 Task: Explore Airbnb accommodation in Greensborough, Australia from 5th December, 2023 to 13th December, 2023 for 6 adults. Place can be entire room with 3 bedrooms having 3 beds and 3 bathrooms. Property type can be house. Amenities needed are: washing machine, kitchen.
Action: Mouse moved to (461, 57)
Screenshot: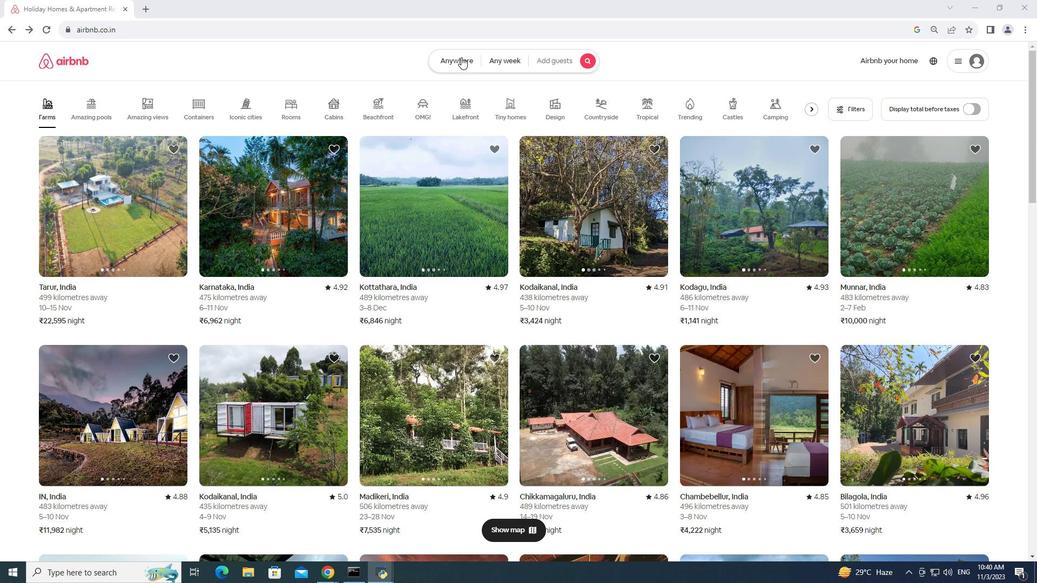 
Action: Mouse pressed left at (461, 57)
Screenshot: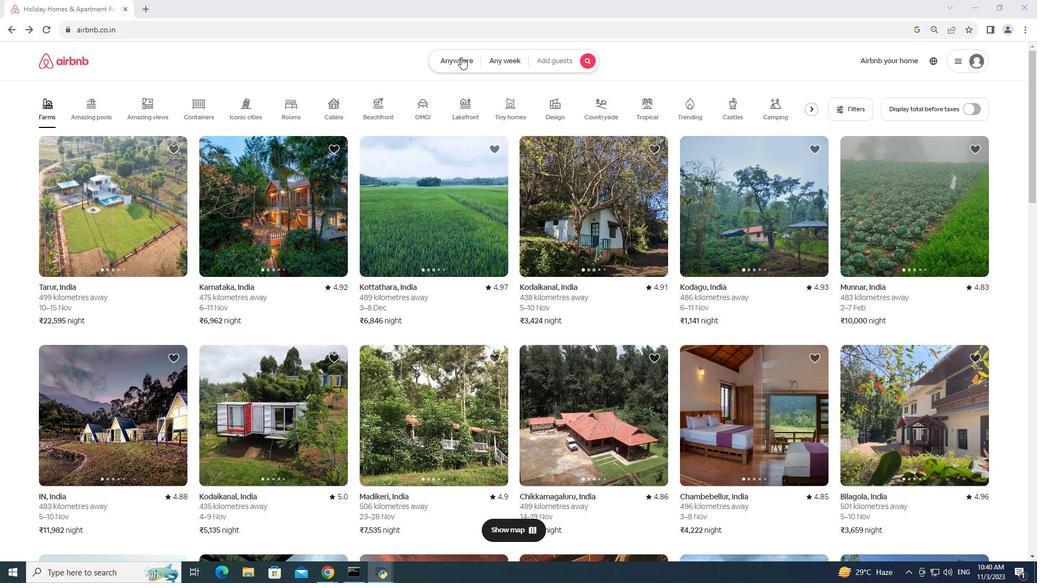 
Action: Mouse moved to (455, 61)
Screenshot: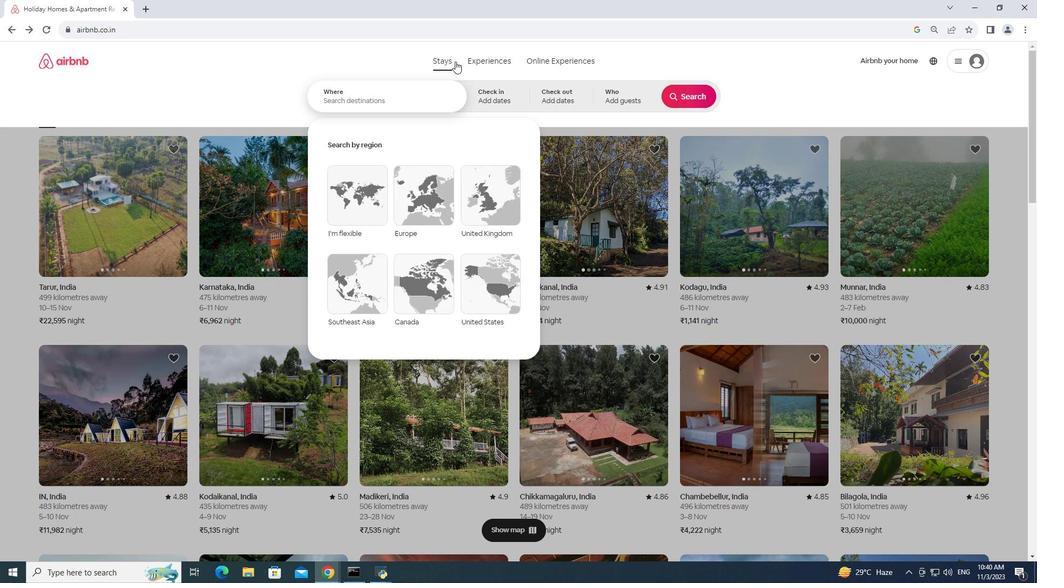 
Action: Key pressed ge<Key.backspace>reensh<Key.backspace>borough,austealia
Screenshot: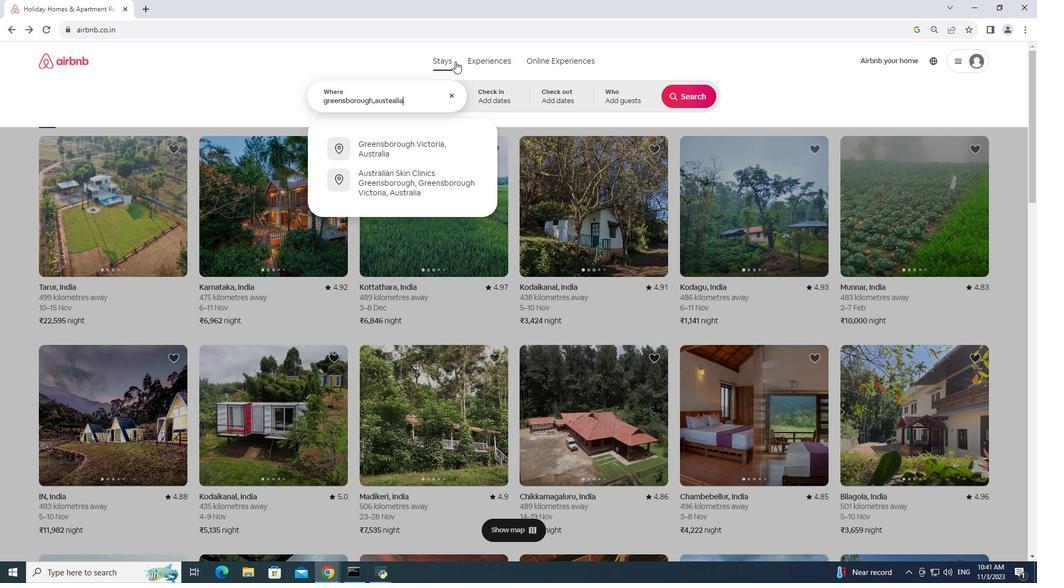 
Action: Mouse moved to (484, 107)
Screenshot: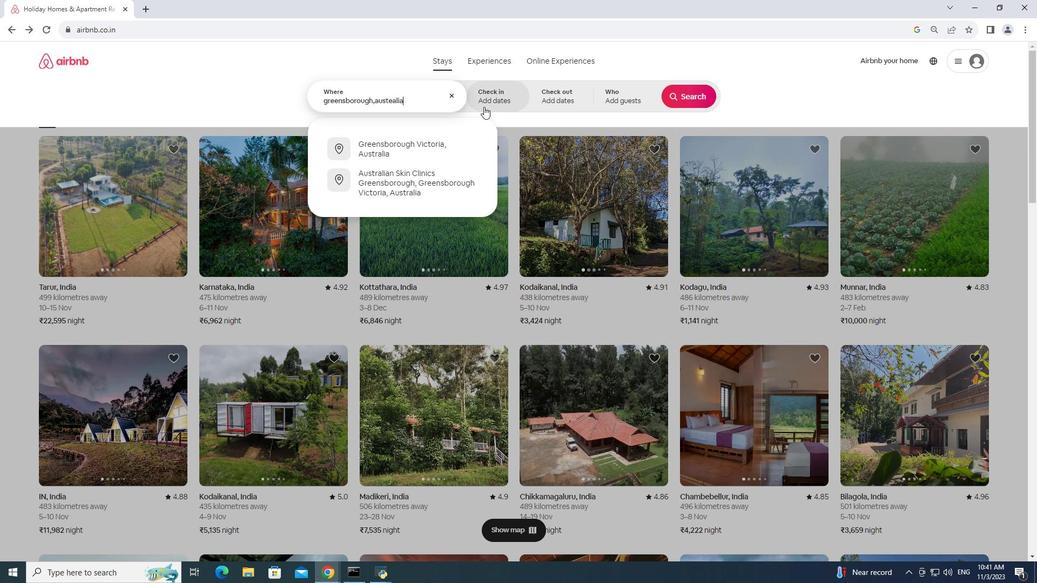 
Action: Mouse pressed left at (484, 107)
Screenshot: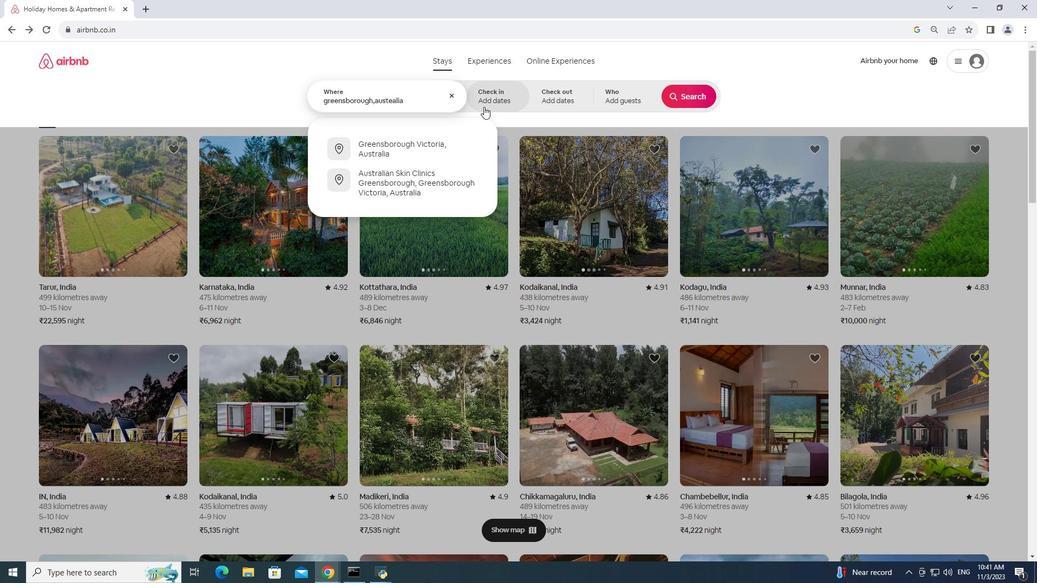 
Action: Mouse moved to (589, 243)
Screenshot: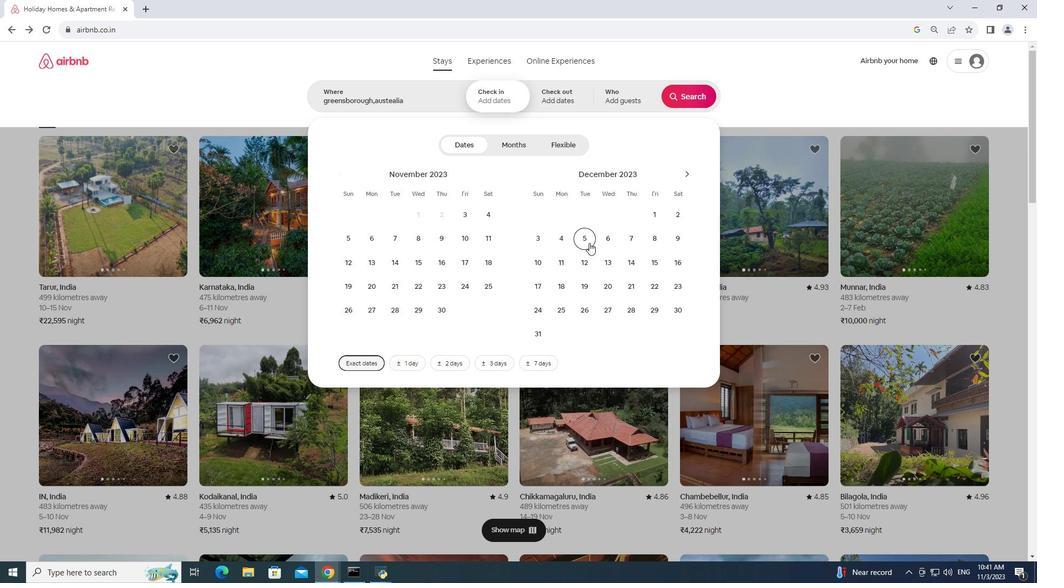 
Action: Mouse pressed left at (589, 243)
Screenshot: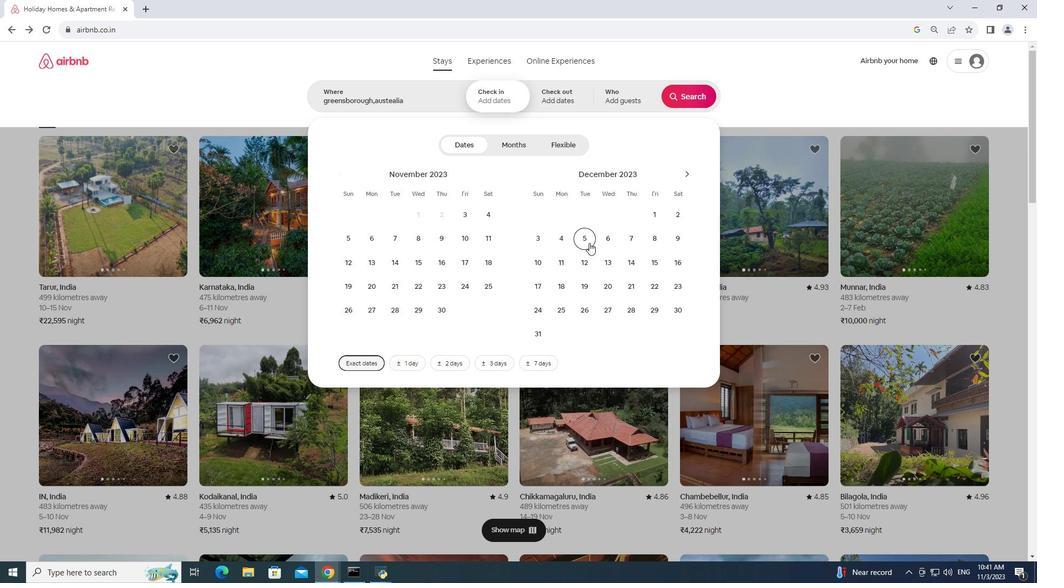 
Action: Mouse moved to (613, 263)
Screenshot: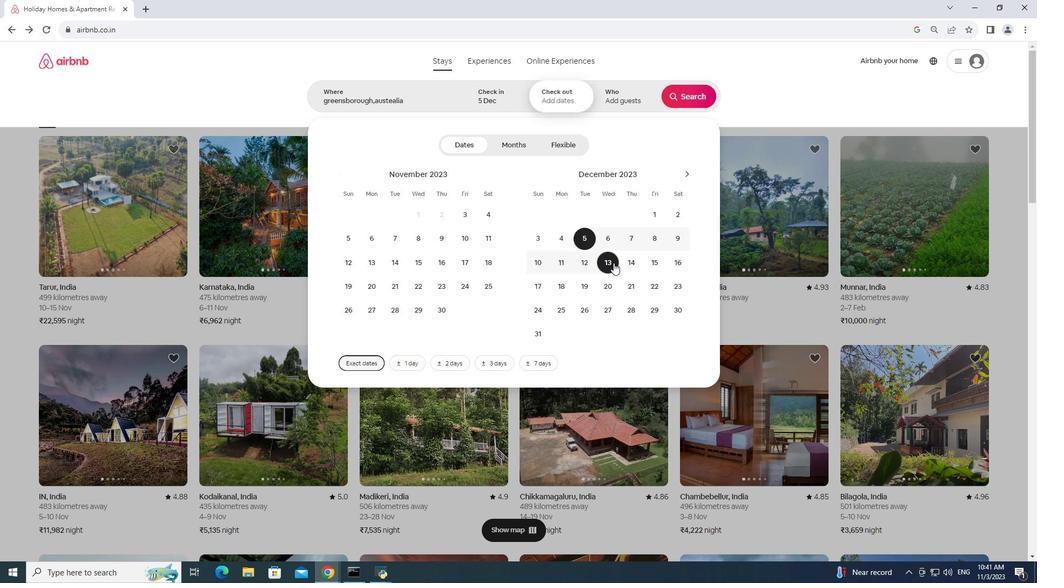 
Action: Mouse pressed left at (613, 263)
Screenshot: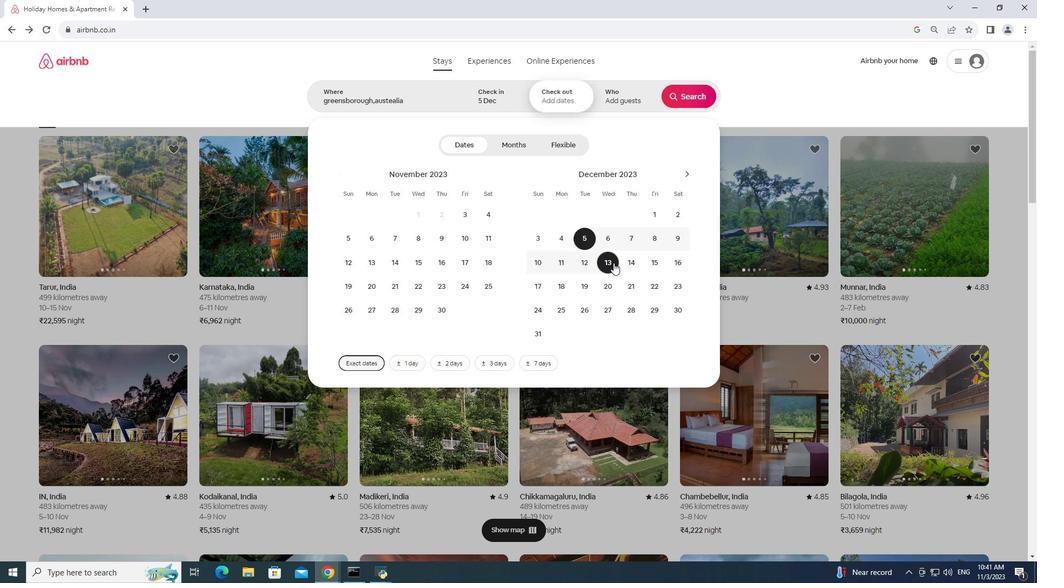 
Action: Mouse moved to (610, 101)
Screenshot: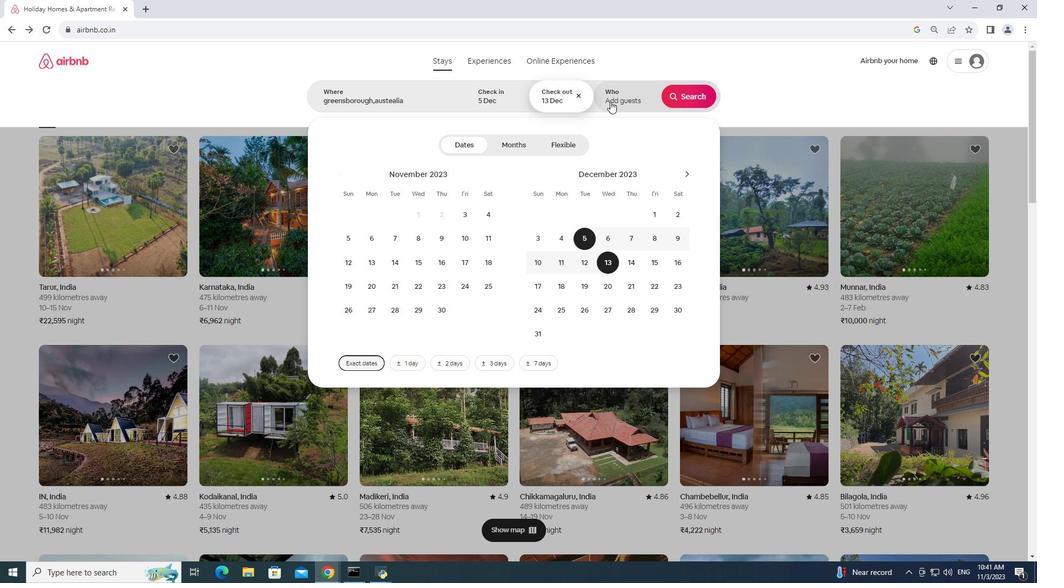 
Action: Mouse pressed left at (610, 101)
Screenshot: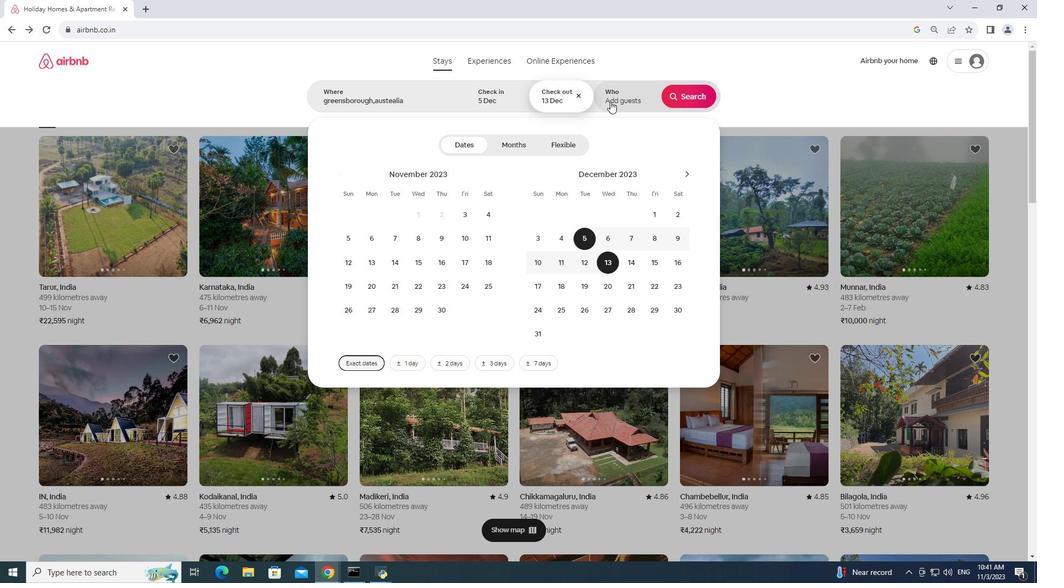 
Action: Mouse moved to (691, 146)
Screenshot: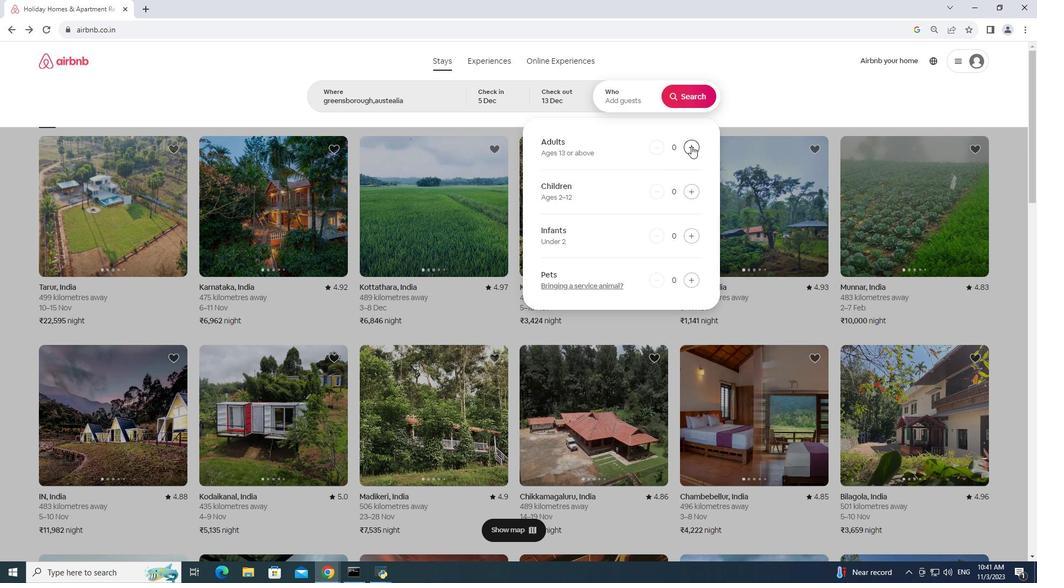 
Action: Mouse pressed left at (691, 146)
Screenshot: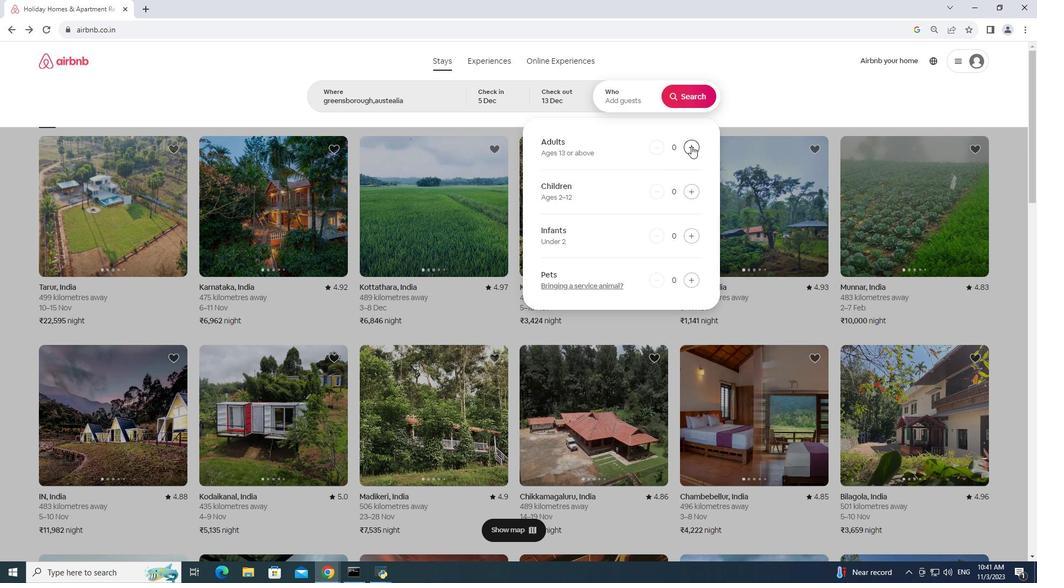 
Action: Mouse pressed left at (691, 146)
Screenshot: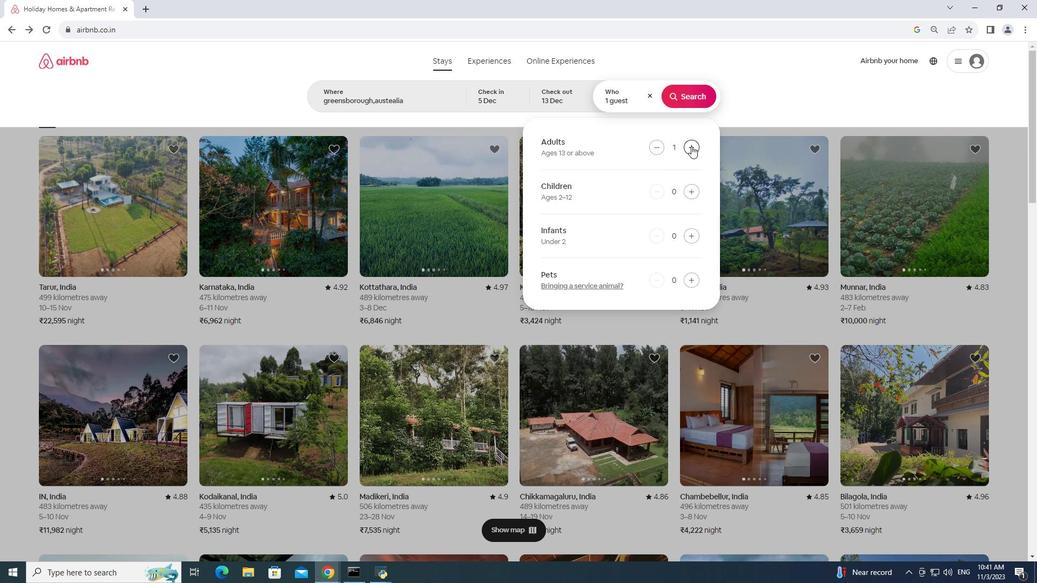 
Action: Mouse pressed left at (691, 146)
Screenshot: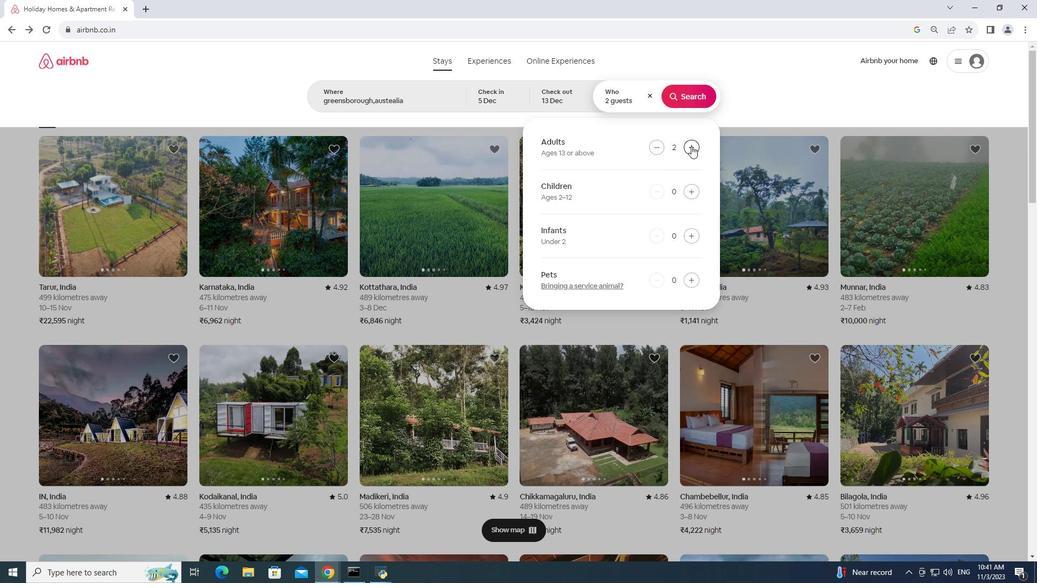 
Action: Mouse pressed left at (691, 146)
Screenshot: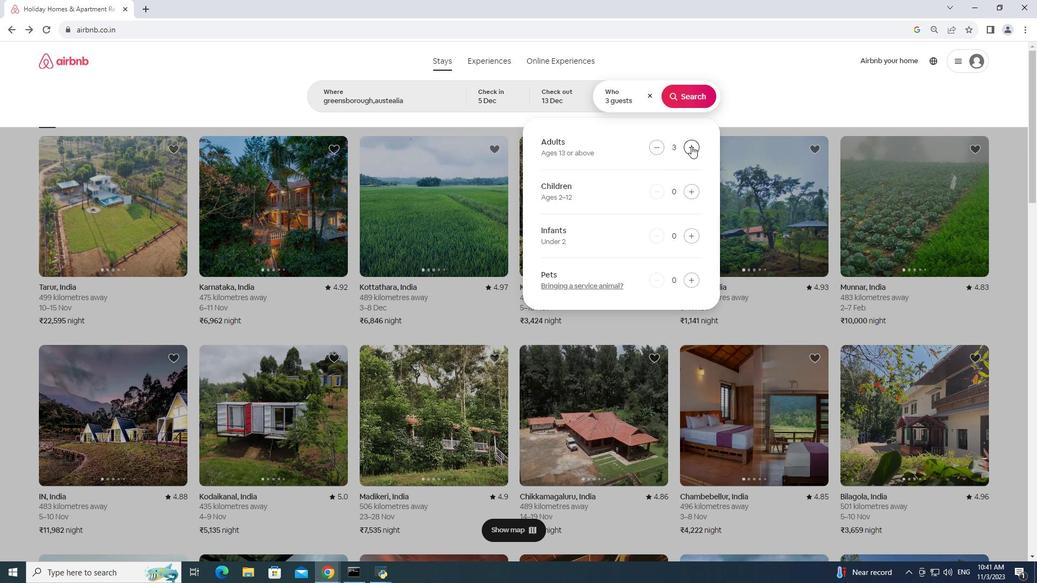 
Action: Mouse pressed left at (691, 146)
Screenshot: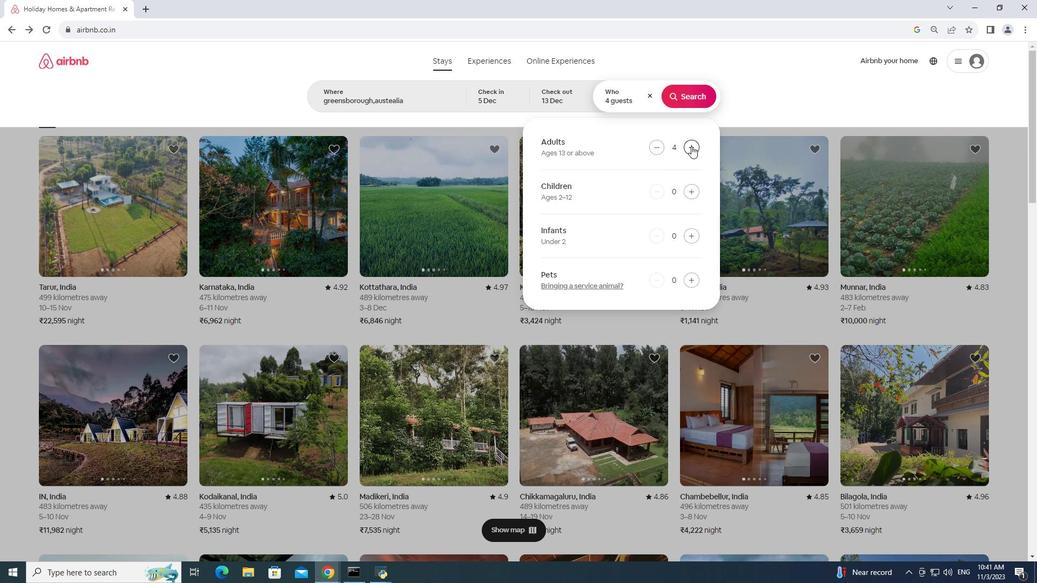 
Action: Mouse pressed left at (691, 146)
Screenshot: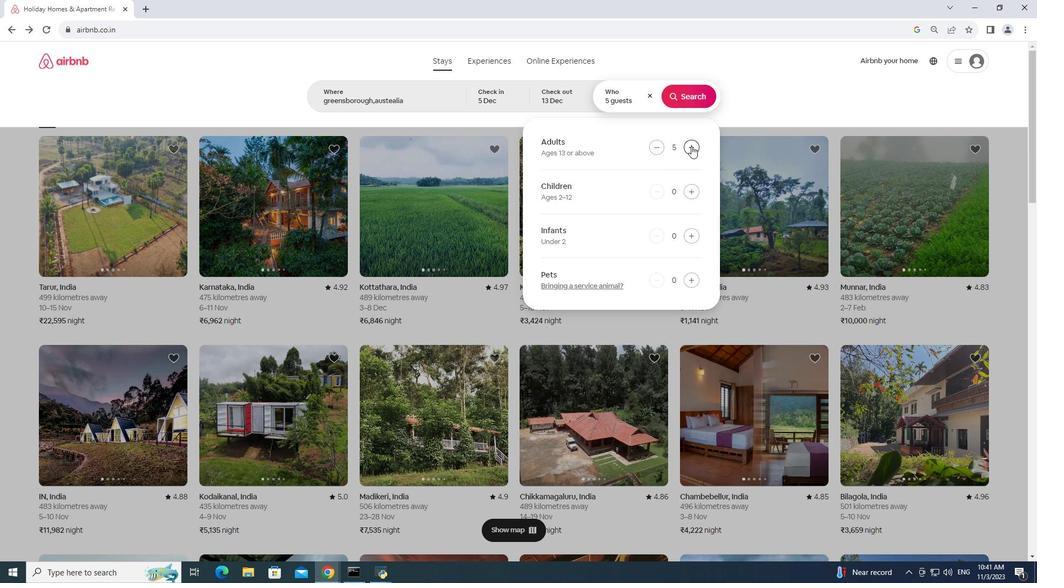 
Action: Mouse moved to (680, 94)
Screenshot: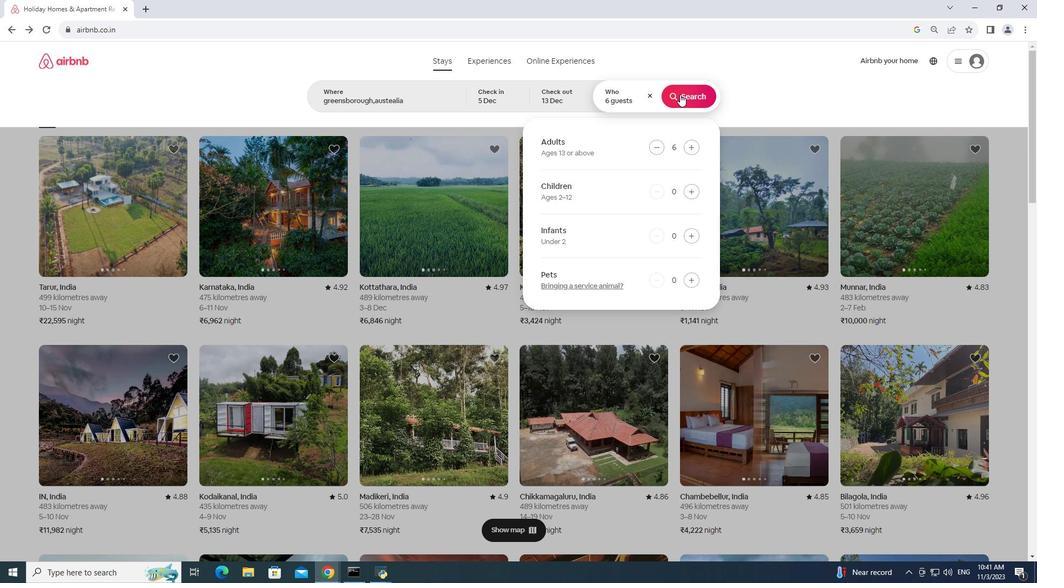 
Action: Mouse pressed left at (680, 94)
Screenshot: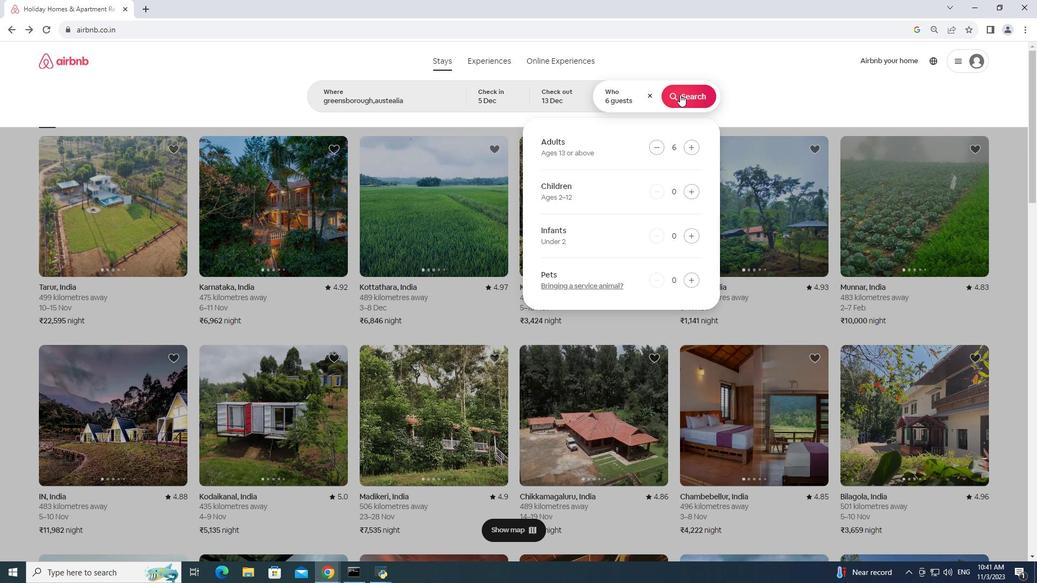 
Action: Mouse moved to (884, 102)
Screenshot: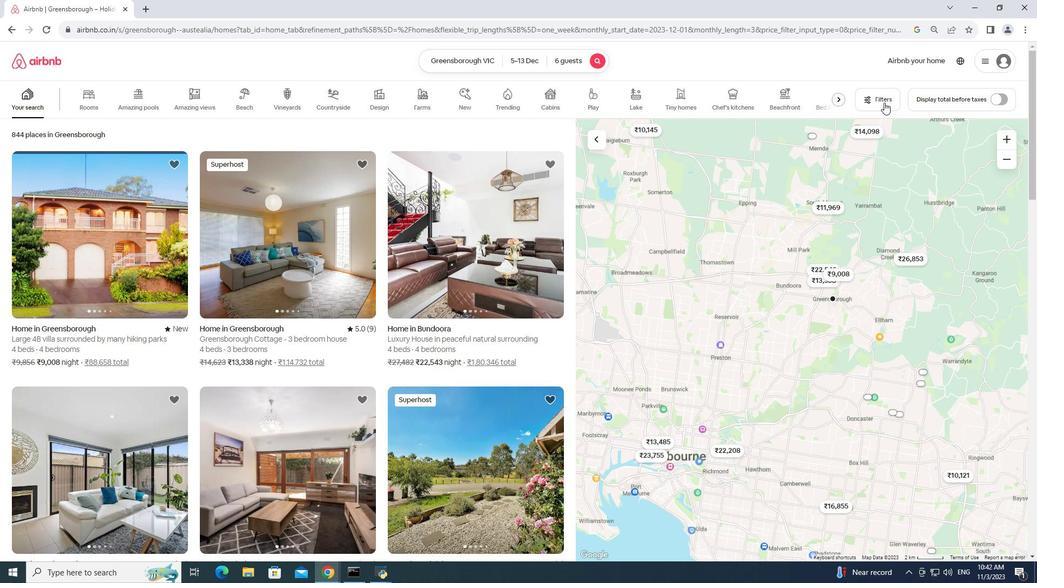 
Action: Mouse pressed left at (884, 102)
Screenshot: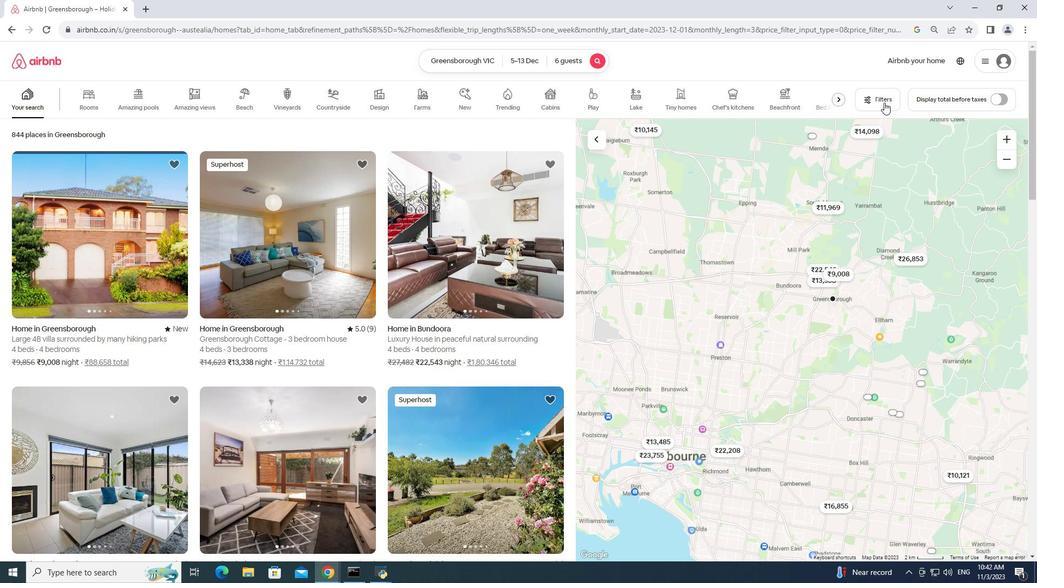 
Action: Mouse moved to (459, 413)
Screenshot: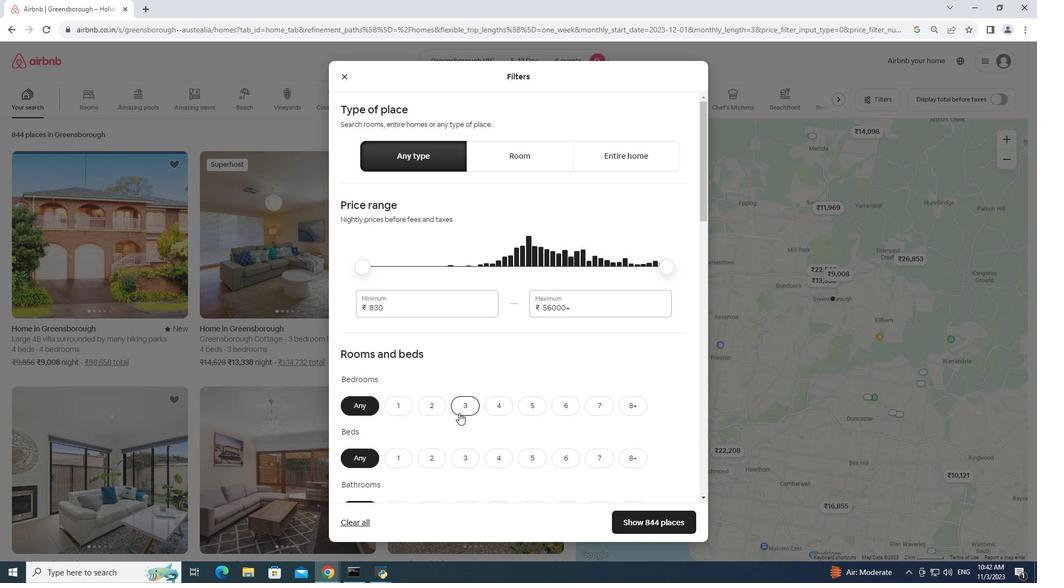
Action: Mouse pressed left at (459, 413)
Screenshot: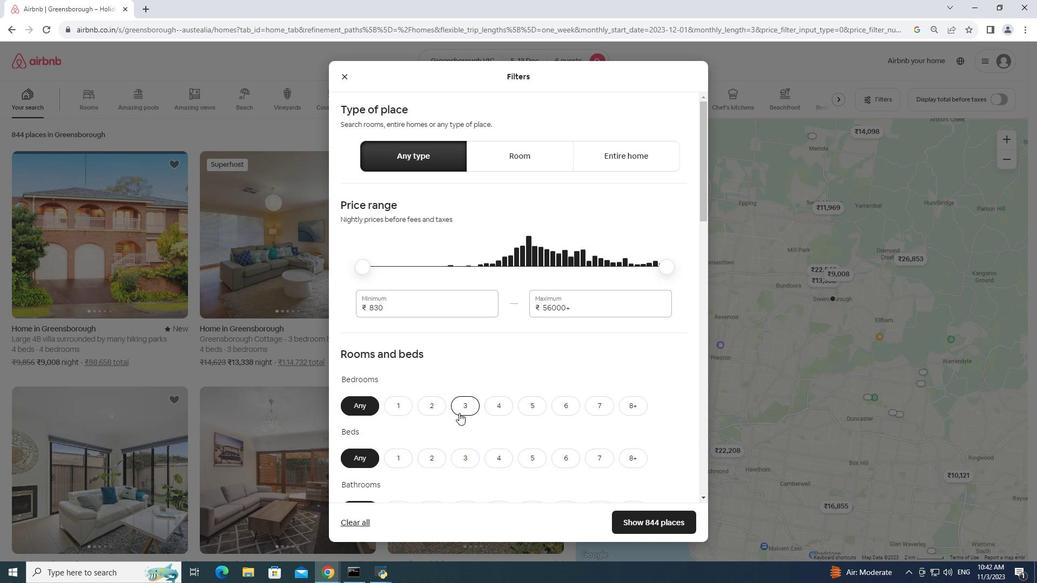 
Action: Mouse moved to (466, 458)
Screenshot: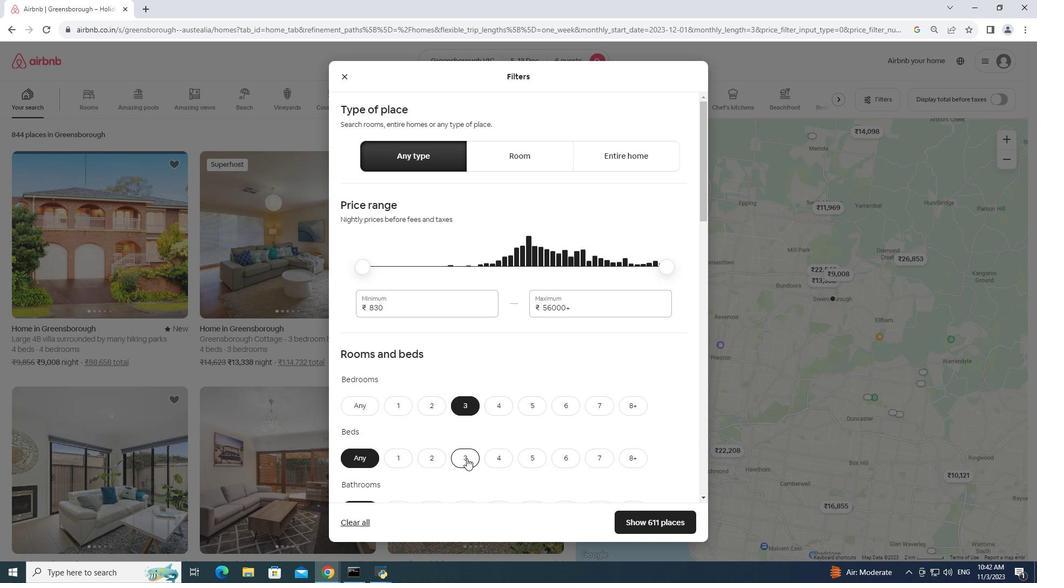 
Action: Mouse pressed left at (466, 458)
Screenshot: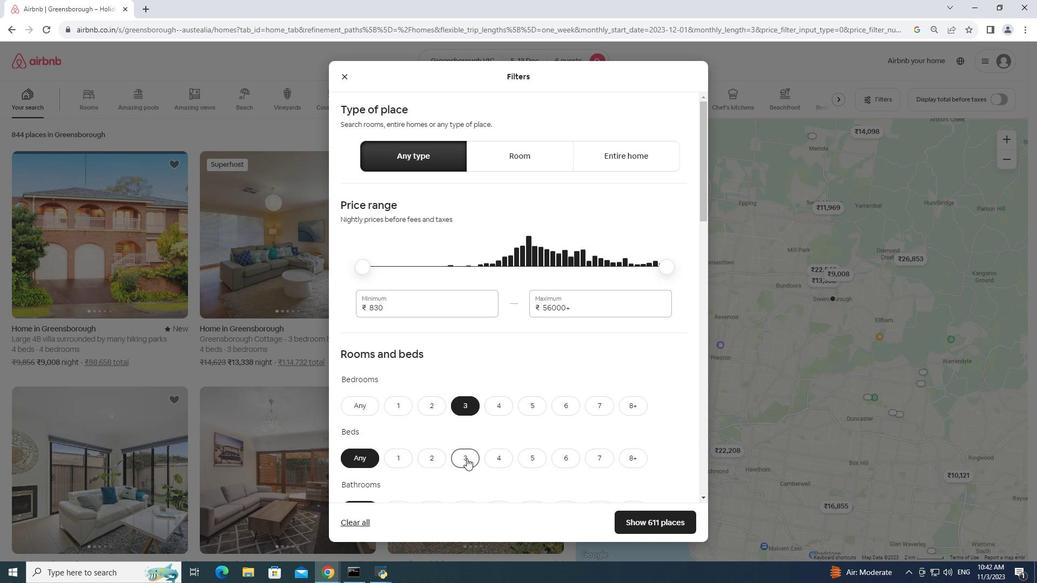 
Action: Mouse moved to (468, 455)
Screenshot: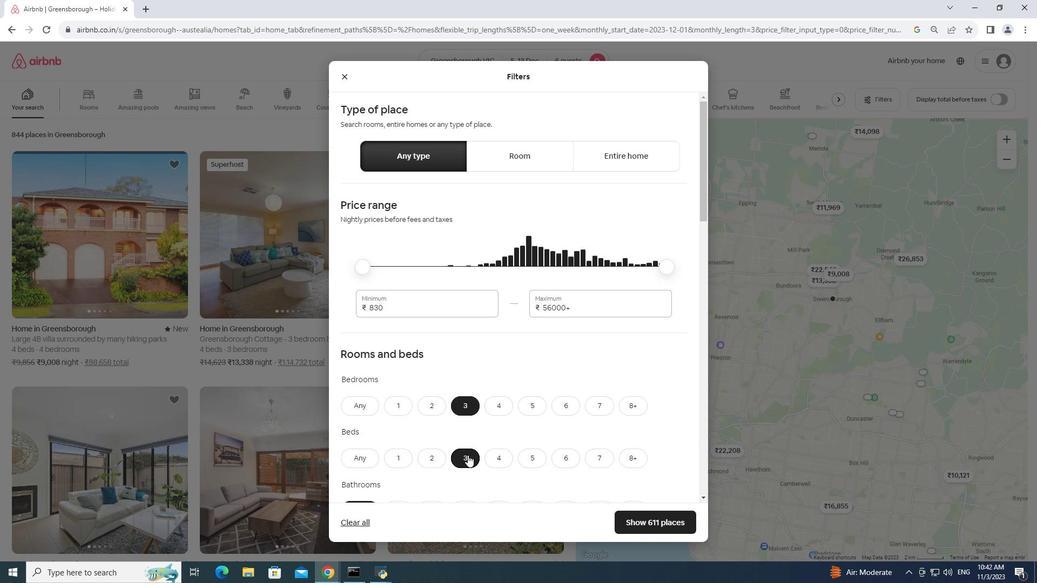 
Action: Mouse scrolled (468, 455) with delta (0, 0)
Screenshot: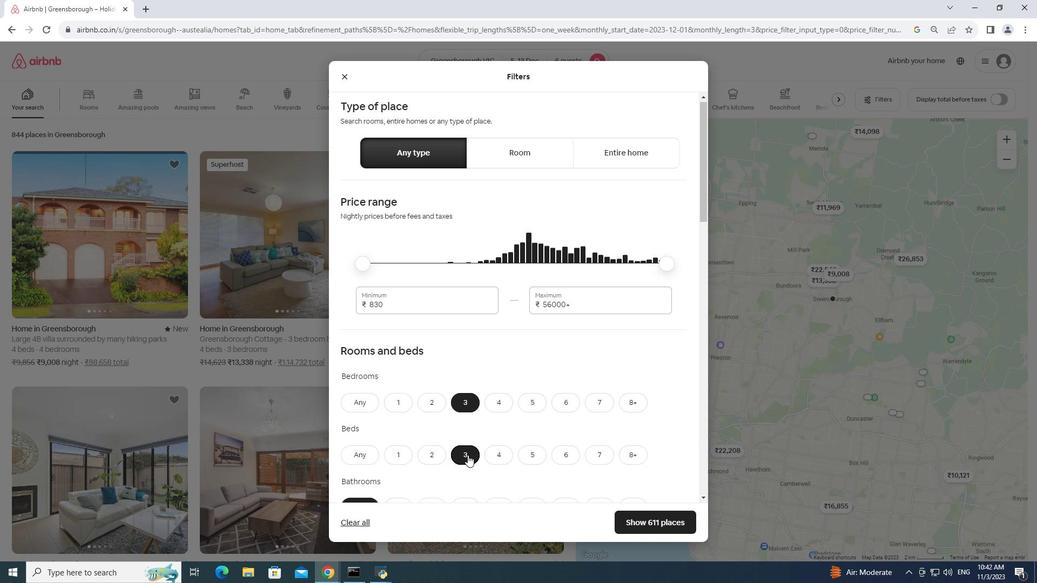 
Action: Mouse scrolled (468, 455) with delta (0, 0)
Screenshot: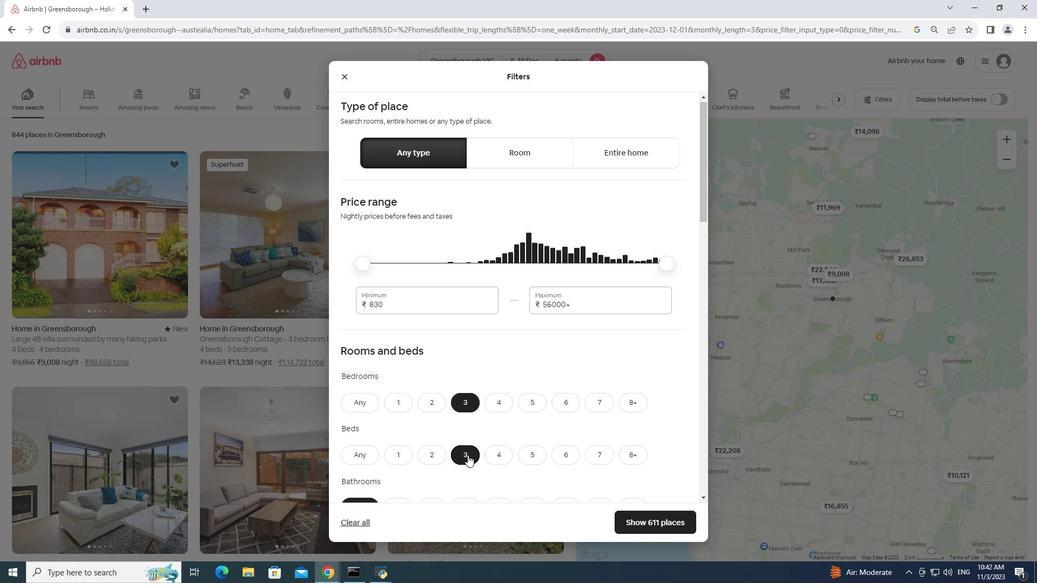 
Action: Mouse scrolled (468, 455) with delta (0, 0)
Screenshot: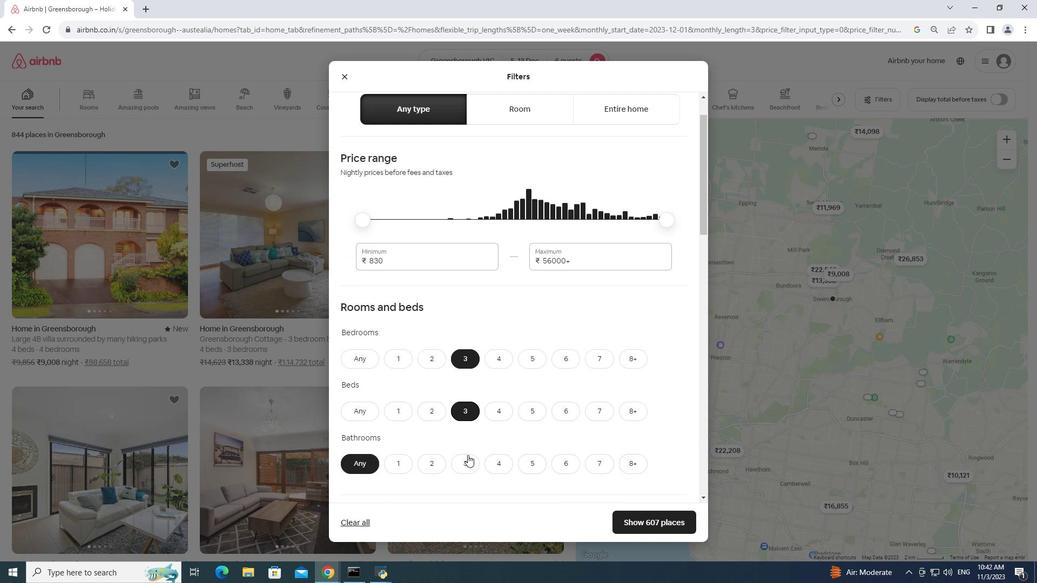 
Action: Mouse moved to (463, 354)
Screenshot: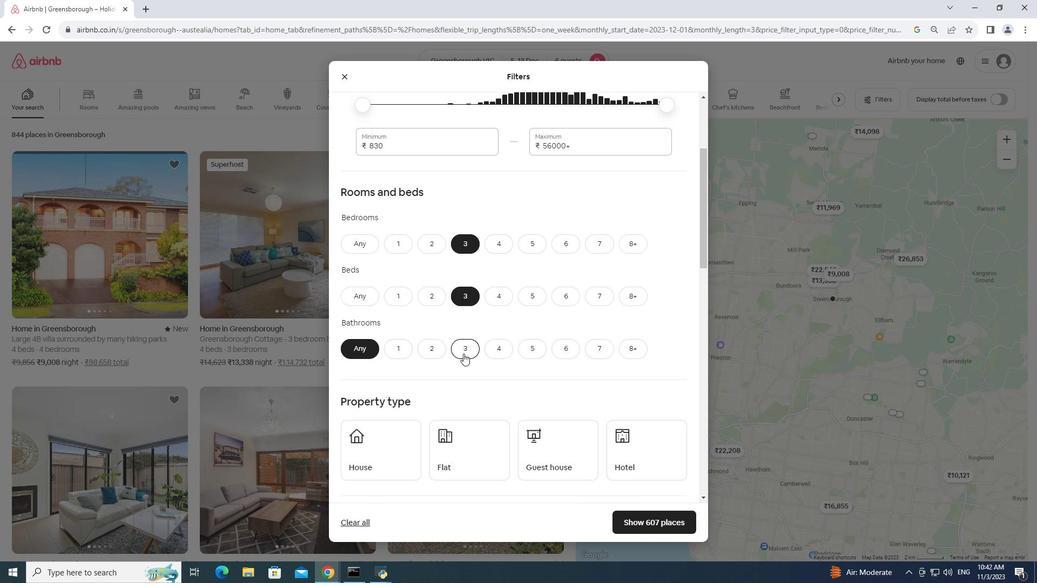 
Action: Mouse pressed left at (463, 354)
Screenshot: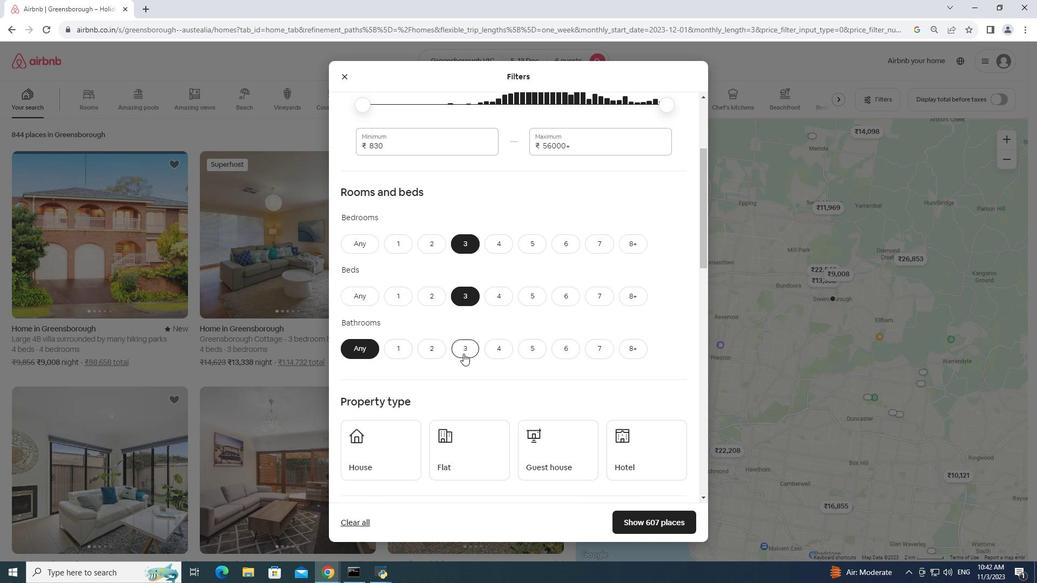 
Action: Mouse moved to (362, 473)
Screenshot: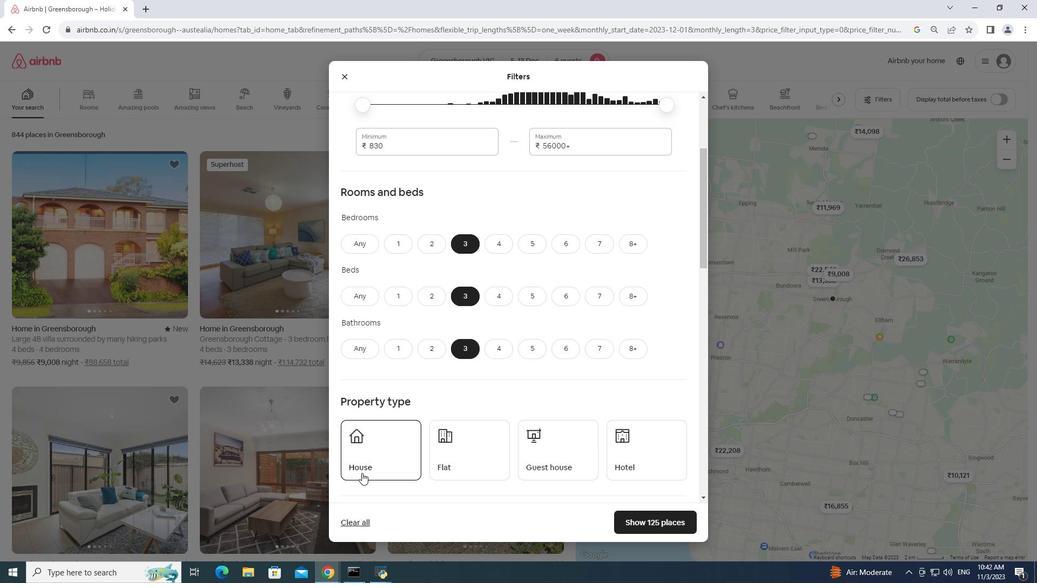 
Action: Mouse pressed left at (362, 473)
Screenshot: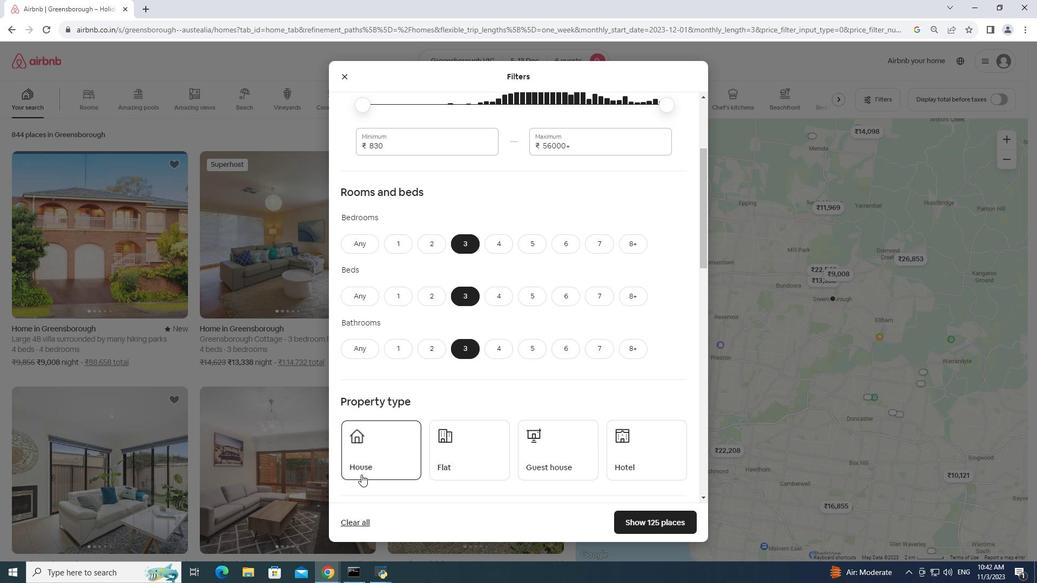
Action: Mouse moved to (377, 472)
Screenshot: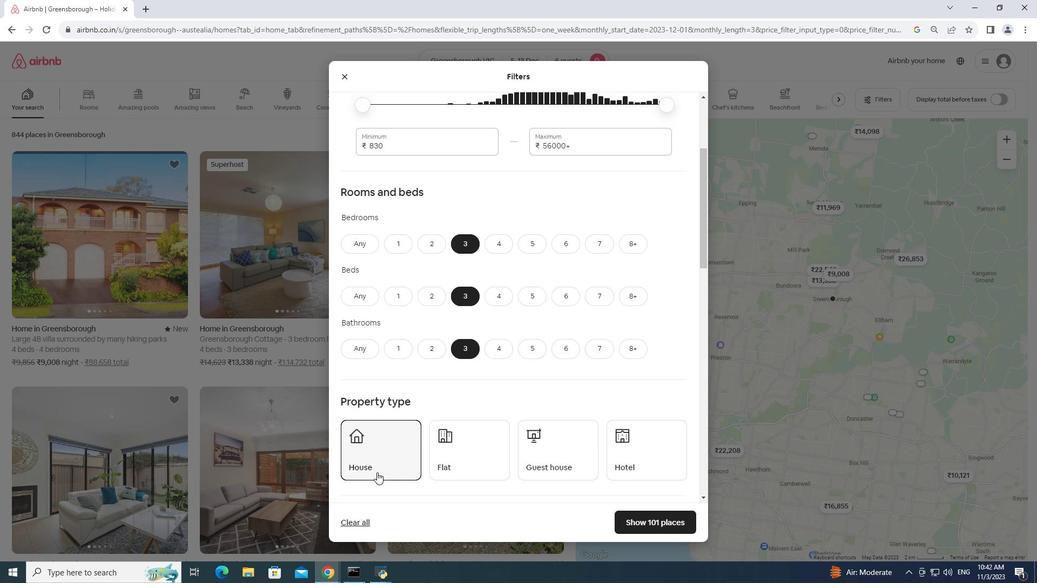 
Action: Mouse scrolled (377, 472) with delta (0, 0)
Screenshot: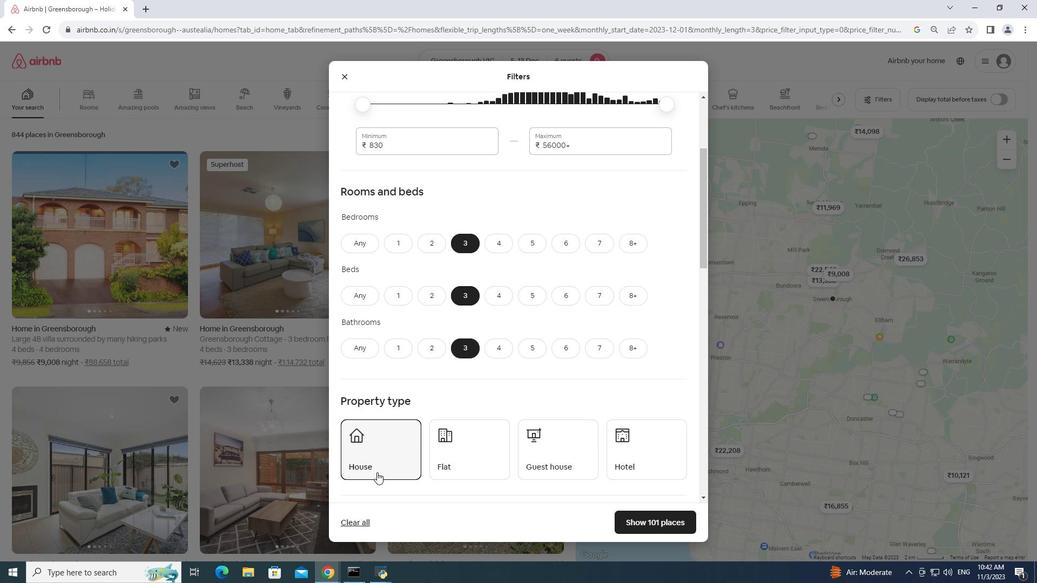 
Action: Mouse scrolled (377, 472) with delta (0, 0)
Screenshot: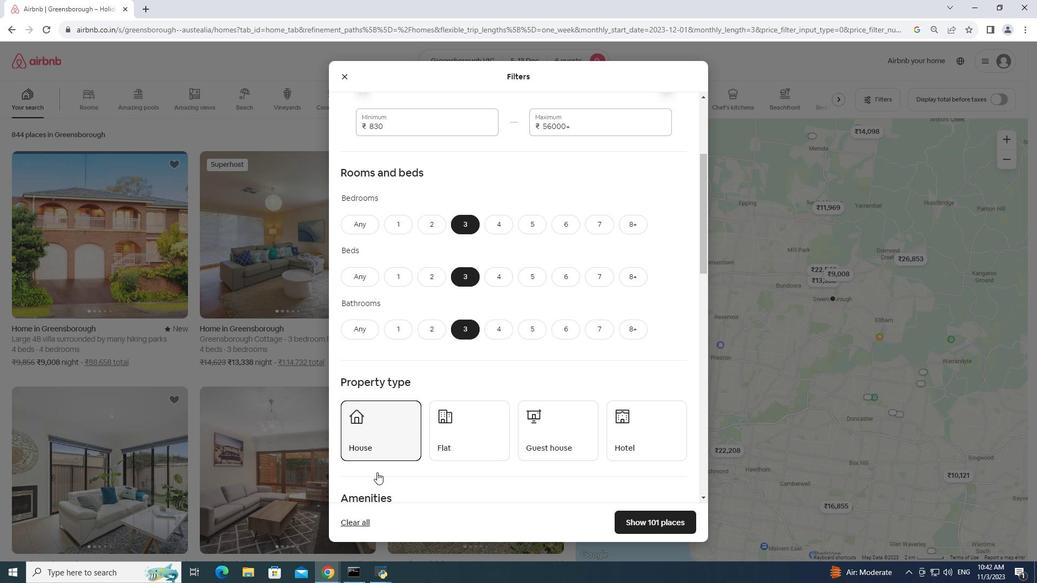 
Action: Mouse moved to (510, 470)
Screenshot: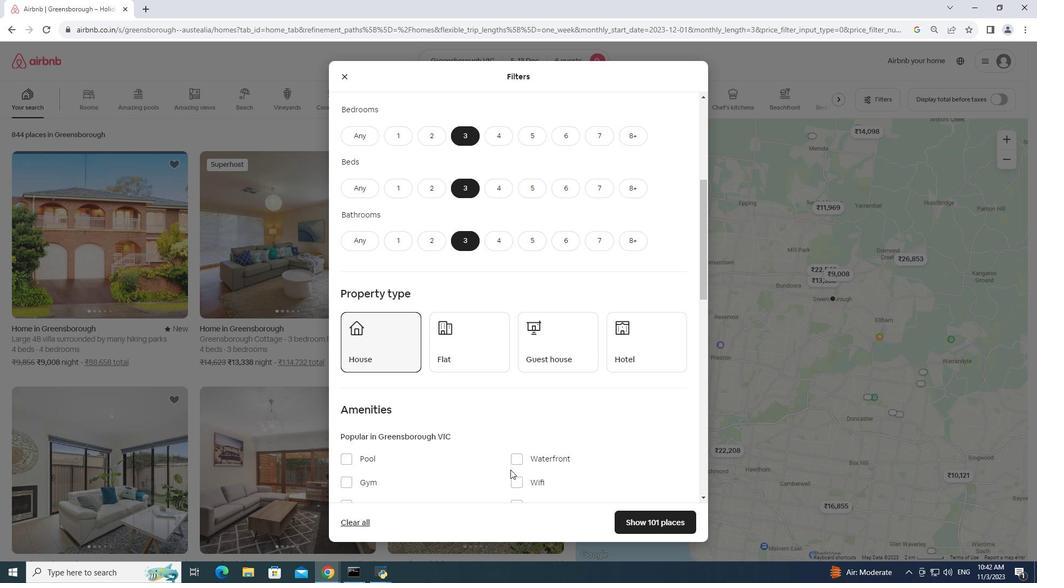 
Action: Mouse scrolled (510, 469) with delta (0, 0)
Screenshot: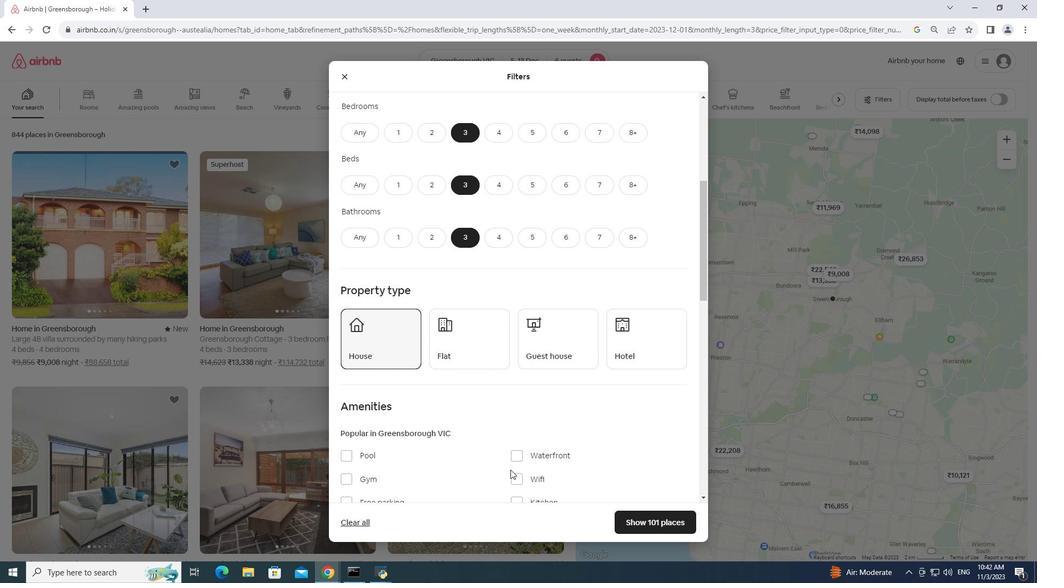 
Action: Mouse moved to (508, 378)
Screenshot: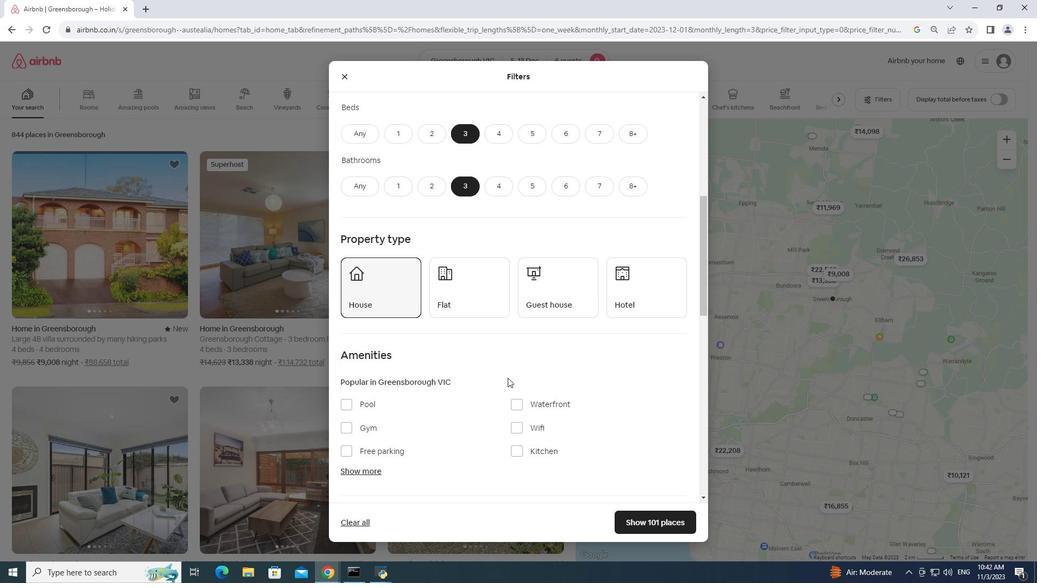 
Action: Mouse scrolled (508, 377) with delta (0, 0)
Screenshot: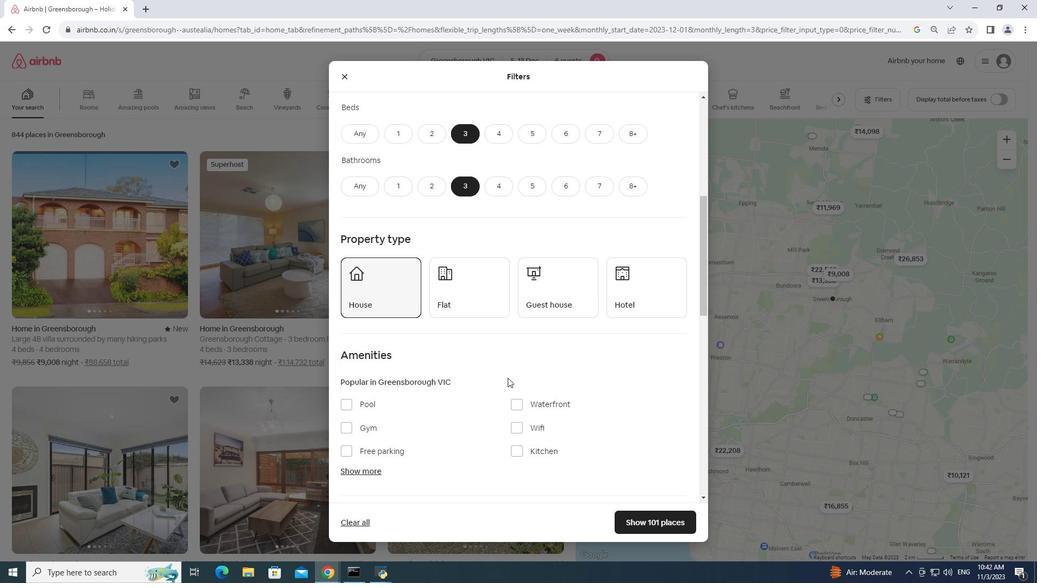 
Action: Mouse moved to (508, 378)
Screenshot: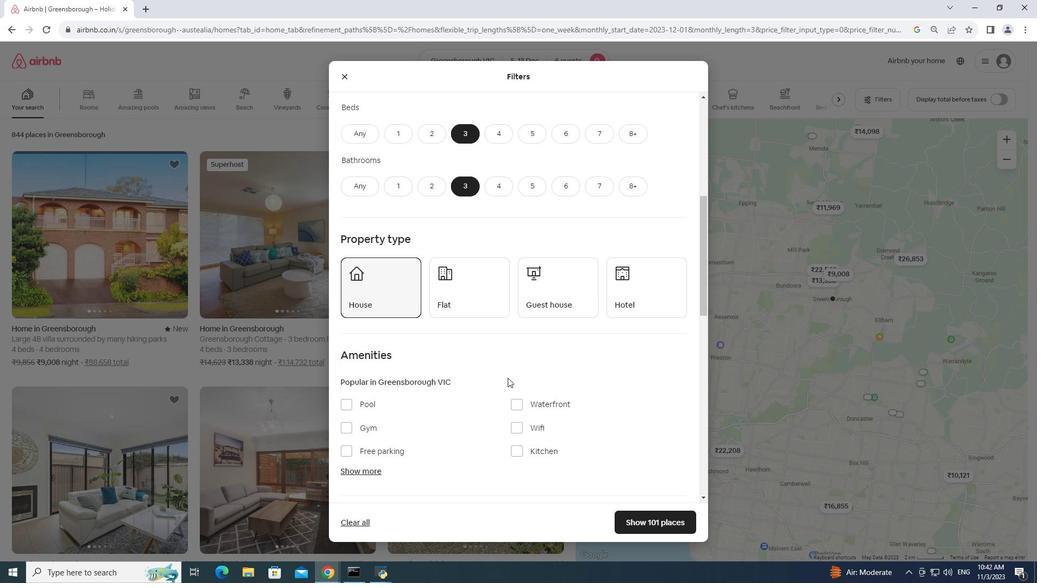 
Action: Mouse scrolled (508, 377) with delta (0, 0)
Screenshot: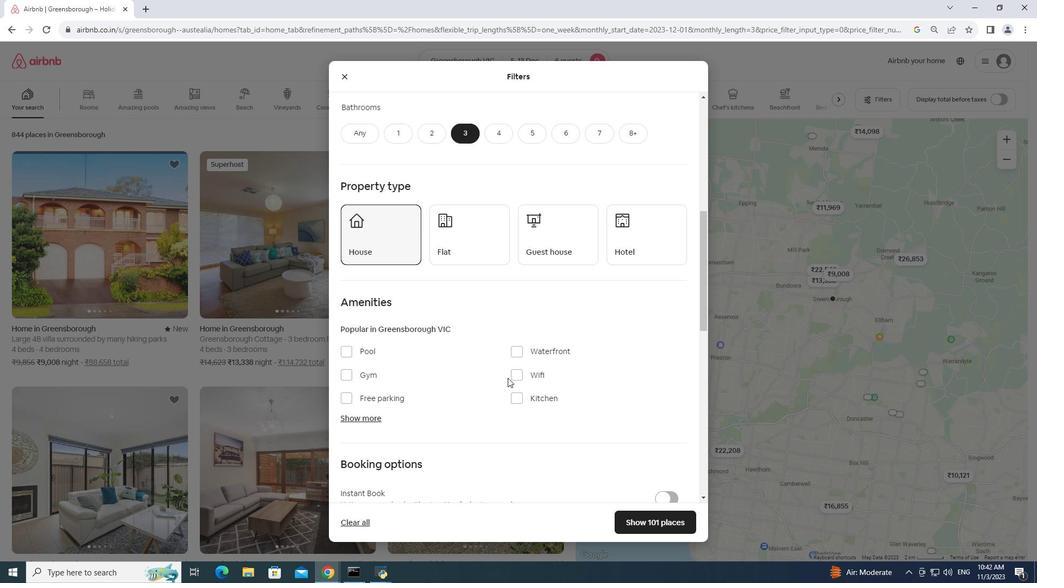 
Action: Mouse moved to (372, 365)
Screenshot: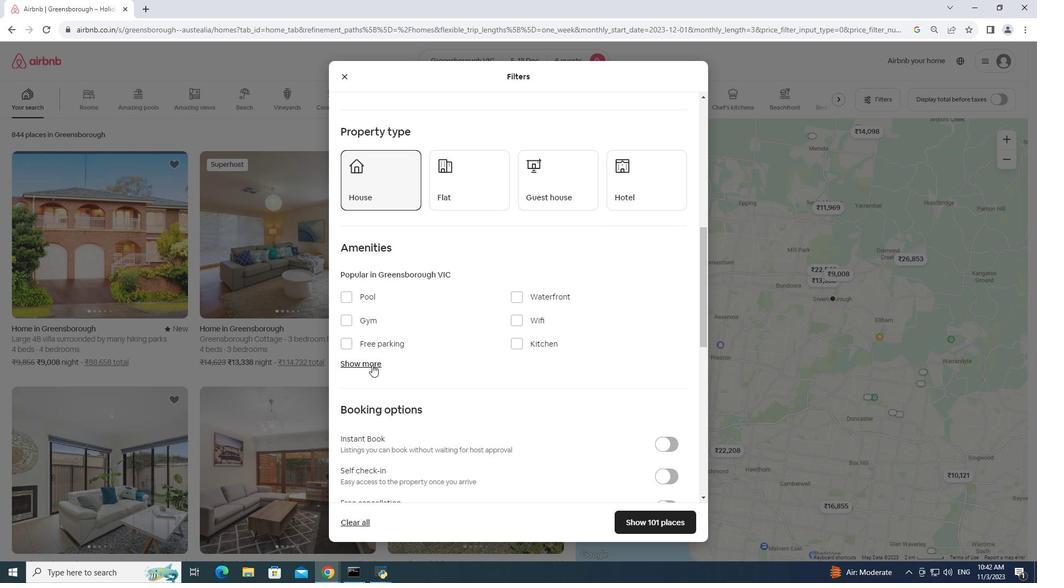 
Action: Mouse pressed left at (372, 365)
Screenshot: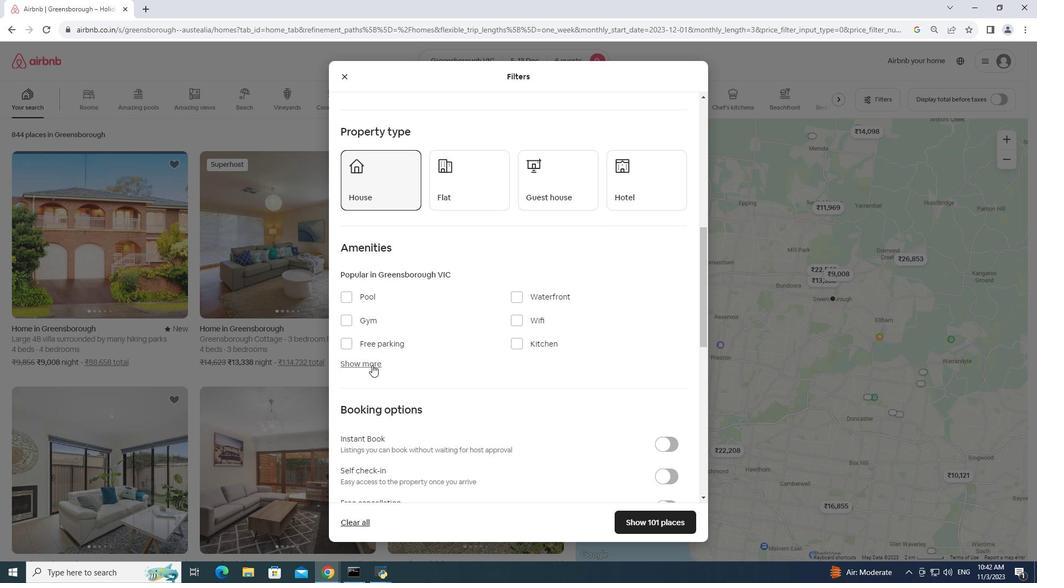 
Action: Mouse moved to (346, 395)
Screenshot: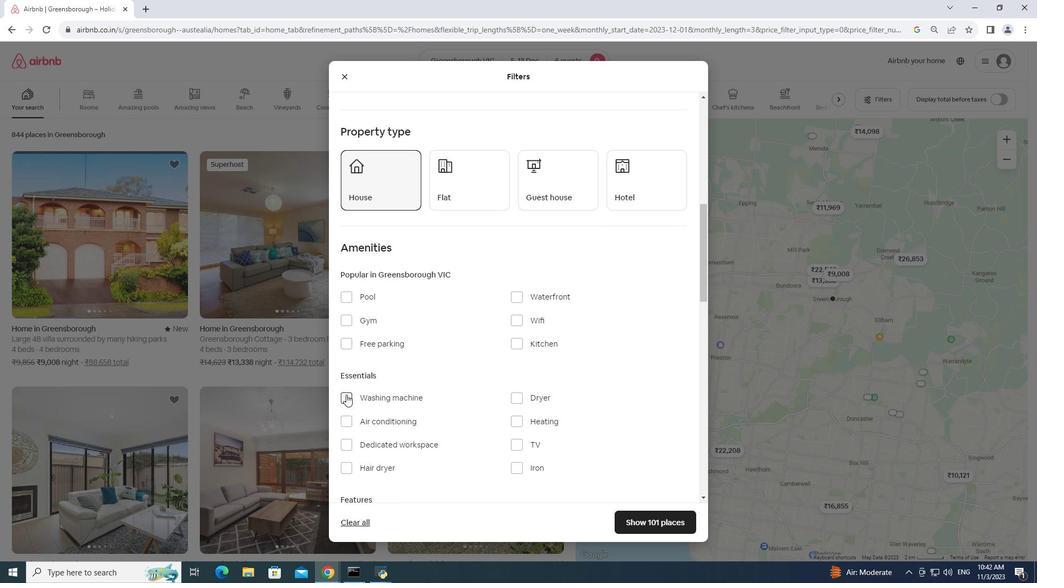 
Action: Mouse pressed left at (346, 395)
Screenshot: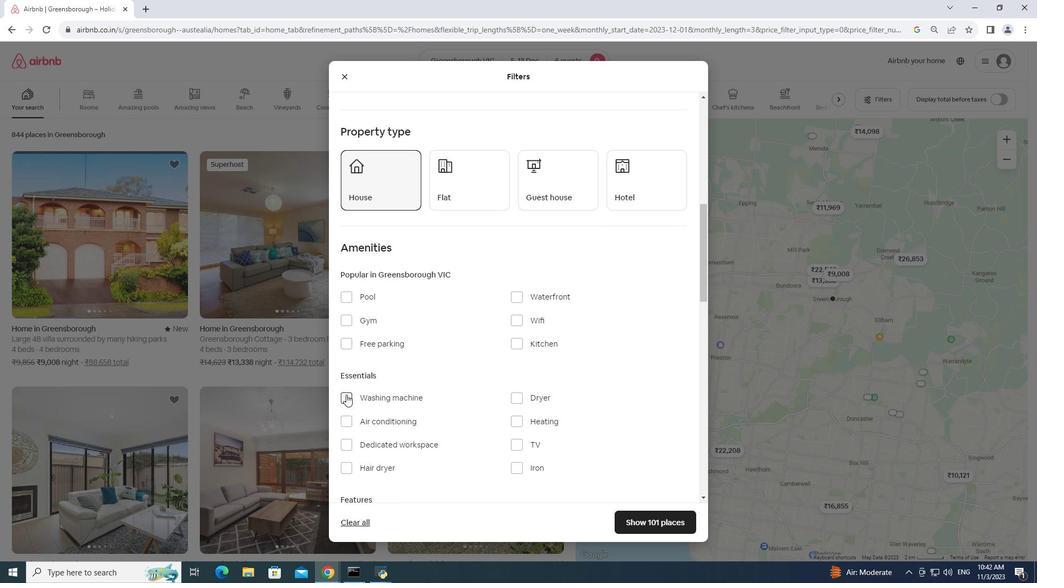 
Action: Mouse moved to (518, 342)
Screenshot: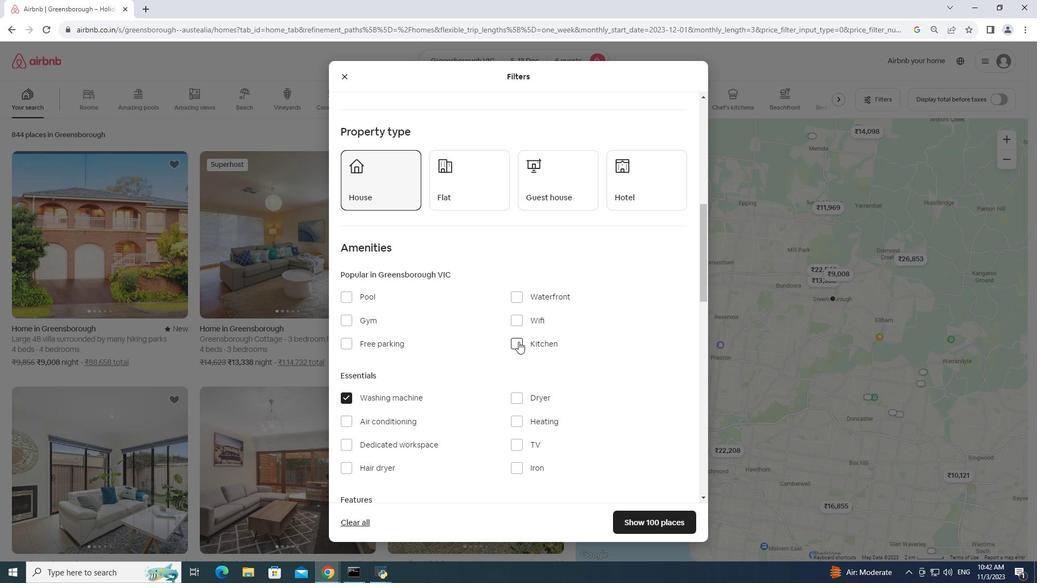 
Action: Mouse pressed left at (518, 342)
Screenshot: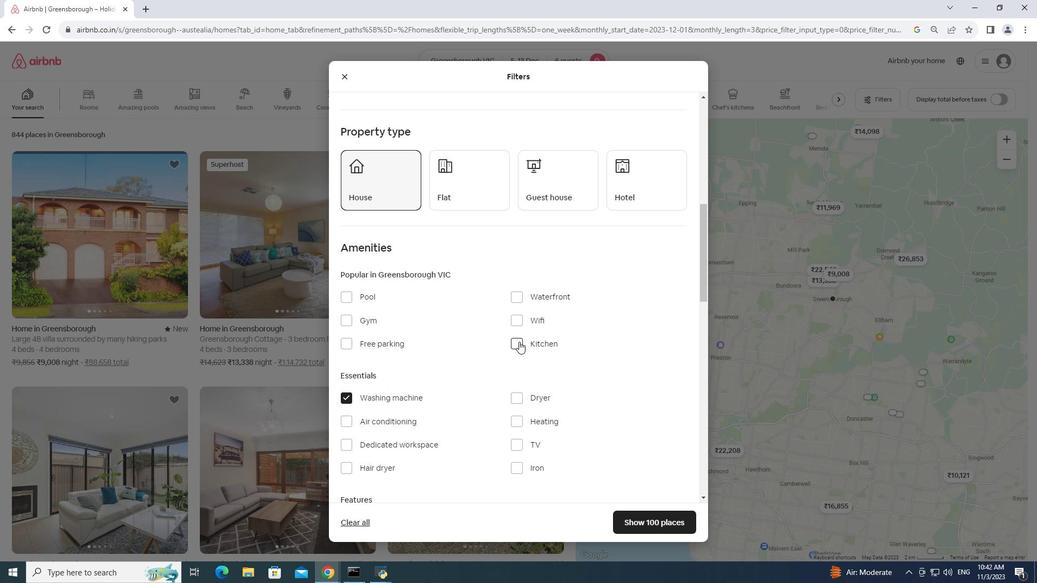 
Action: Mouse moved to (641, 522)
Screenshot: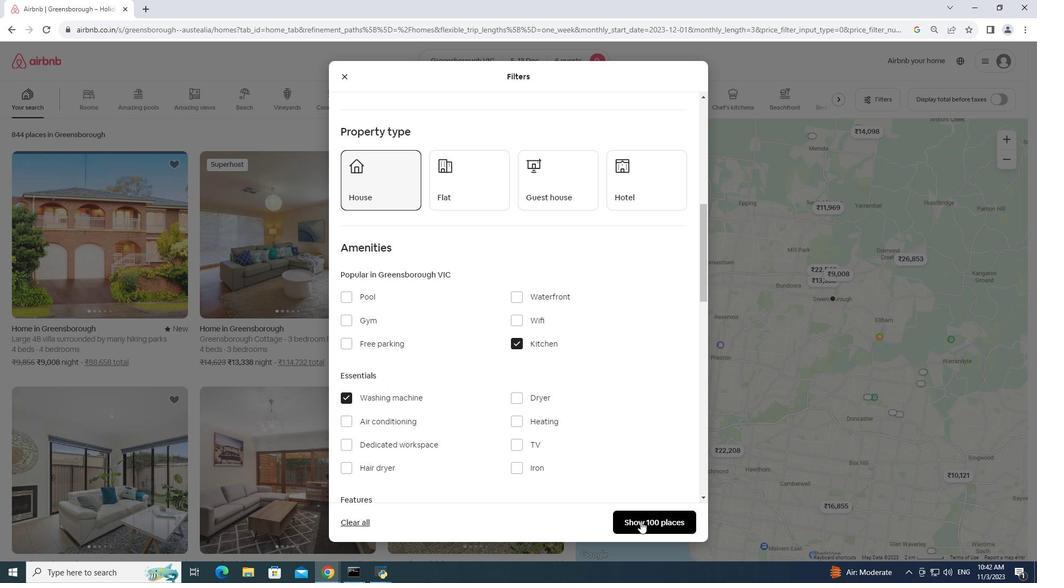 
Action: Mouse pressed left at (641, 522)
Screenshot: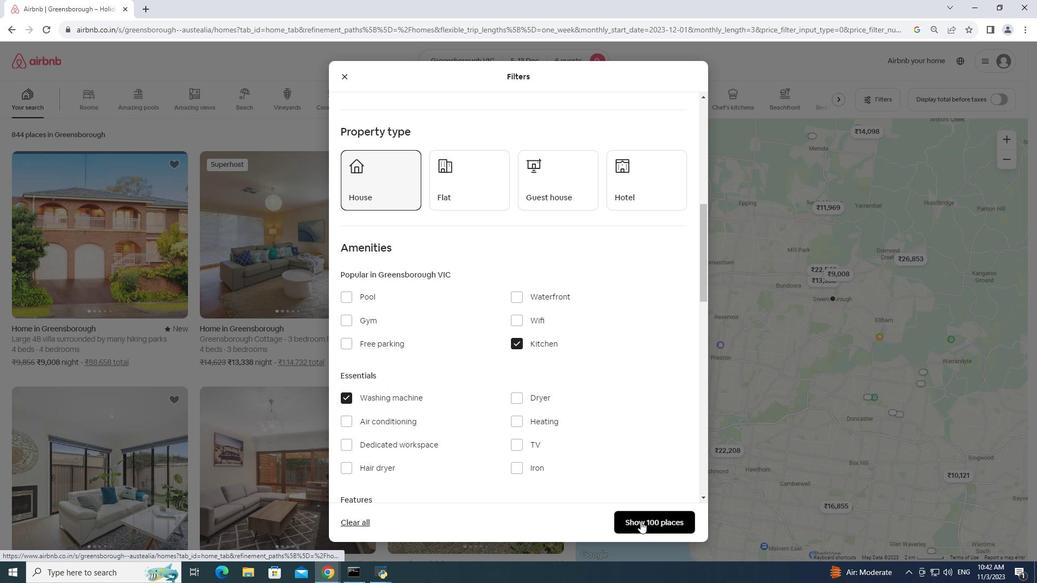 
Action: Mouse moved to (108, 285)
Screenshot: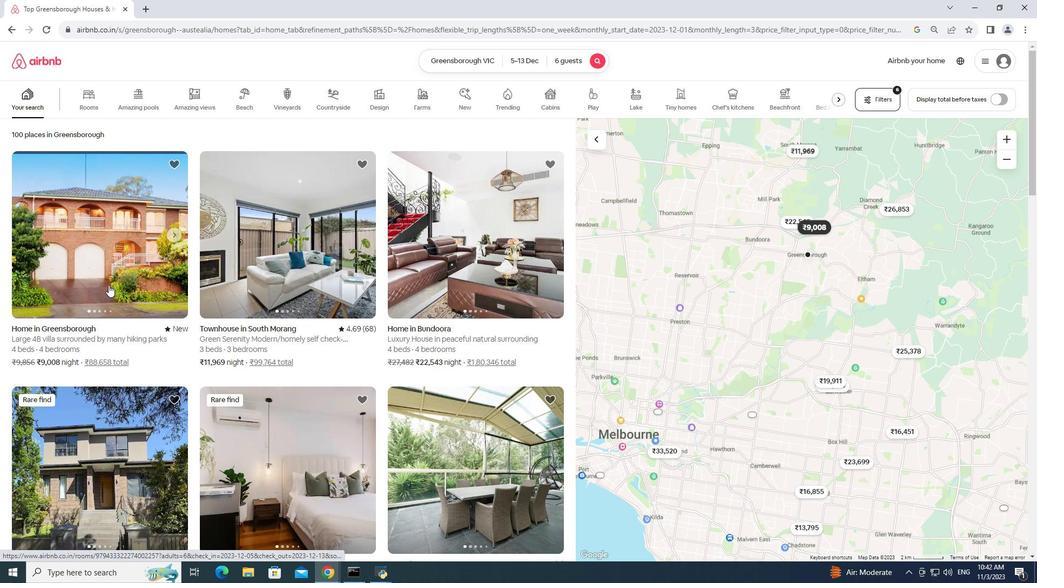 
Action: Mouse pressed left at (108, 285)
Screenshot: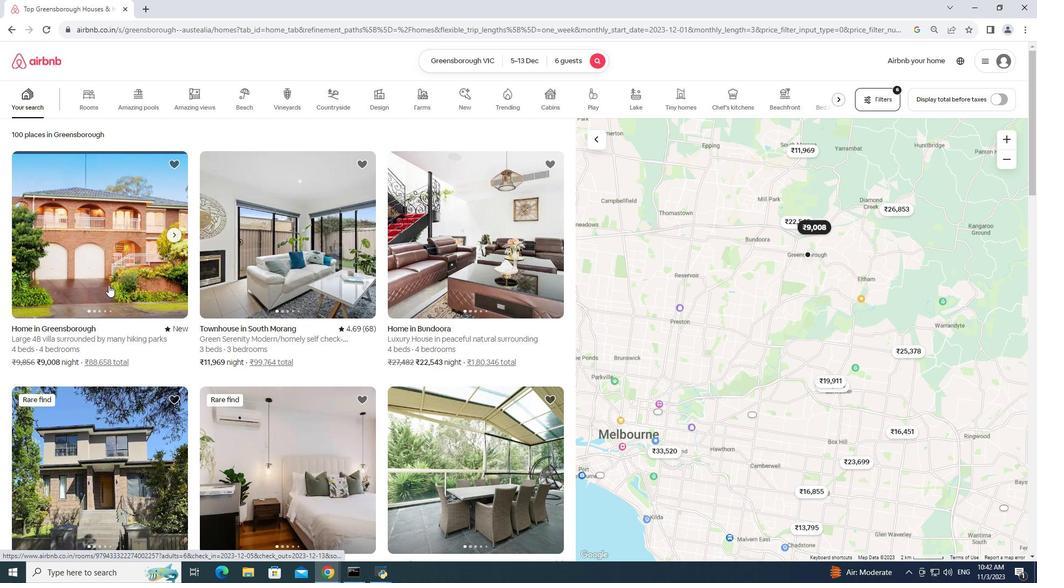 
Action: Mouse pressed left at (108, 285)
Screenshot: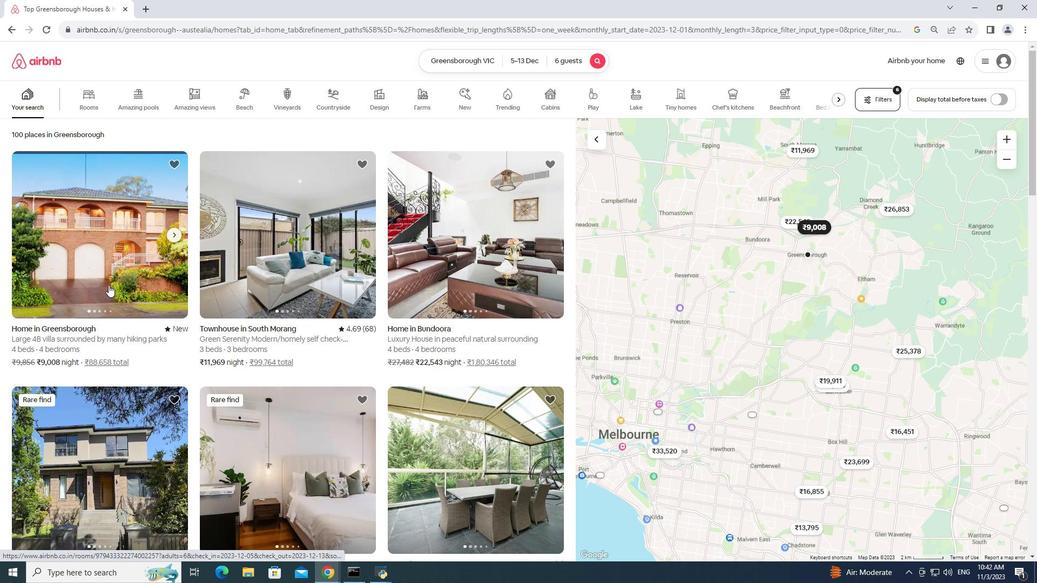 
Action: Mouse moved to (255, 9)
Screenshot: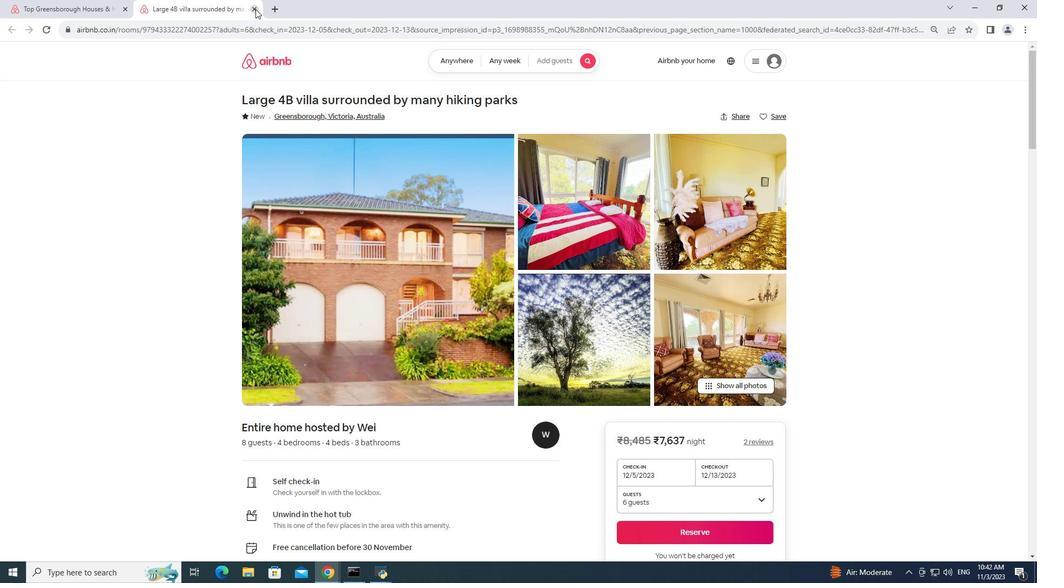 
Action: Mouse pressed left at (255, 9)
Screenshot: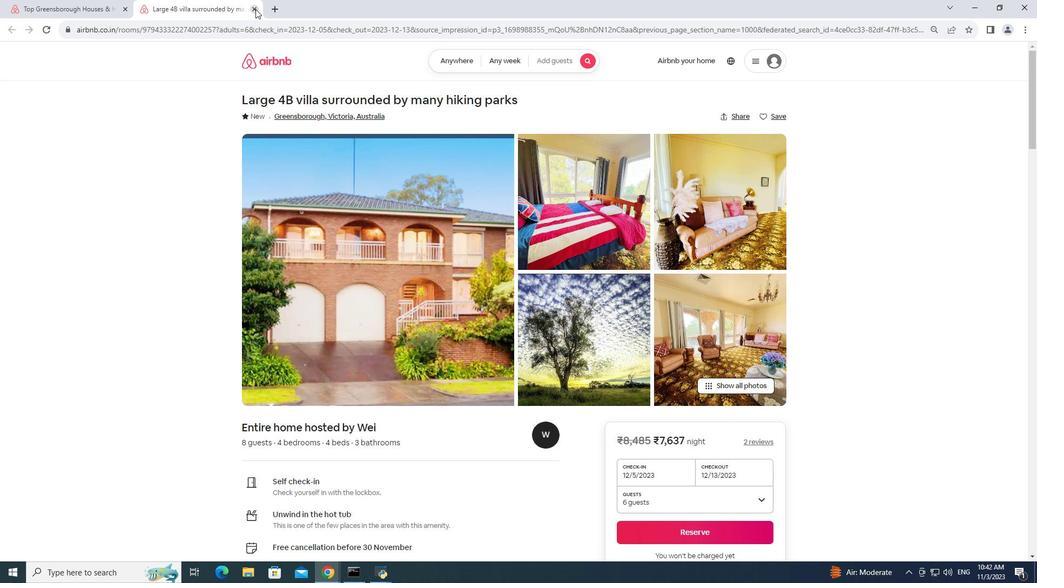 
Action: Mouse moved to (292, 252)
Screenshot: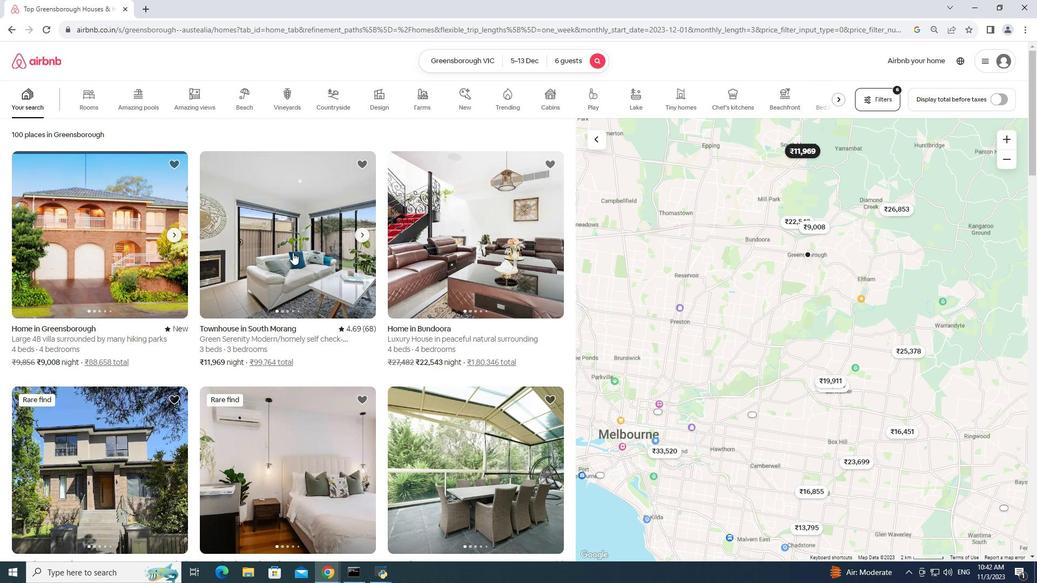 
Action: Mouse pressed left at (292, 252)
Screenshot: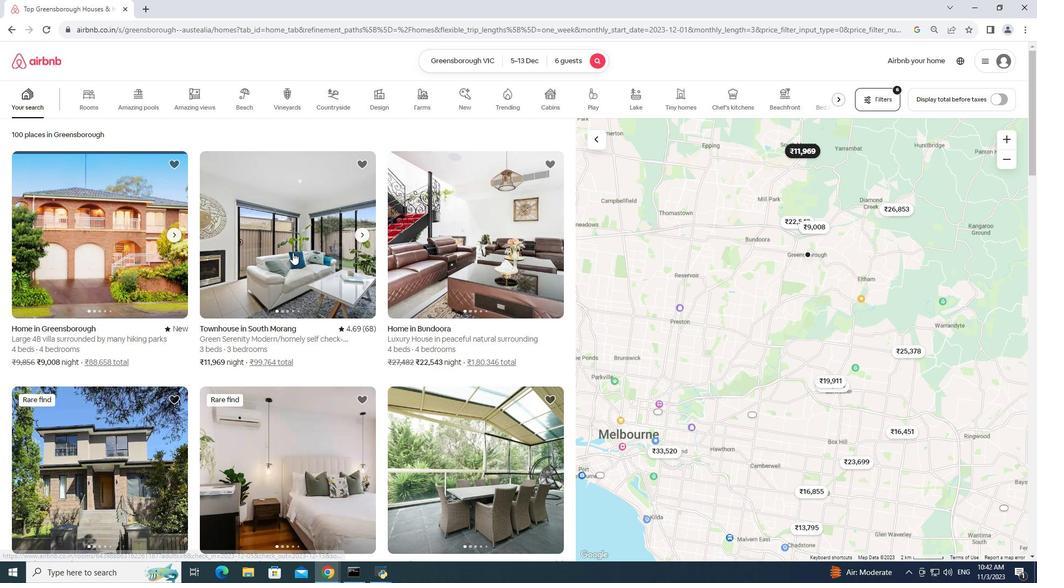 
Action: Mouse pressed left at (292, 252)
Screenshot: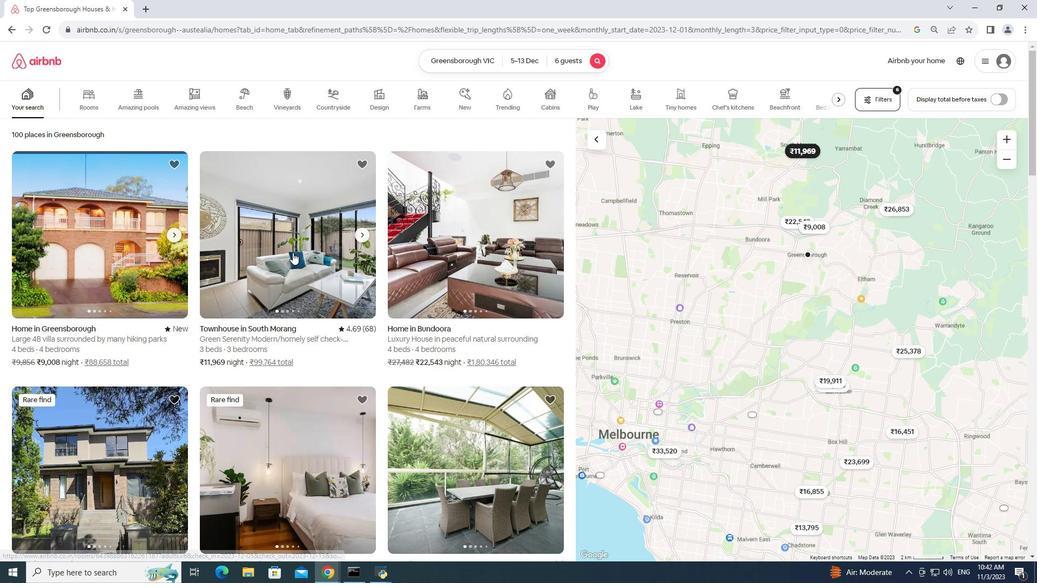 
Action: Mouse moved to (500, 461)
Screenshot: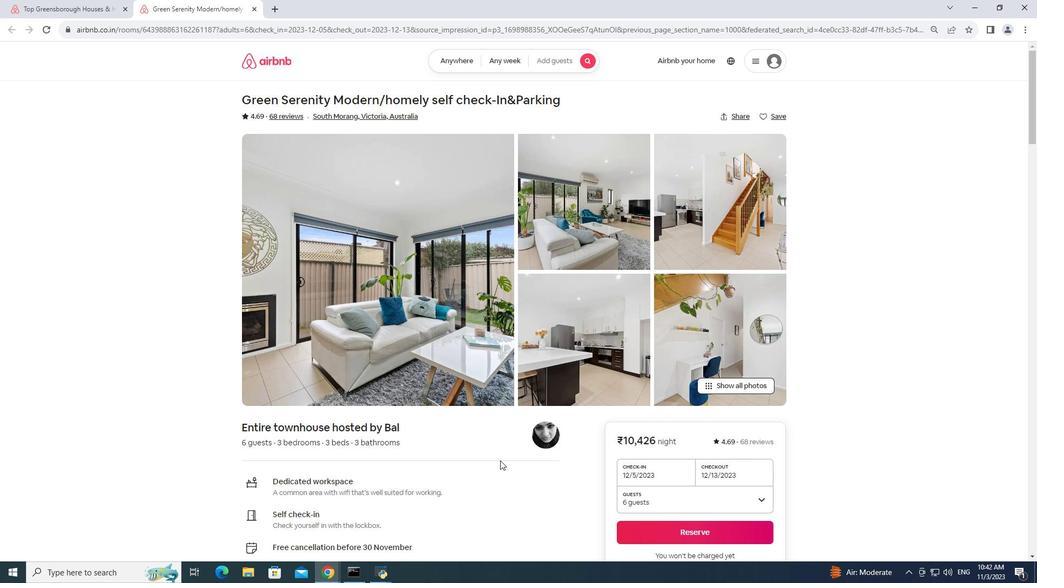 
Action: Mouse scrolled (500, 460) with delta (0, 0)
Screenshot: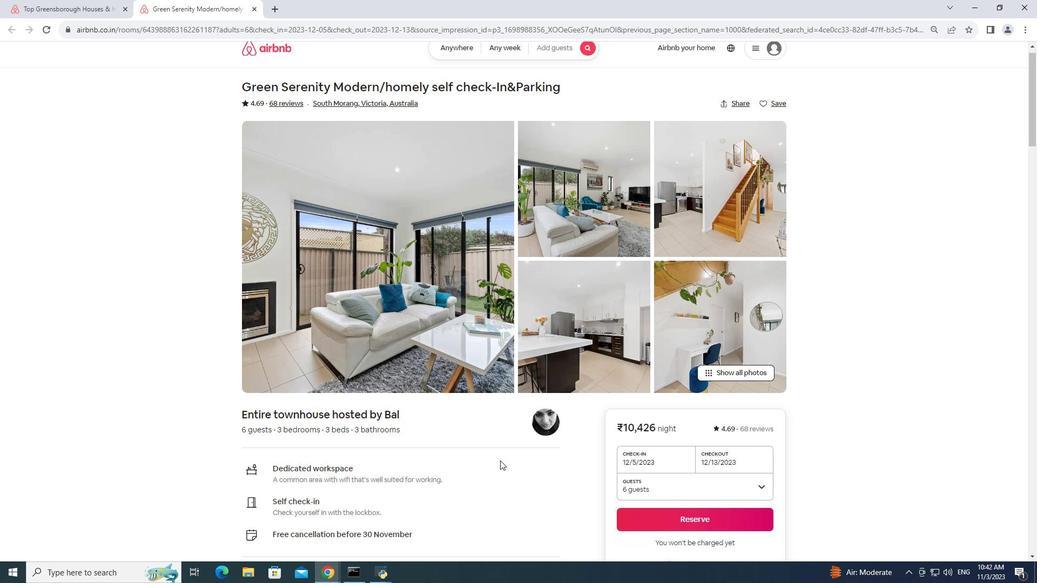 
Action: Mouse scrolled (500, 460) with delta (0, 0)
Screenshot: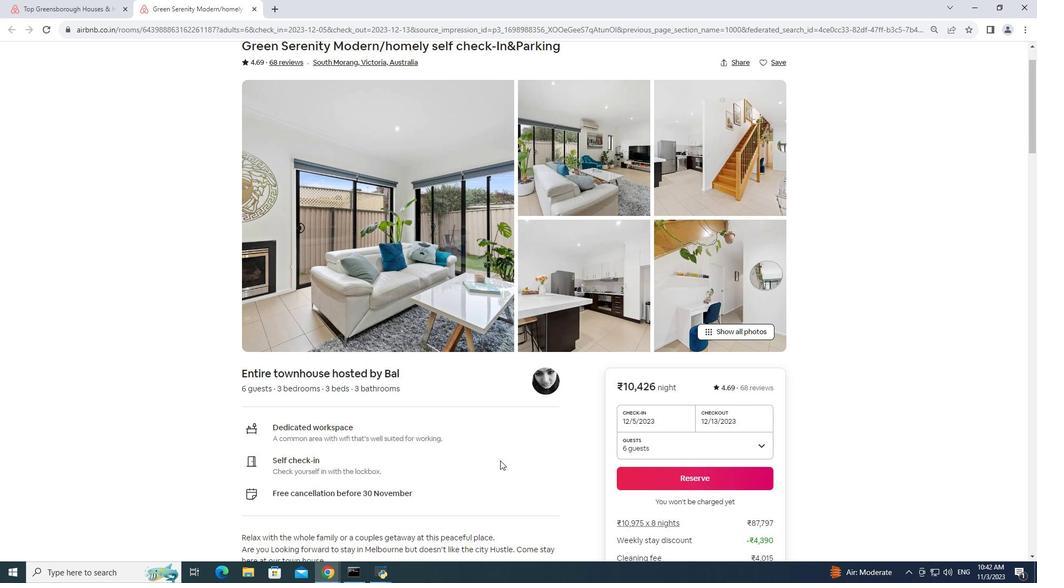 
Action: Mouse scrolled (500, 460) with delta (0, 0)
Screenshot: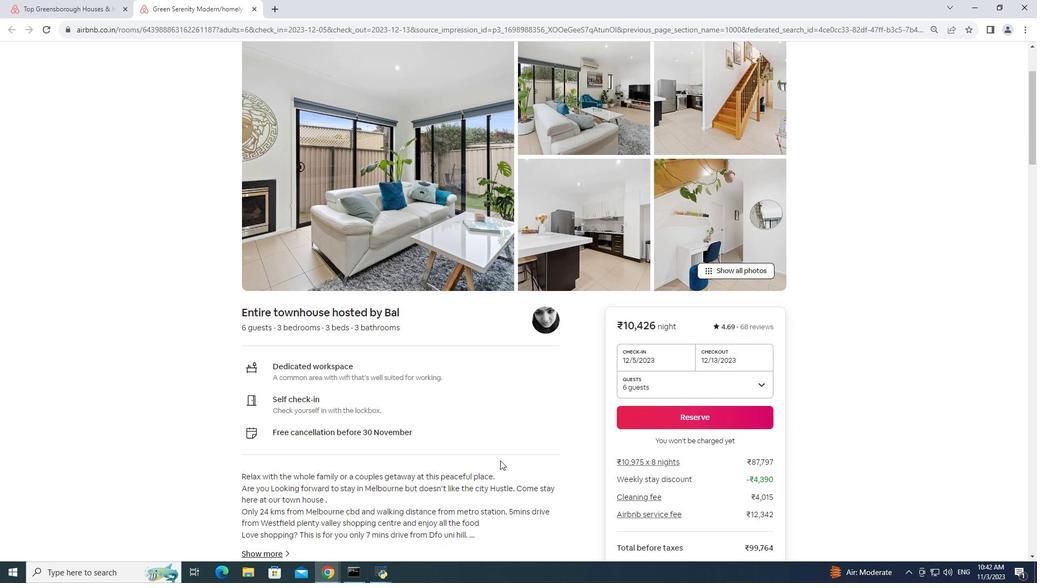 
Action: Mouse scrolled (500, 460) with delta (0, 0)
Screenshot: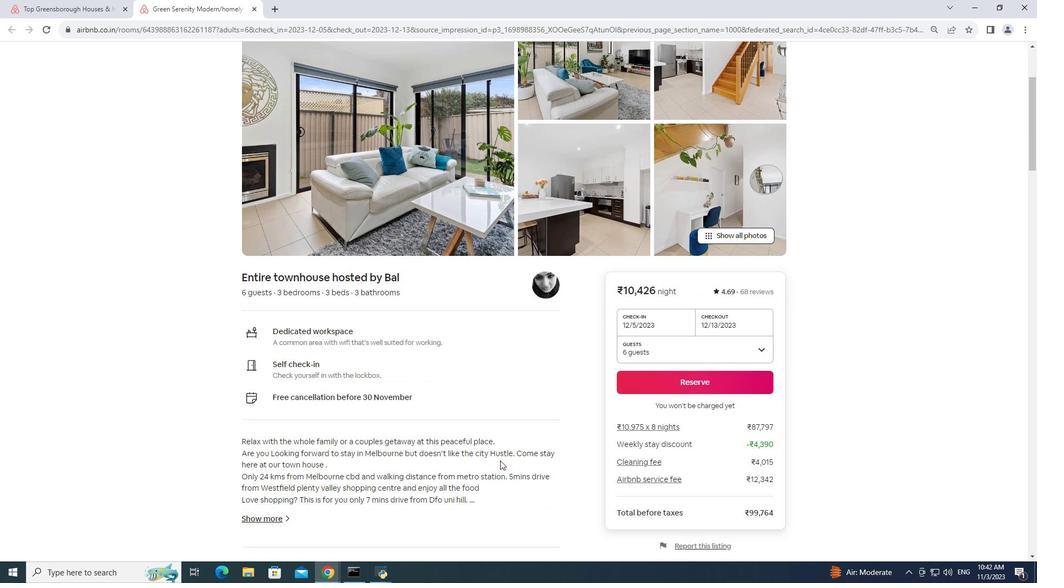 
Action: Mouse scrolled (500, 460) with delta (0, 0)
Screenshot: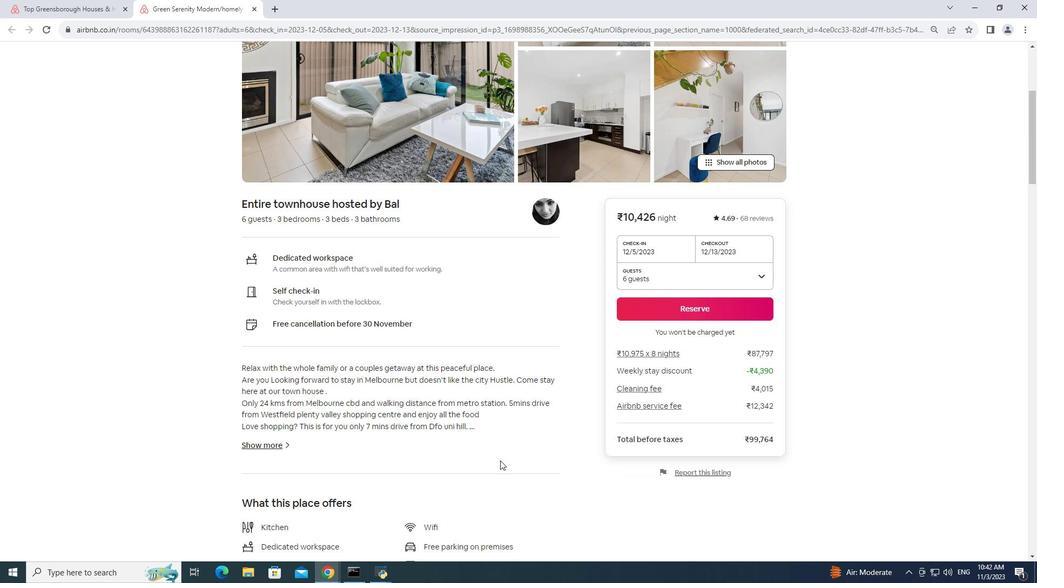 
Action: Mouse scrolled (500, 460) with delta (0, 0)
Screenshot: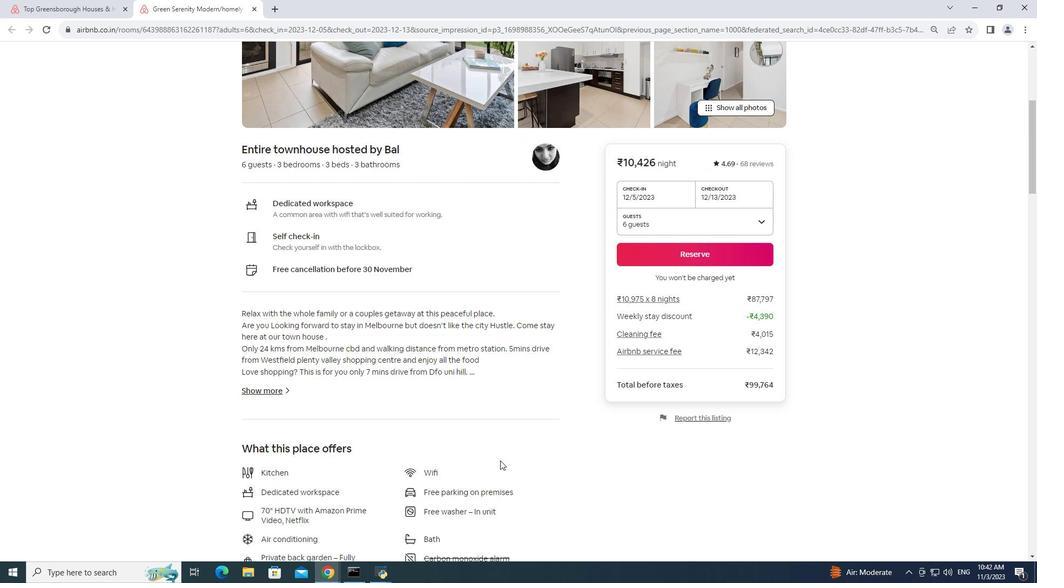 
Action: Mouse scrolled (500, 460) with delta (0, 0)
Screenshot: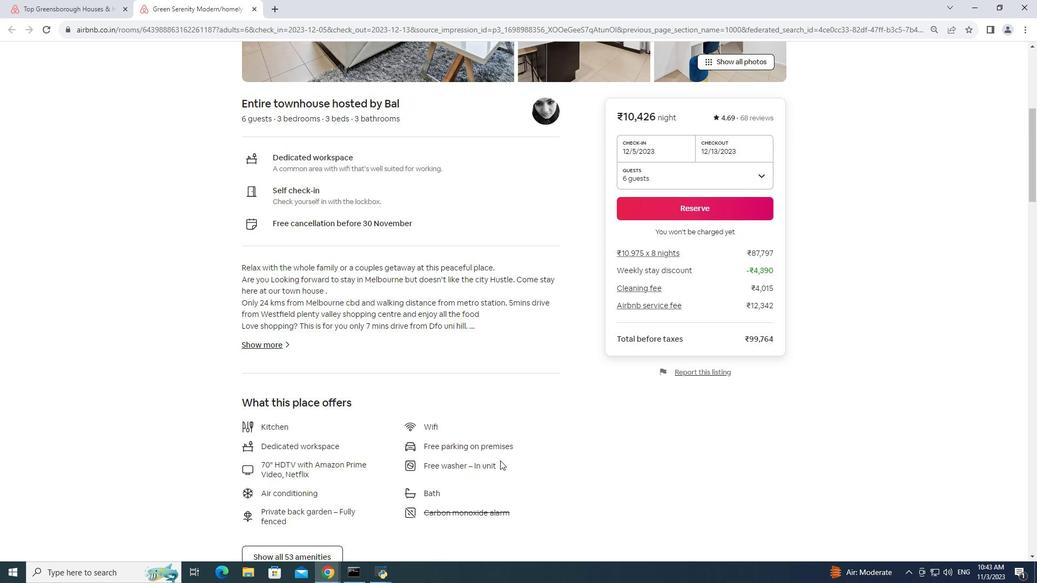 
Action: Mouse scrolled (500, 460) with delta (0, 0)
Screenshot: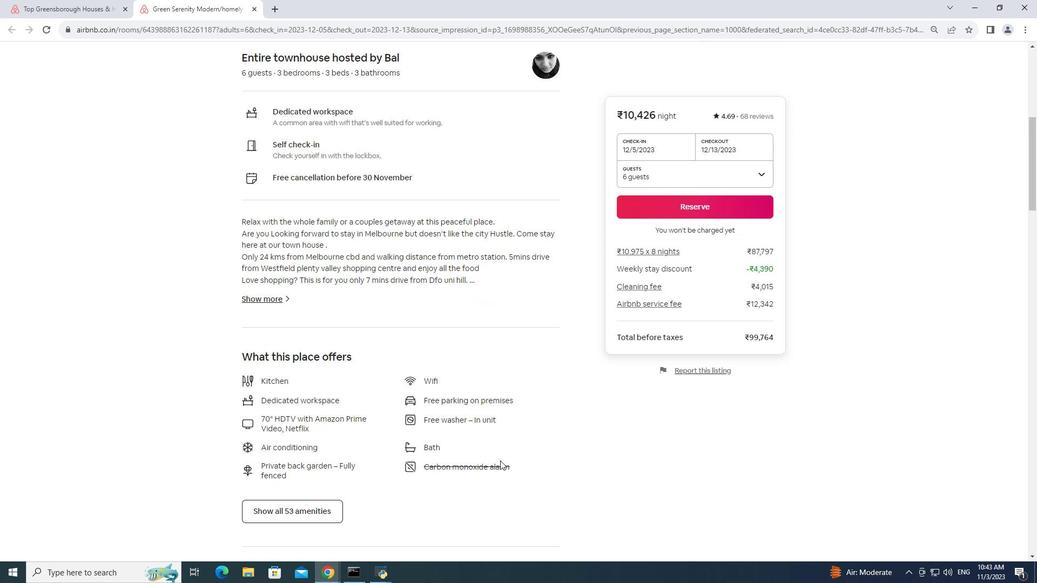 
Action: Mouse moved to (306, 443)
Screenshot: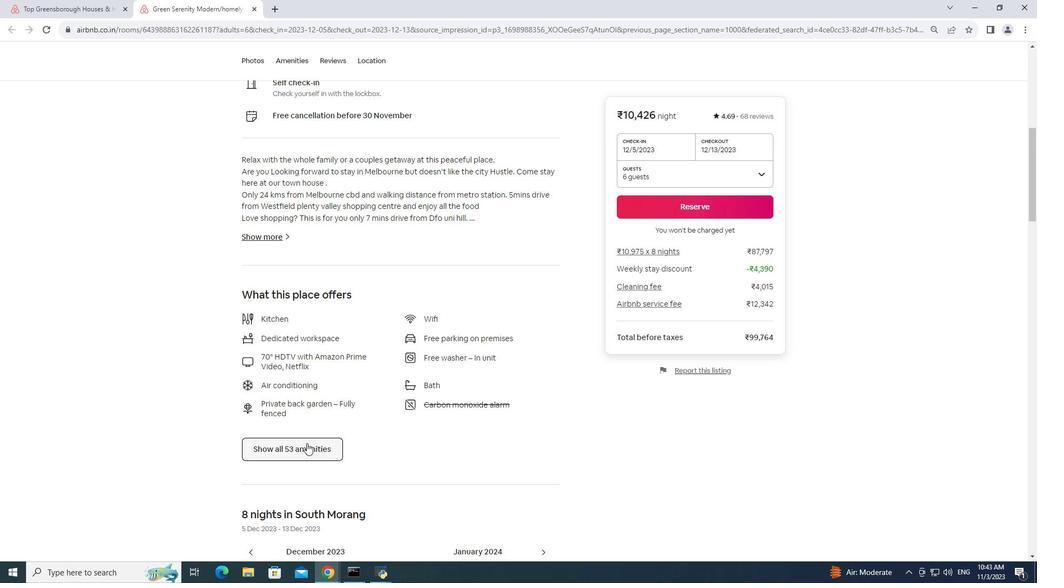 
Action: Mouse pressed left at (306, 443)
Screenshot: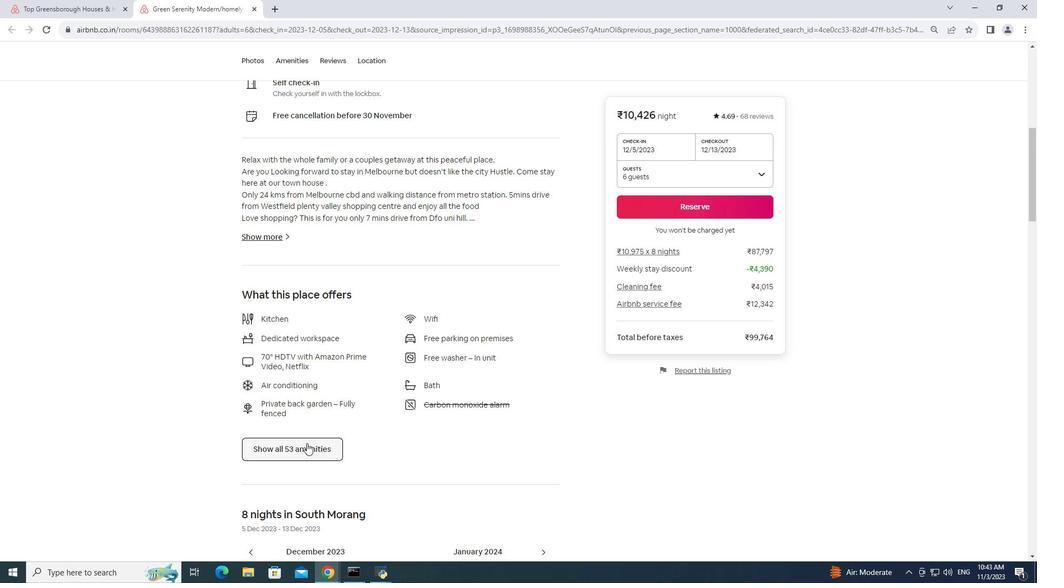 
Action: Mouse moved to (383, 423)
Screenshot: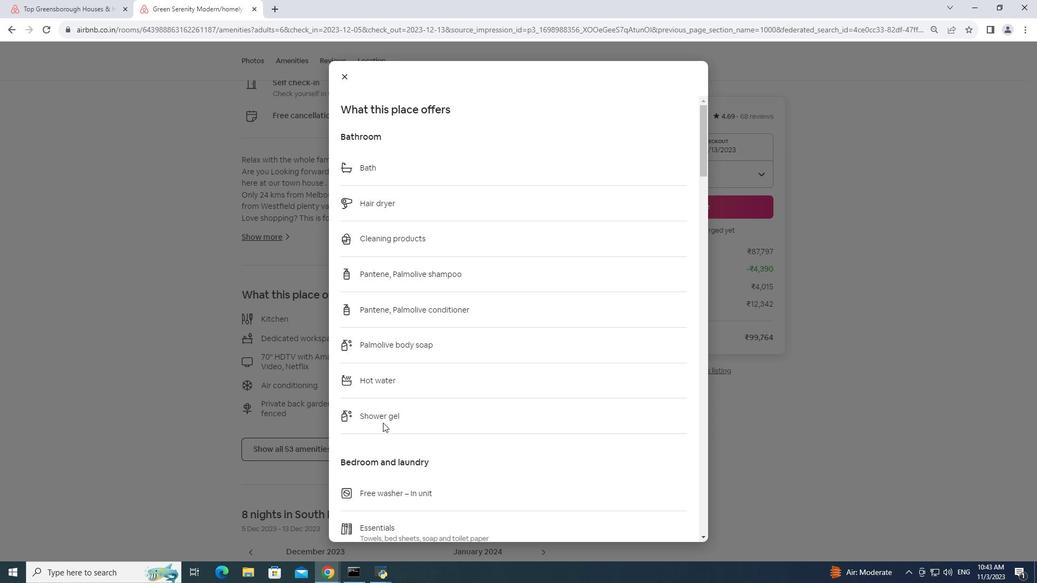 
Action: Mouse scrolled (383, 422) with delta (0, 0)
Screenshot: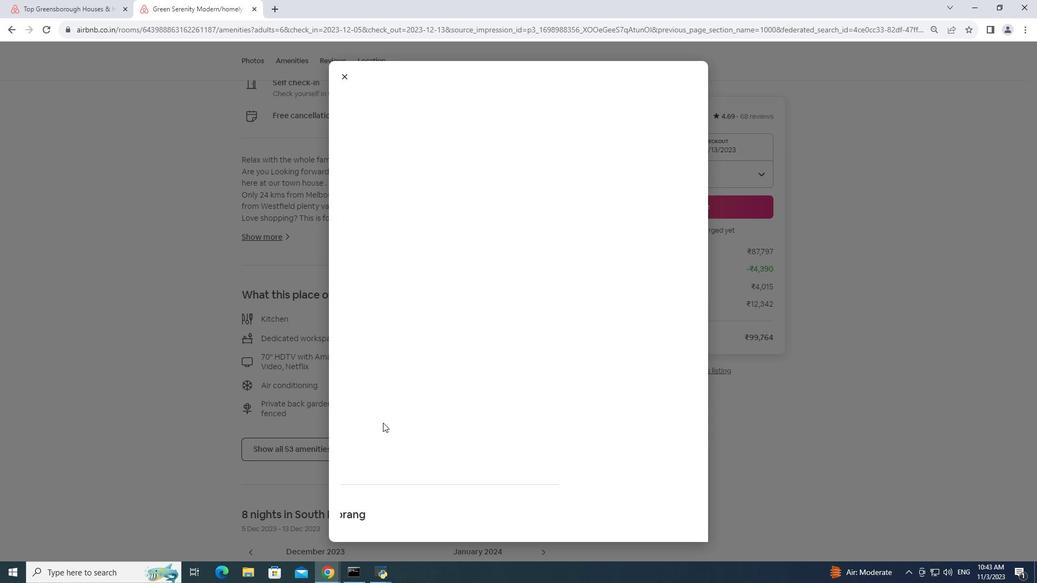 
Action: Mouse scrolled (383, 422) with delta (0, 0)
Screenshot: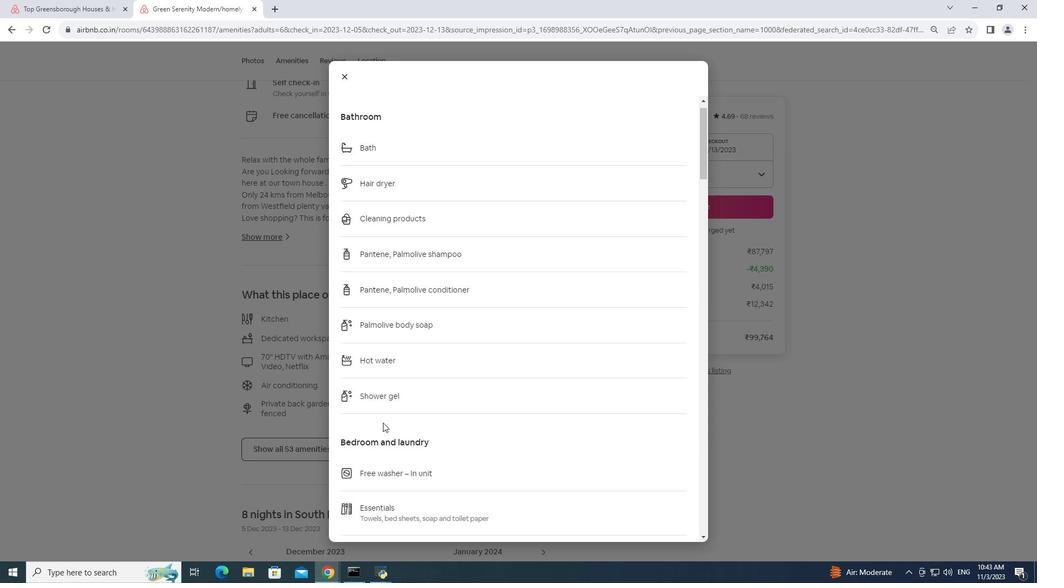 
Action: Mouse scrolled (383, 422) with delta (0, 0)
Screenshot: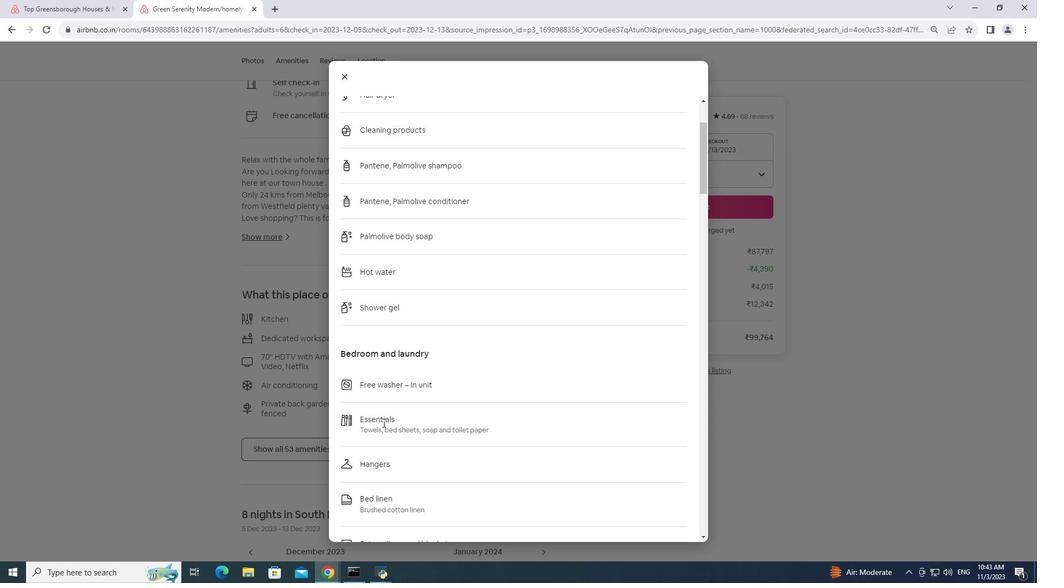 
Action: Mouse scrolled (383, 422) with delta (0, 0)
Screenshot: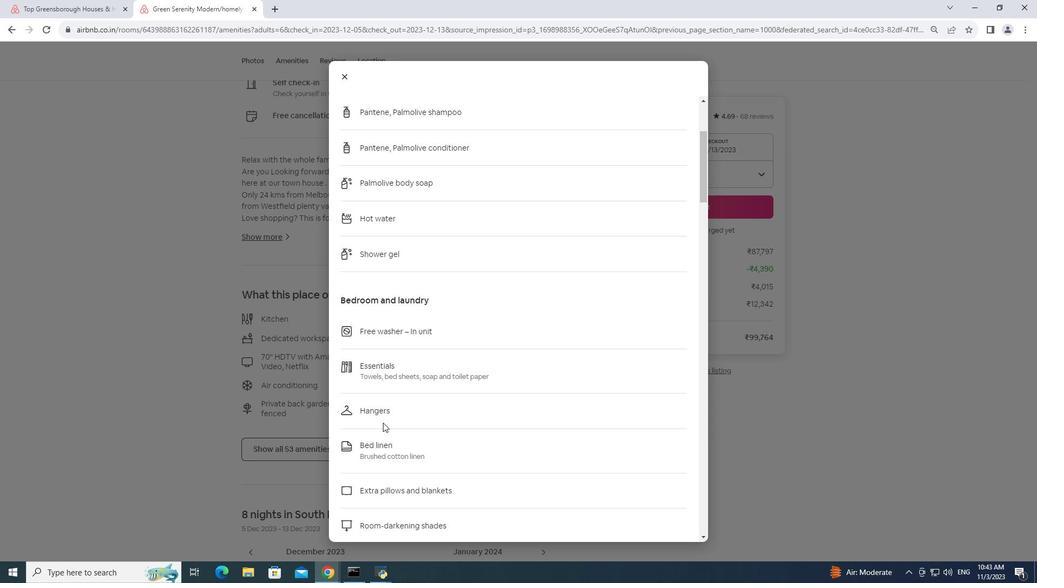 
Action: Mouse scrolled (383, 422) with delta (0, 0)
Screenshot: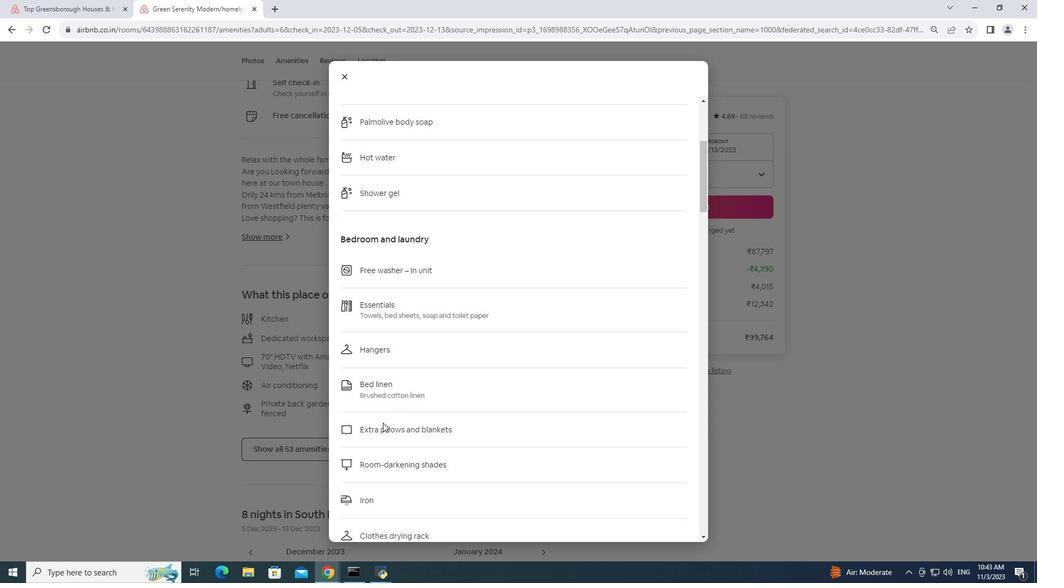 
Action: Mouse scrolled (383, 422) with delta (0, 0)
Screenshot: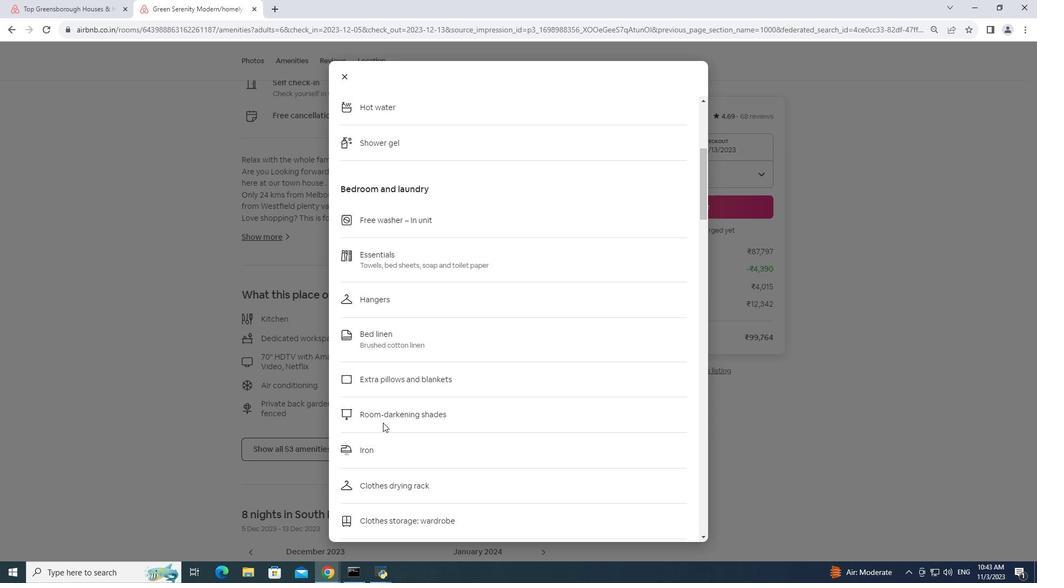 
Action: Mouse scrolled (383, 422) with delta (0, 0)
Screenshot: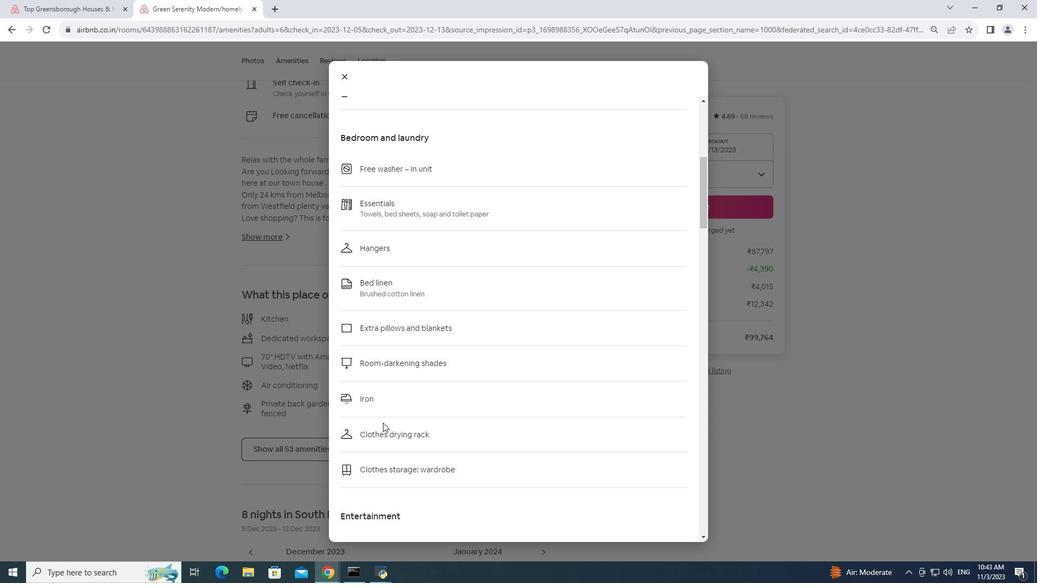 
Action: Mouse scrolled (383, 422) with delta (0, 0)
Screenshot: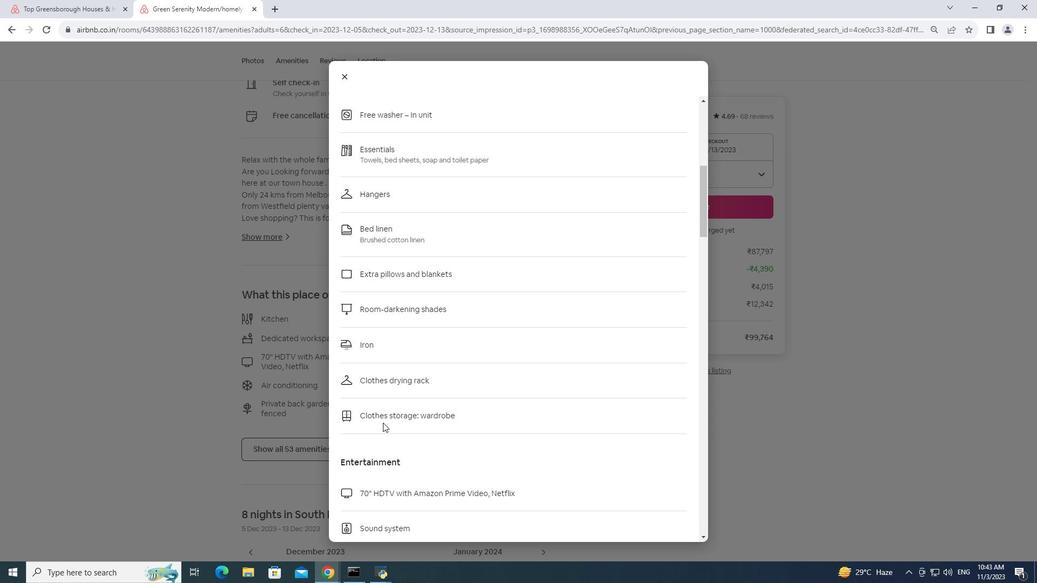 
Action: Mouse scrolled (383, 422) with delta (0, 0)
Screenshot: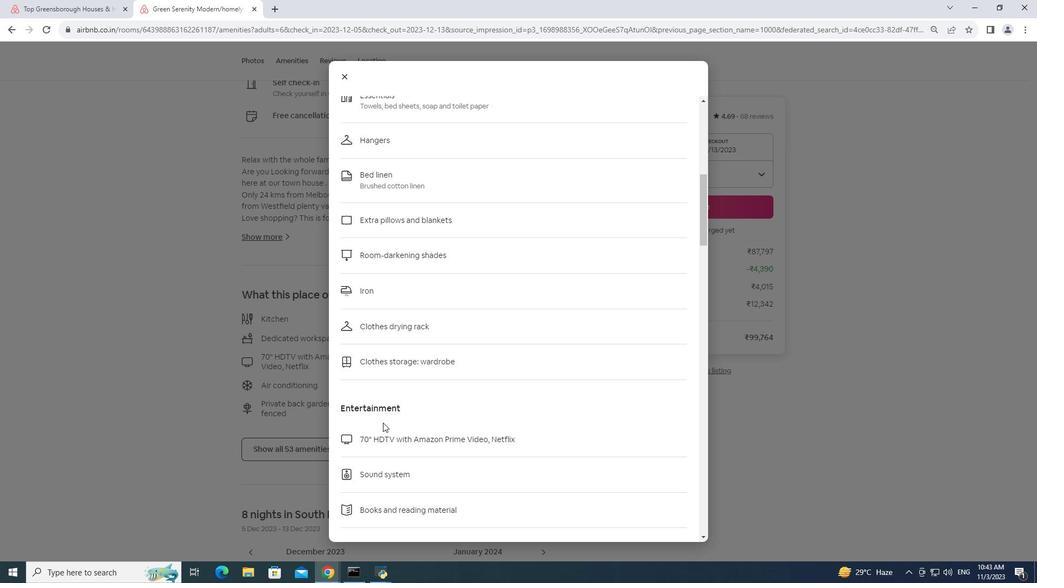 
Action: Mouse scrolled (383, 422) with delta (0, 0)
Screenshot: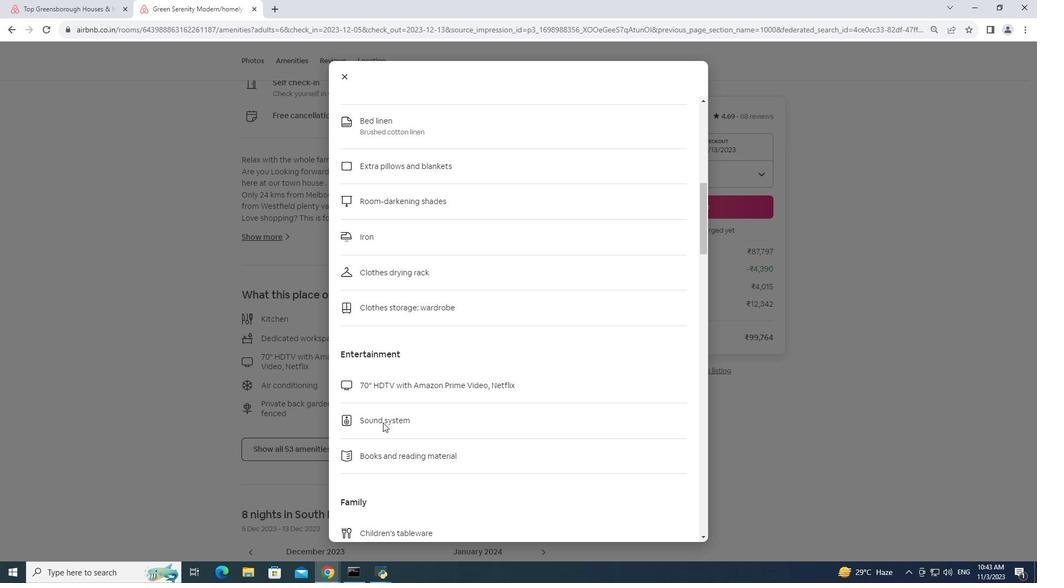 
Action: Mouse scrolled (383, 422) with delta (0, 0)
Screenshot: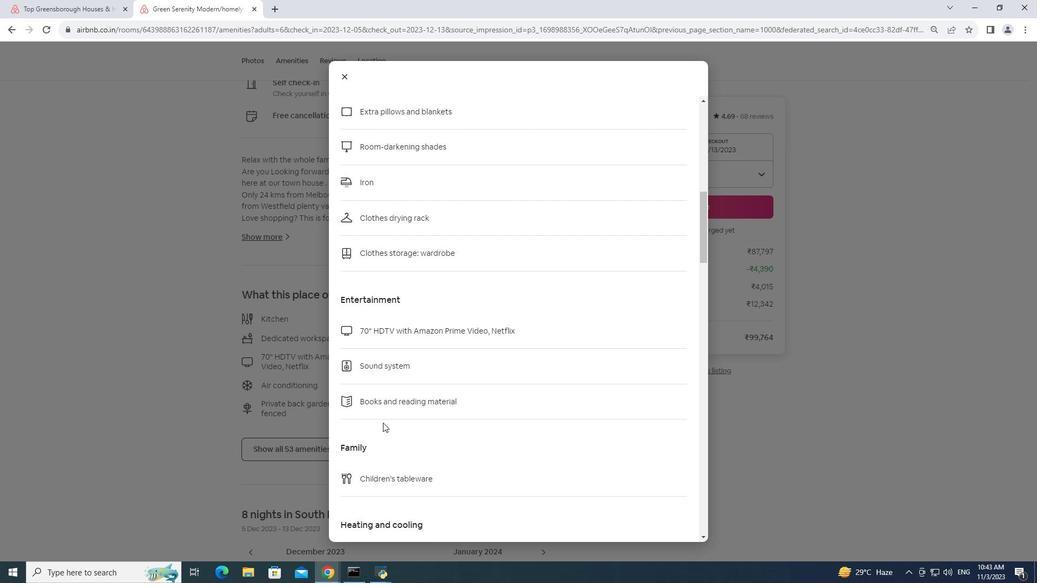 
Action: Mouse scrolled (383, 422) with delta (0, 0)
Screenshot: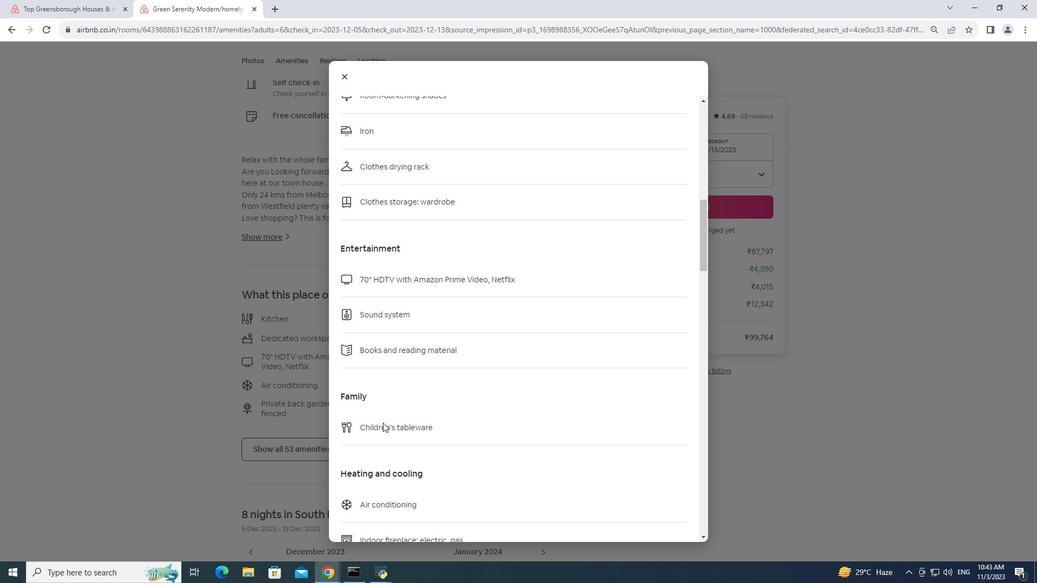 
Action: Mouse scrolled (383, 422) with delta (0, 0)
Screenshot: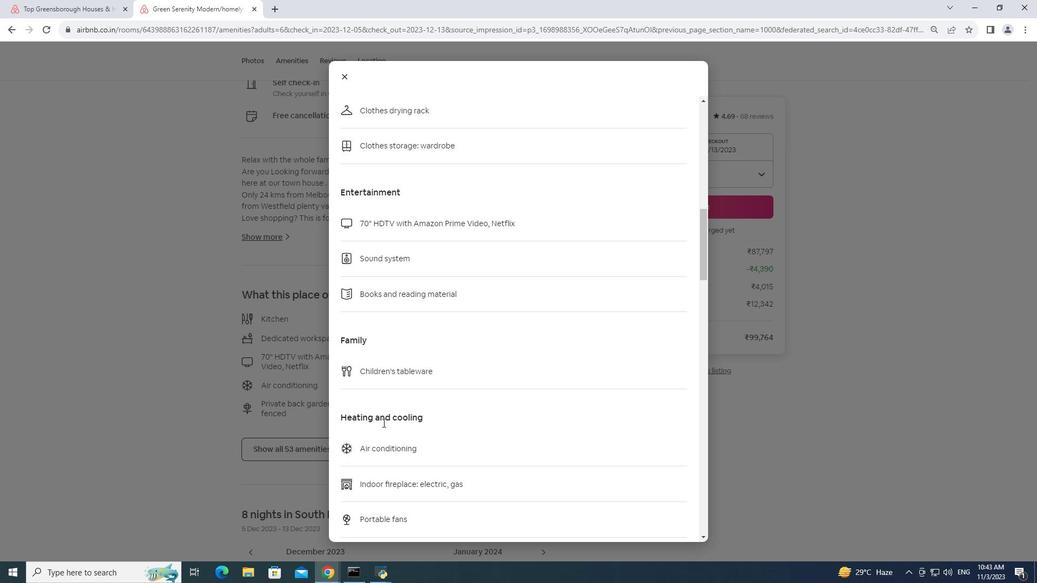 
Action: Mouse scrolled (383, 422) with delta (0, 0)
Screenshot: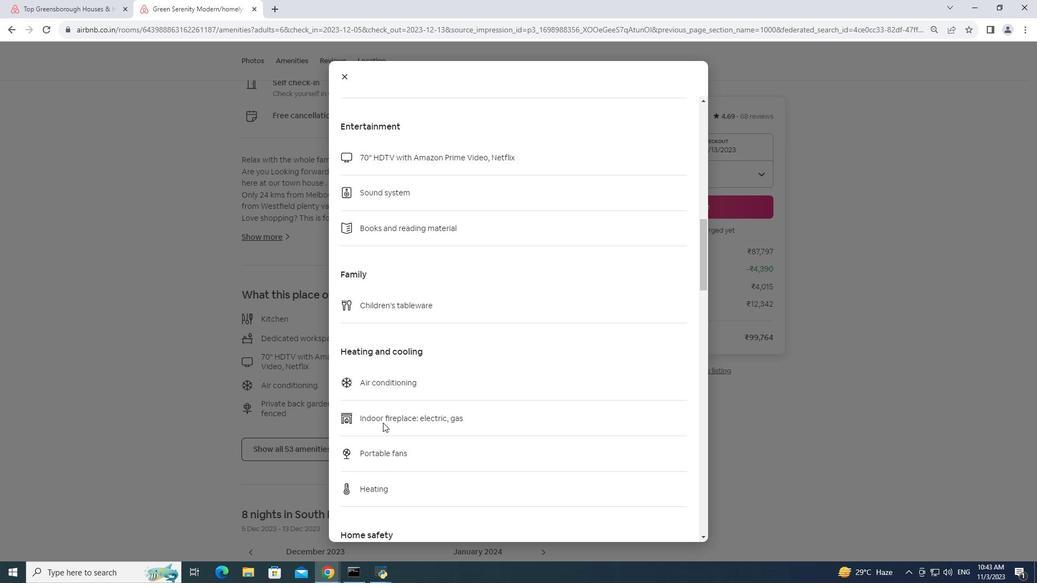 
Action: Mouse scrolled (383, 422) with delta (0, 0)
Screenshot: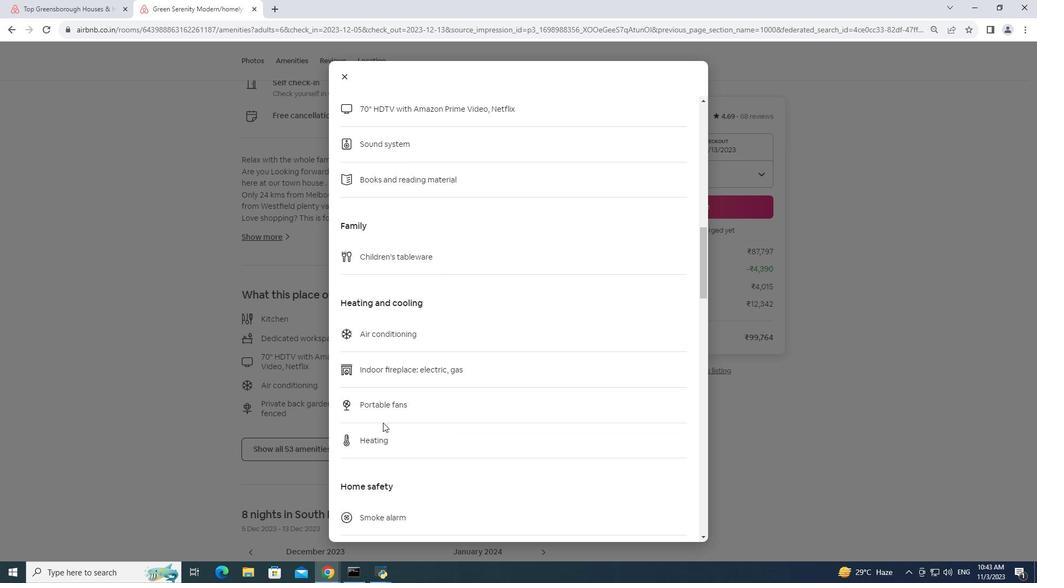 
Action: Mouse scrolled (383, 422) with delta (0, 0)
Screenshot: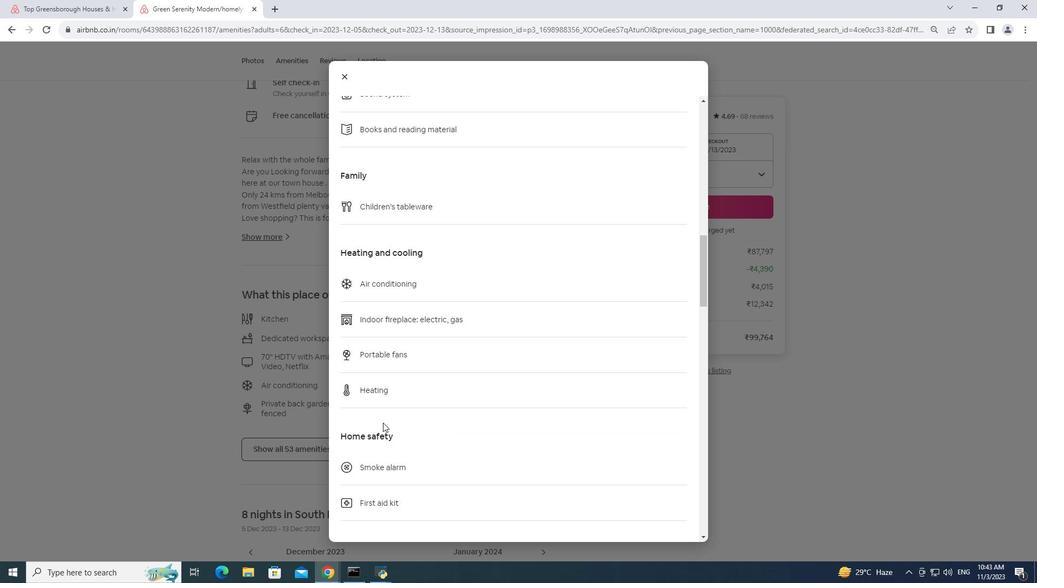 
Action: Mouse scrolled (383, 422) with delta (0, 0)
Screenshot: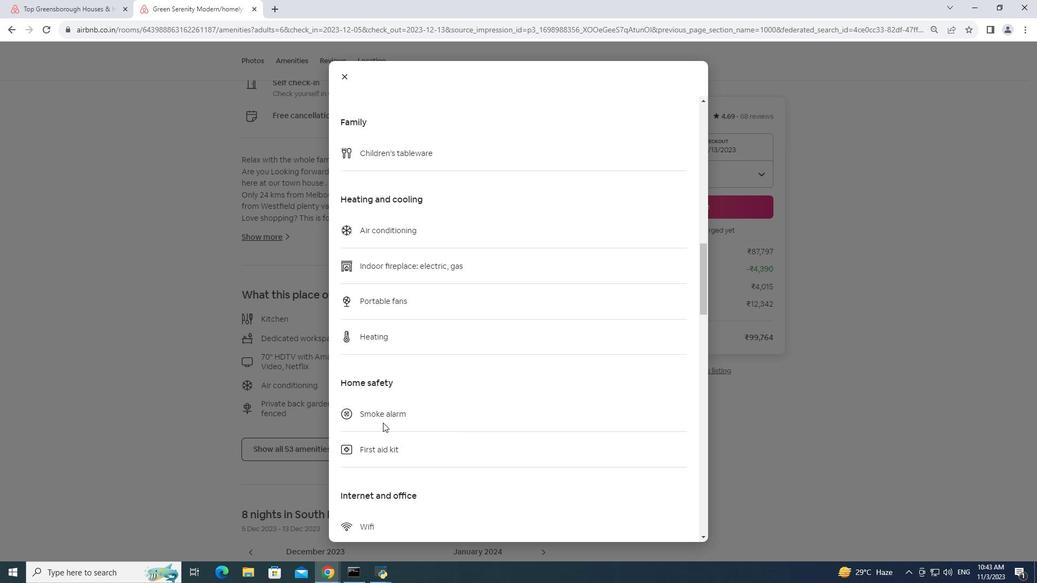 
Action: Mouse scrolled (383, 422) with delta (0, 0)
Screenshot: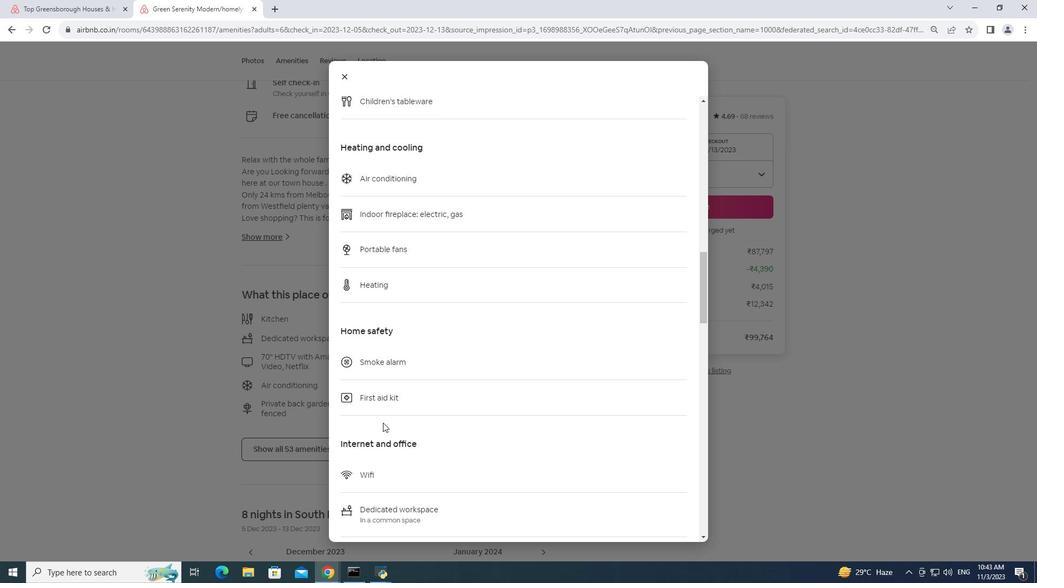 
Action: Mouse scrolled (383, 422) with delta (0, 0)
Screenshot: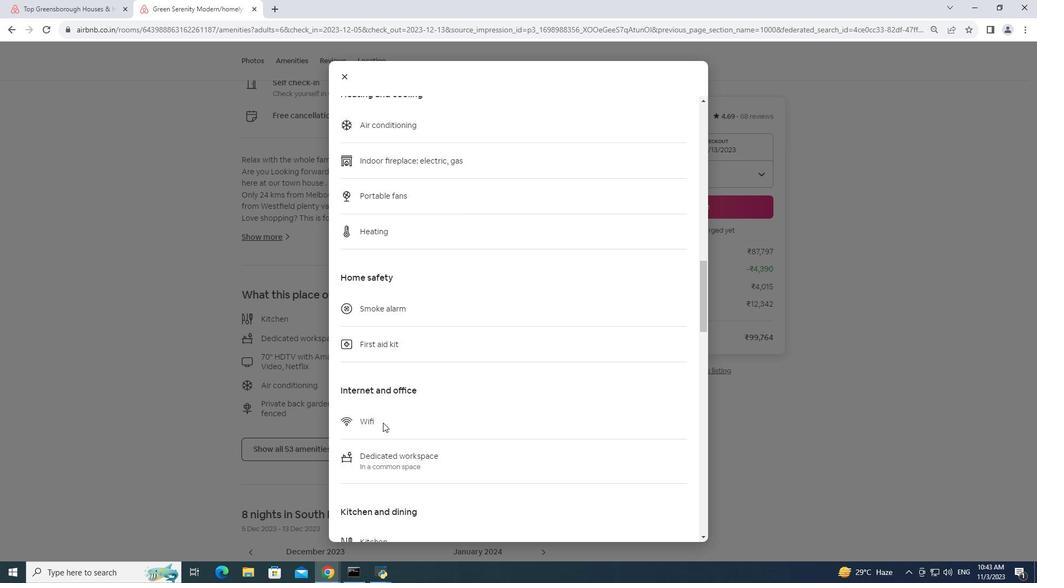 
Action: Mouse scrolled (383, 422) with delta (0, 0)
Screenshot: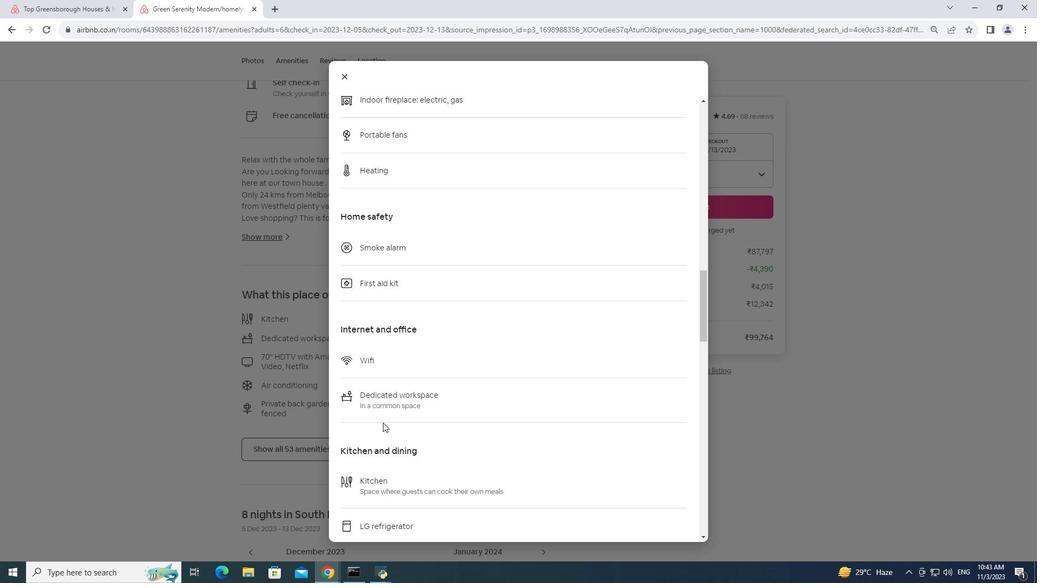 
Action: Mouse scrolled (383, 422) with delta (0, 0)
Screenshot: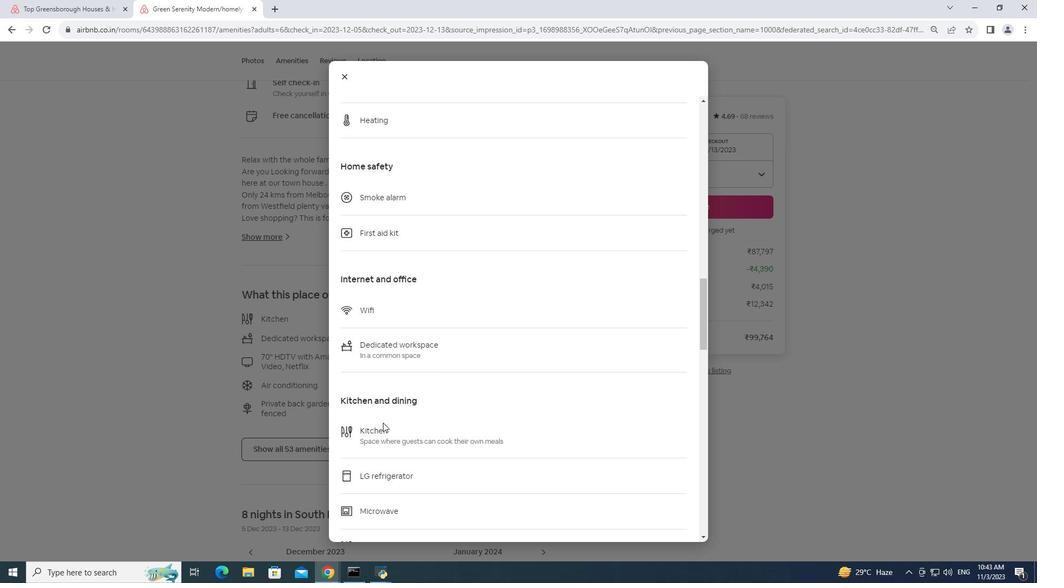 
Action: Mouse moved to (394, 404)
Screenshot: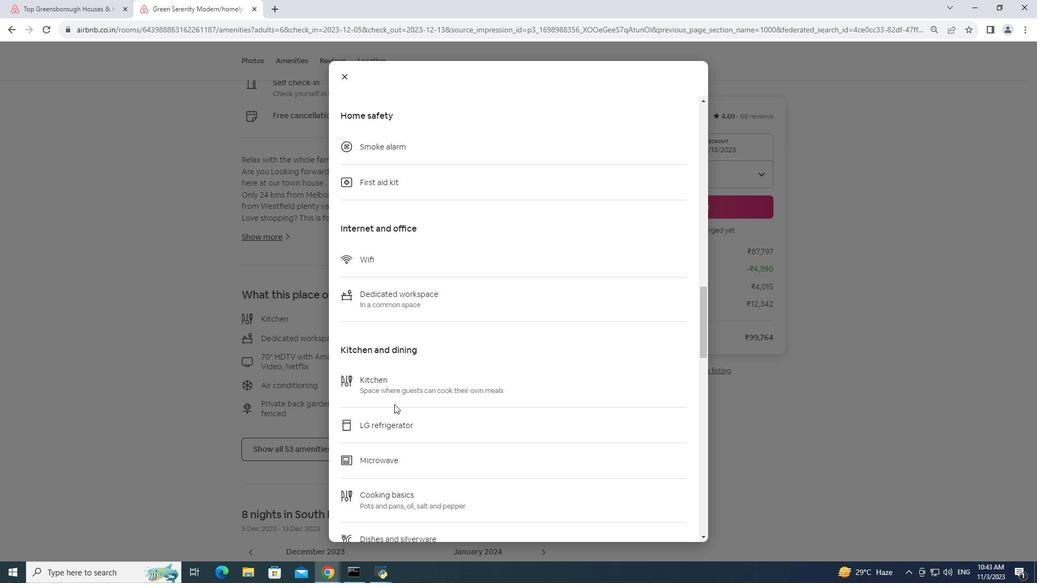 
Action: Mouse scrolled (394, 404) with delta (0, 0)
Screenshot: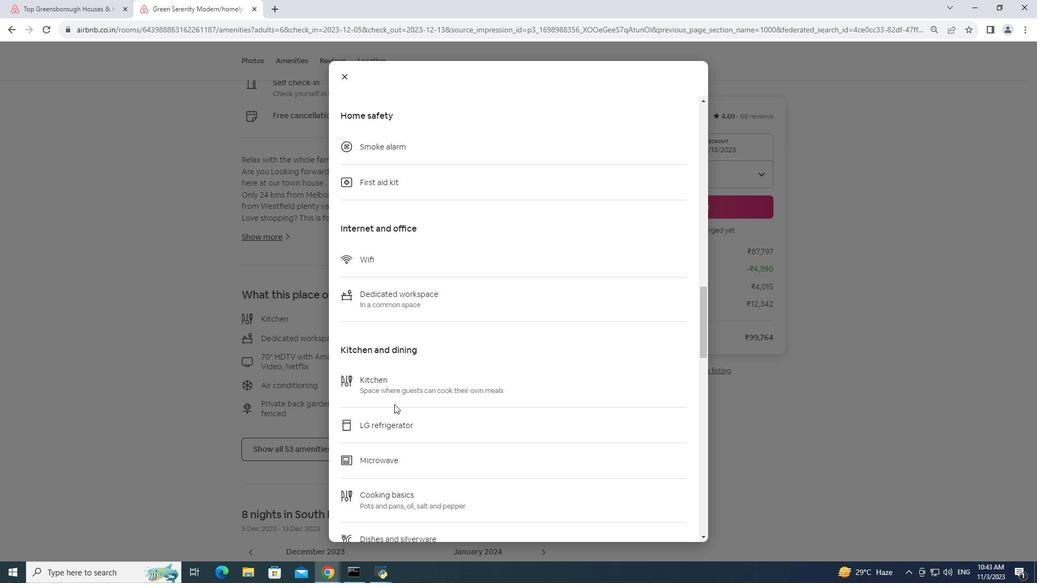
Action: Mouse scrolled (394, 404) with delta (0, 0)
Screenshot: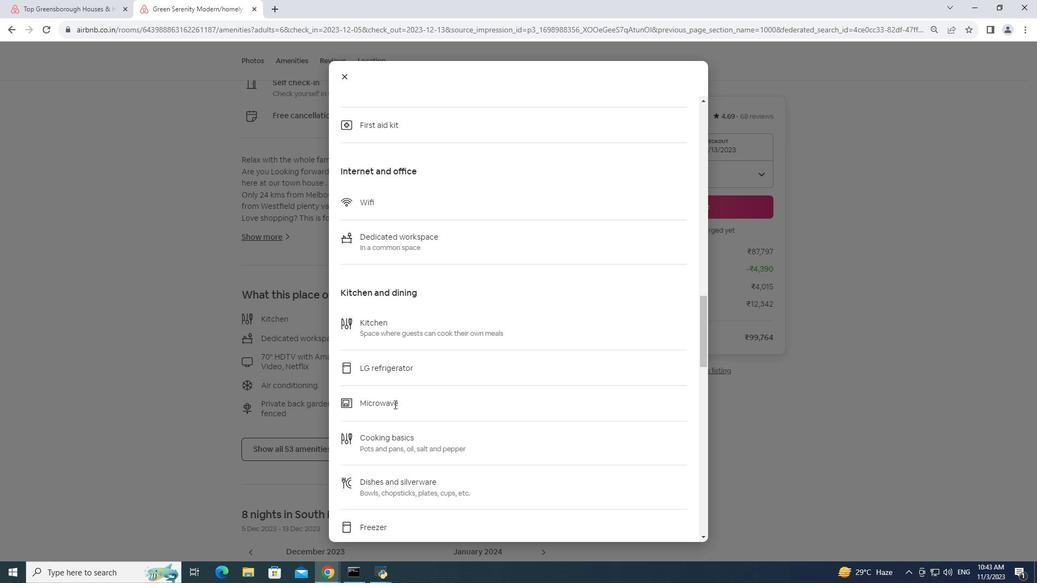
Action: Mouse scrolled (394, 404) with delta (0, 0)
Screenshot: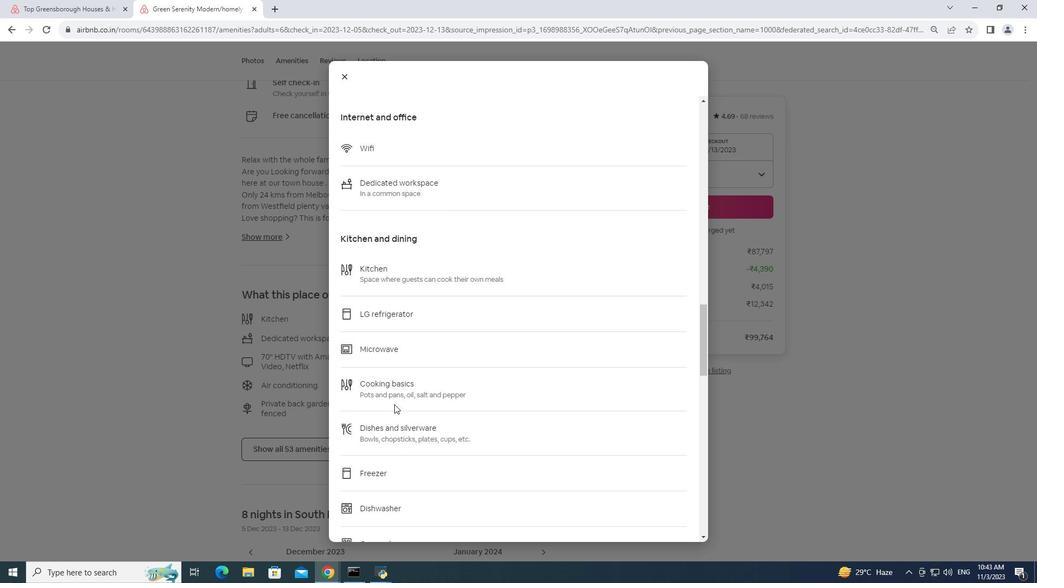 
Action: Mouse moved to (394, 404)
Screenshot: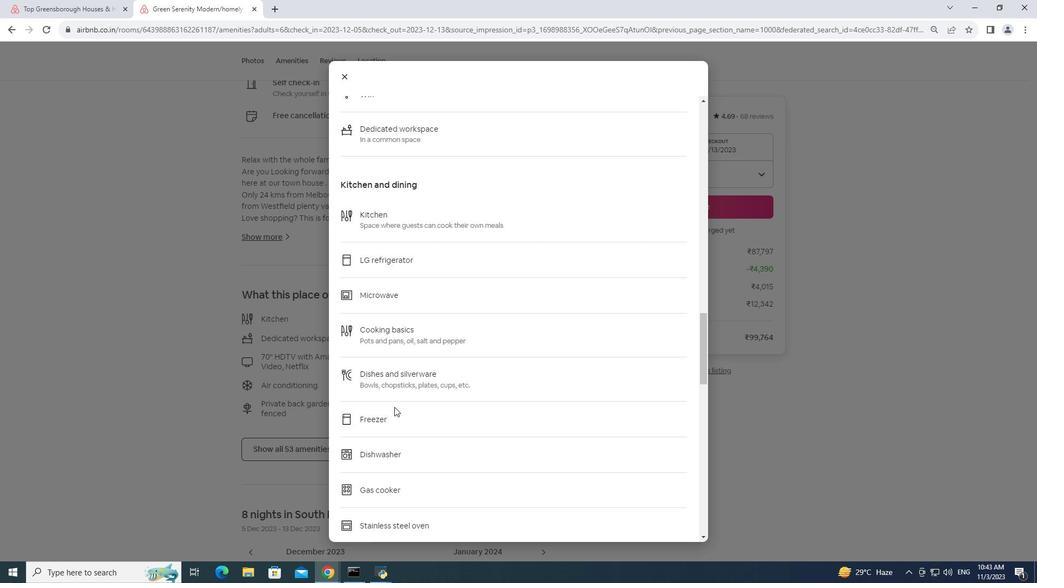 
Action: Mouse scrolled (394, 404) with delta (0, 0)
Screenshot: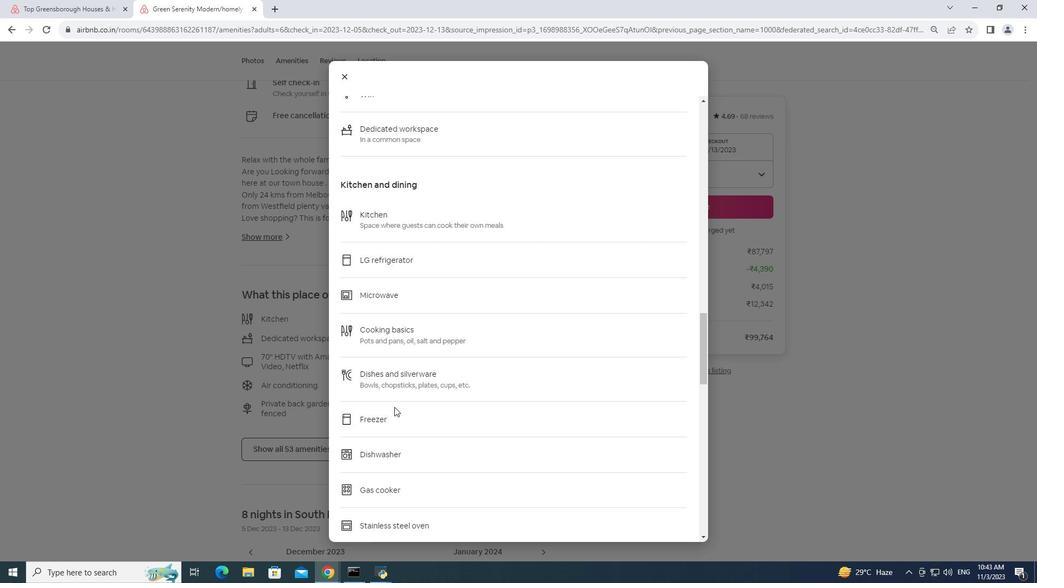 
Action: Mouse moved to (394, 407)
Screenshot: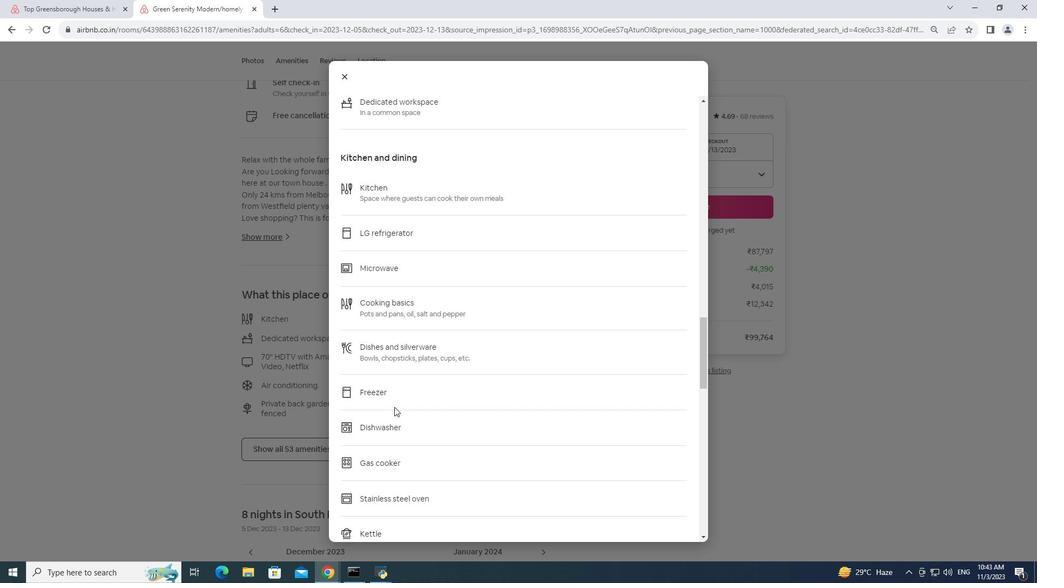
Action: Mouse scrolled (394, 406) with delta (0, 0)
Screenshot: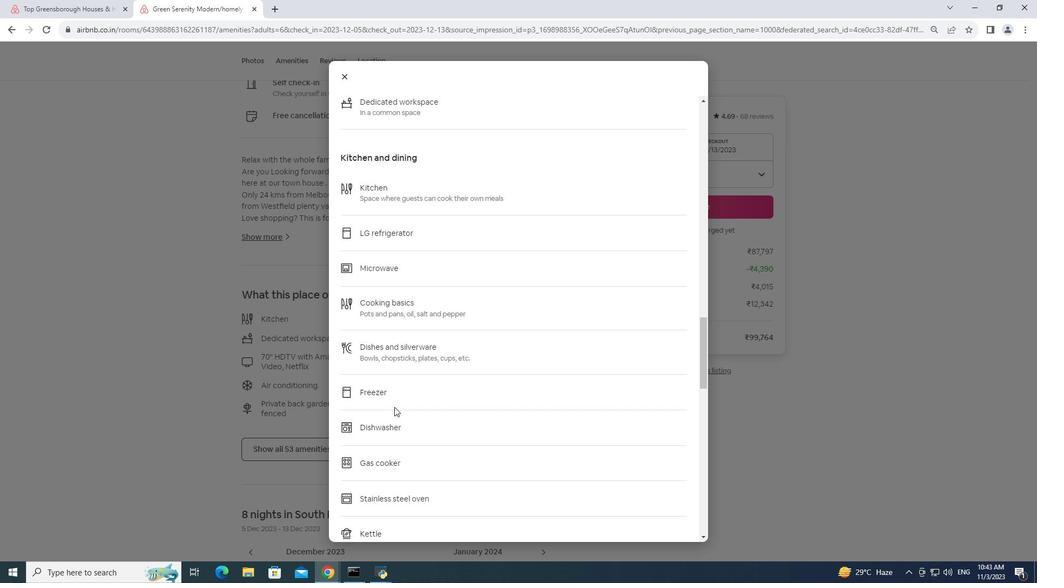 
Action: Mouse moved to (394, 408)
Screenshot: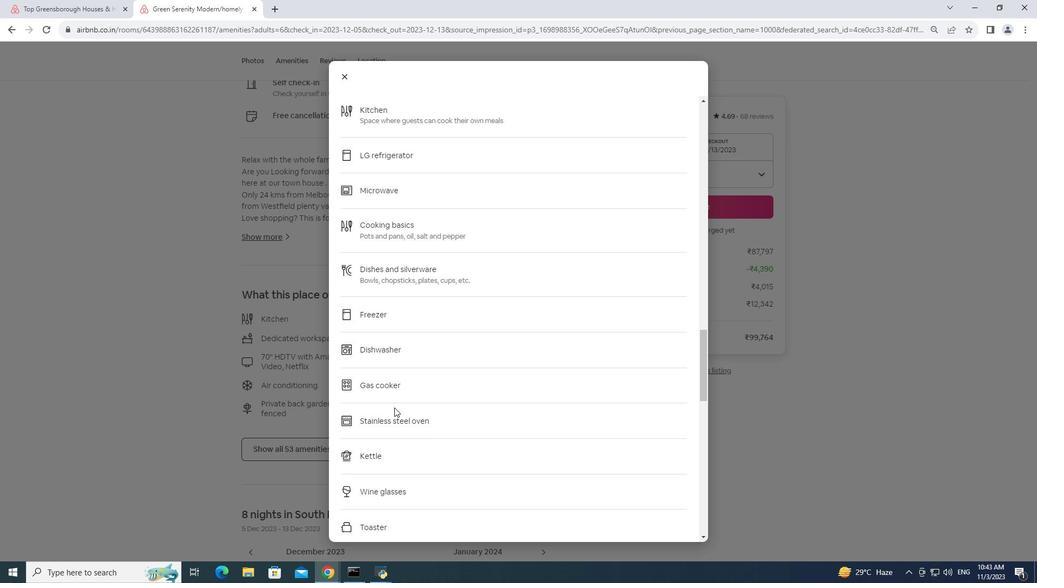 
Action: Mouse scrolled (394, 407) with delta (0, 0)
Screenshot: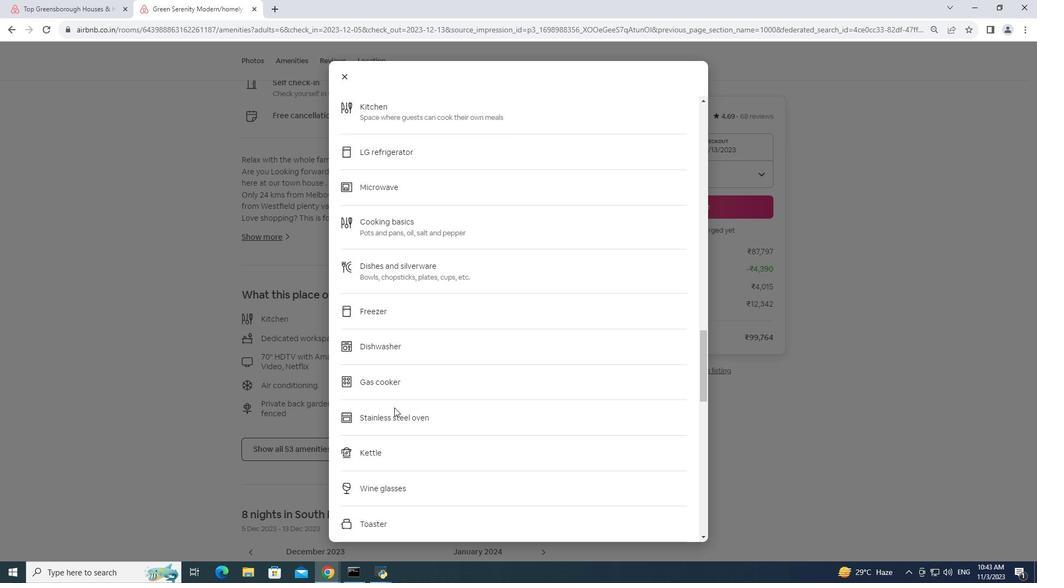 
Action: Mouse scrolled (394, 407) with delta (0, 0)
Screenshot: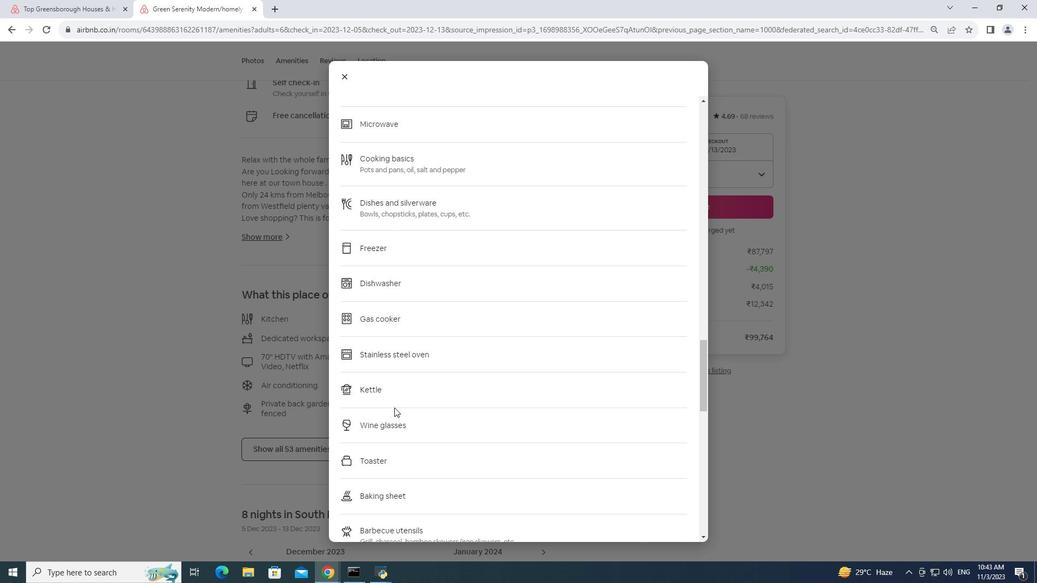 
Action: Mouse scrolled (394, 407) with delta (0, 0)
Screenshot: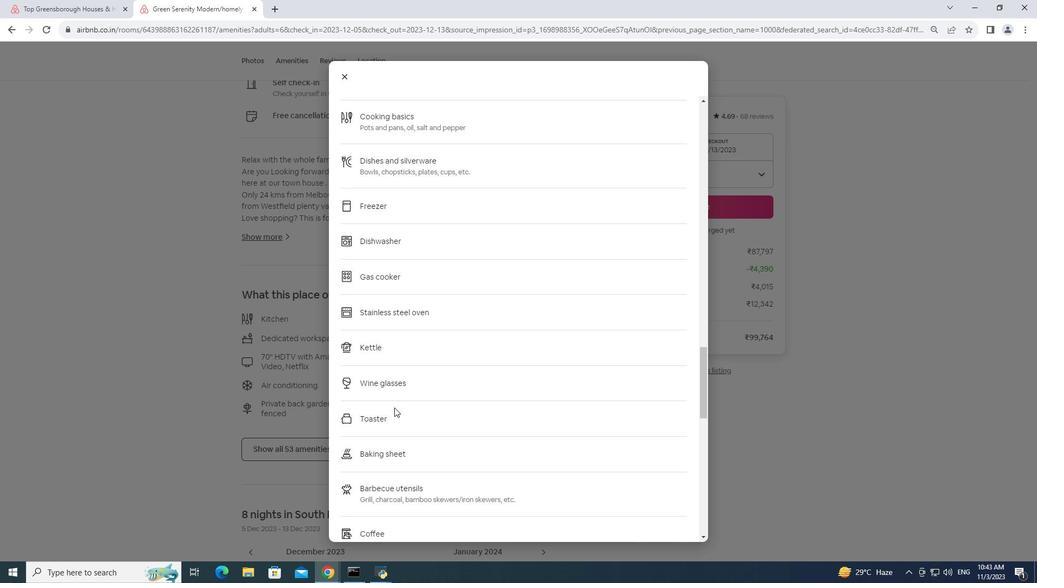 
Action: Mouse scrolled (394, 407) with delta (0, 0)
Screenshot: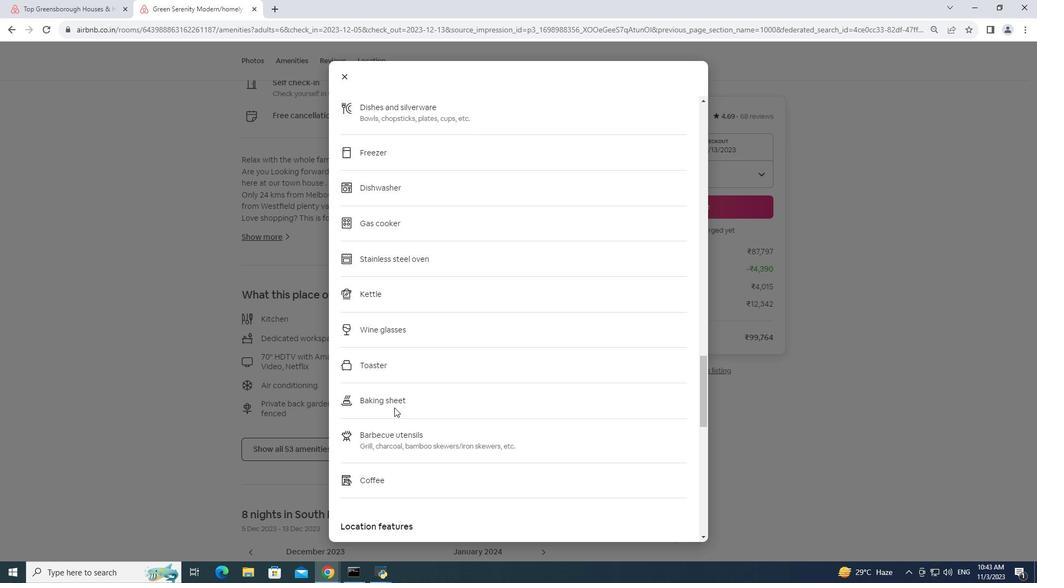 
Action: Mouse moved to (394, 408)
Screenshot: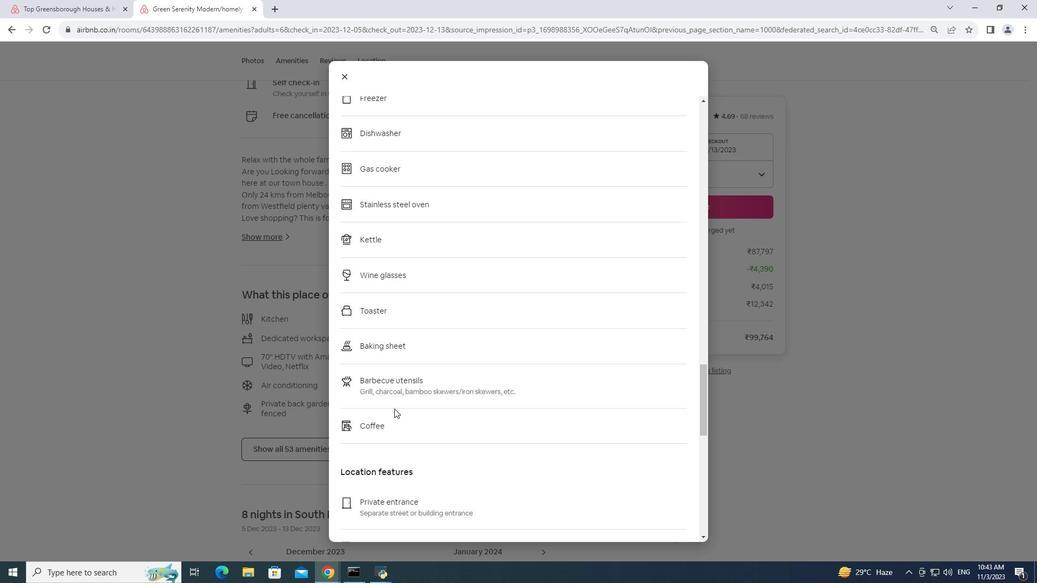 
Action: Mouse scrolled (394, 408) with delta (0, 0)
Screenshot: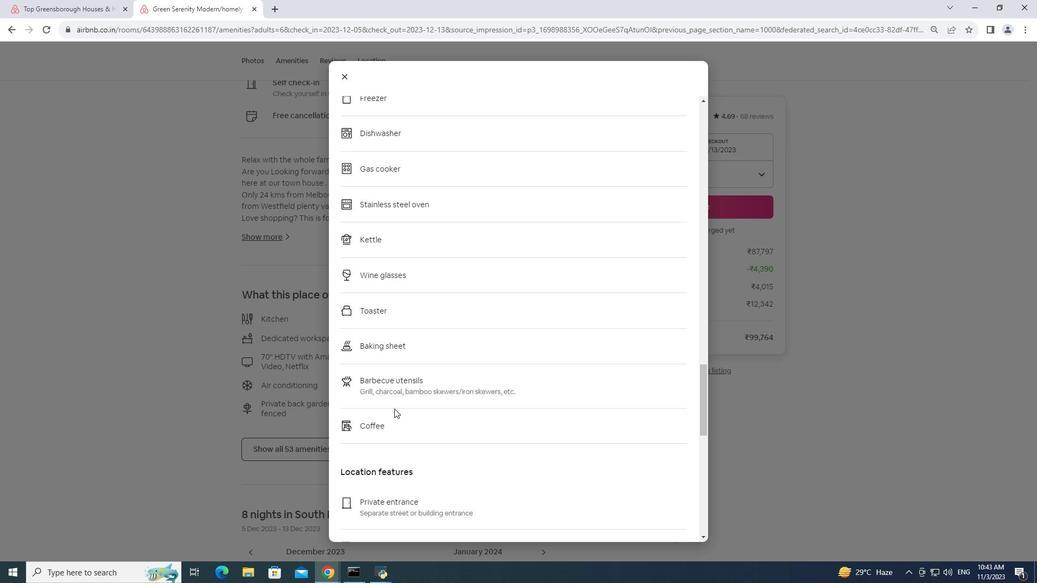 
Action: Mouse moved to (392, 412)
Screenshot: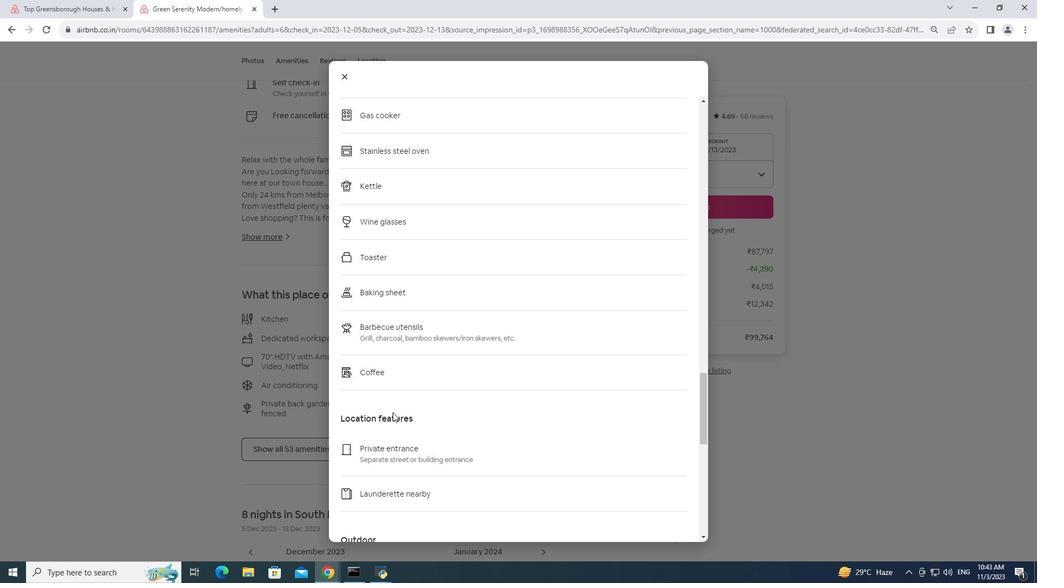 
Action: Mouse scrolled (392, 412) with delta (0, 0)
Screenshot: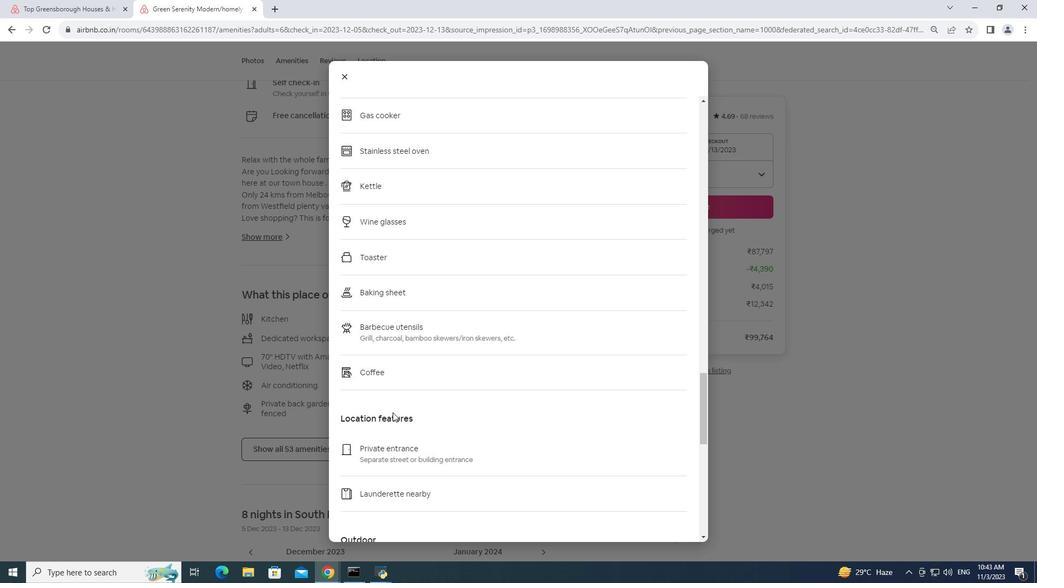 
Action: Mouse scrolled (392, 412) with delta (0, 0)
Screenshot: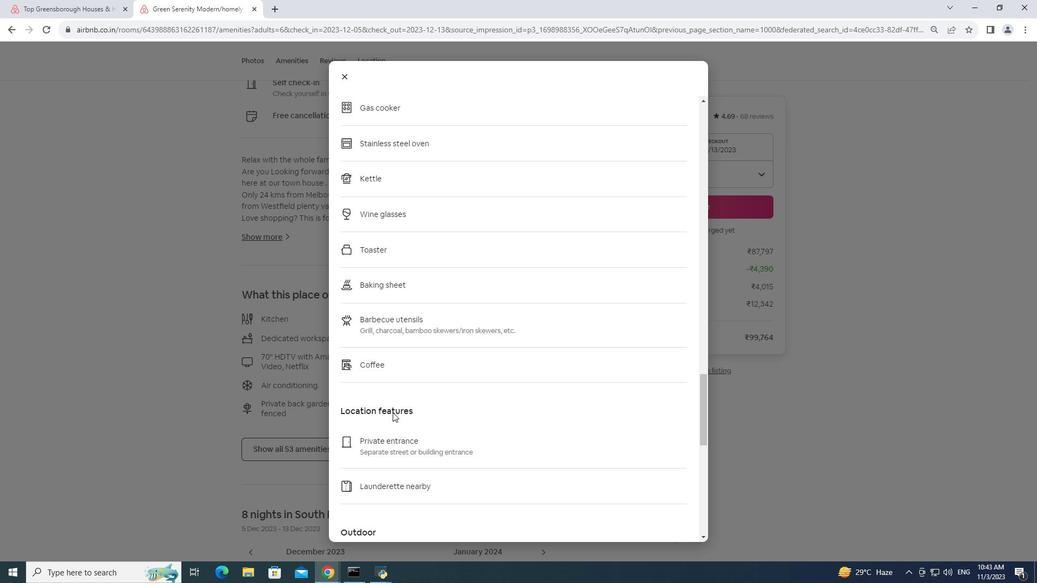 
Action: Mouse moved to (392, 413)
Screenshot: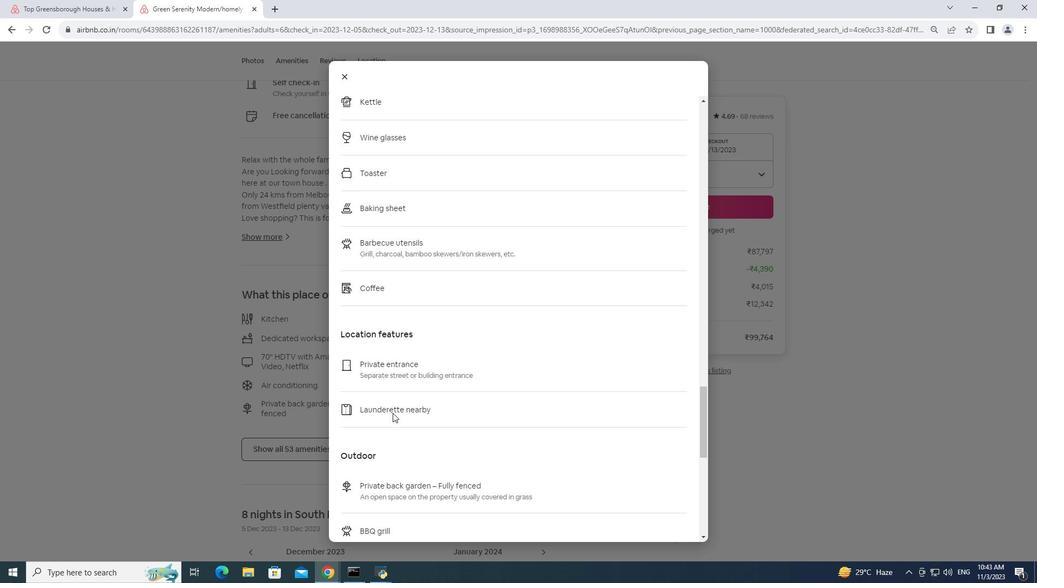
Action: Mouse scrolled (392, 412) with delta (0, 0)
Screenshot: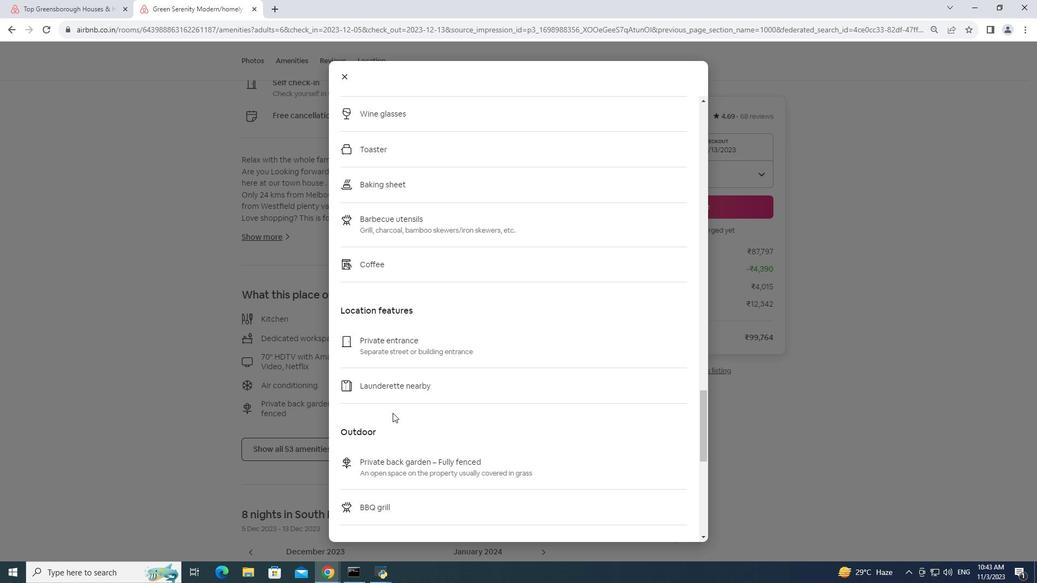 
Action: Mouse moved to (392, 413)
Screenshot: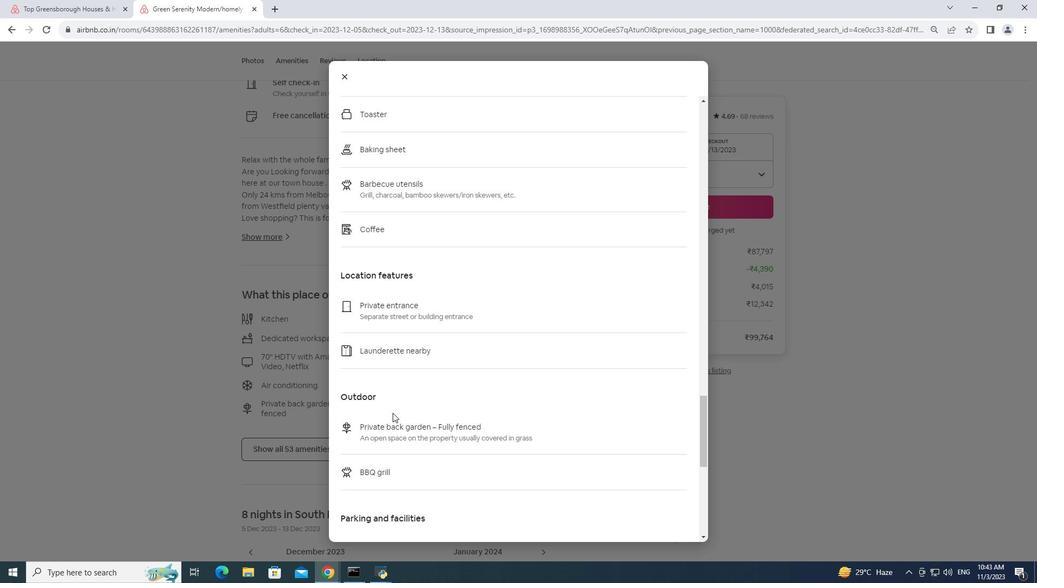 
Action: Mouse scrolled (392, 412) with delta (0, 0)
Screenshot: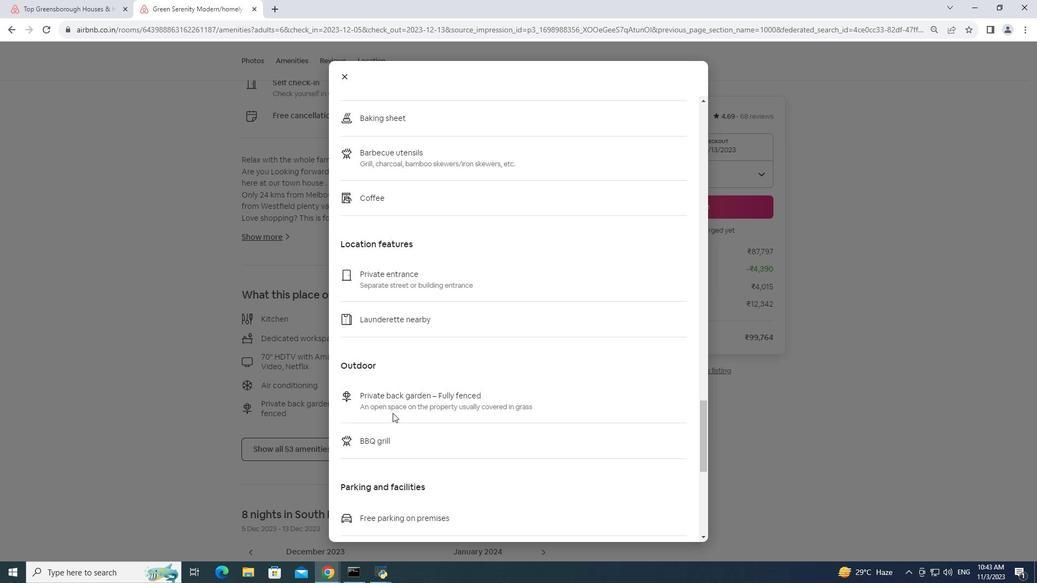 
Action: Mouse scrolled (392, 412) with delta (0, 0)
Screenshot: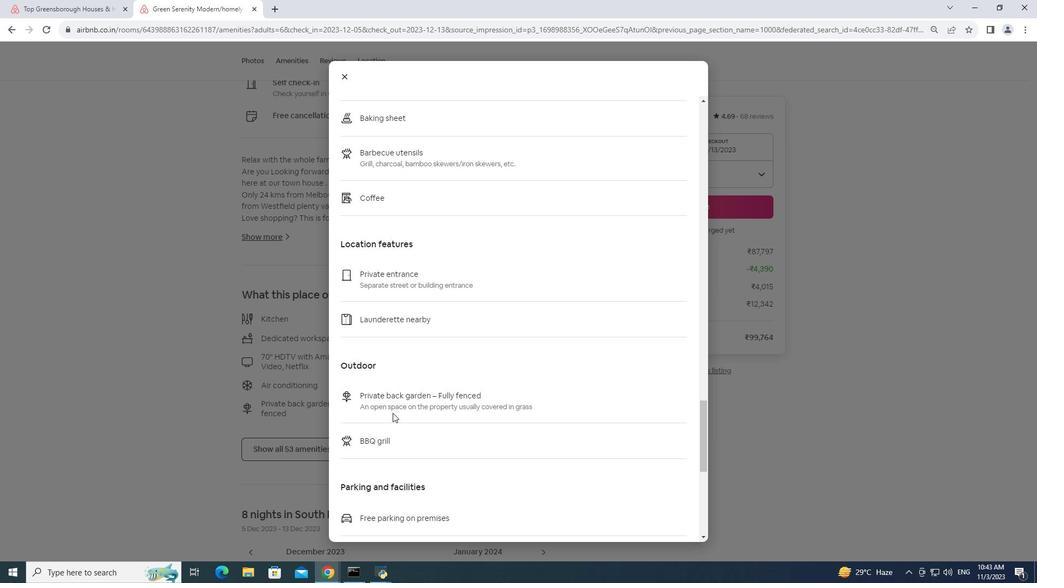 
Action: Mouse scrolled (392, 412) with delta (0, 0)
Screenshot: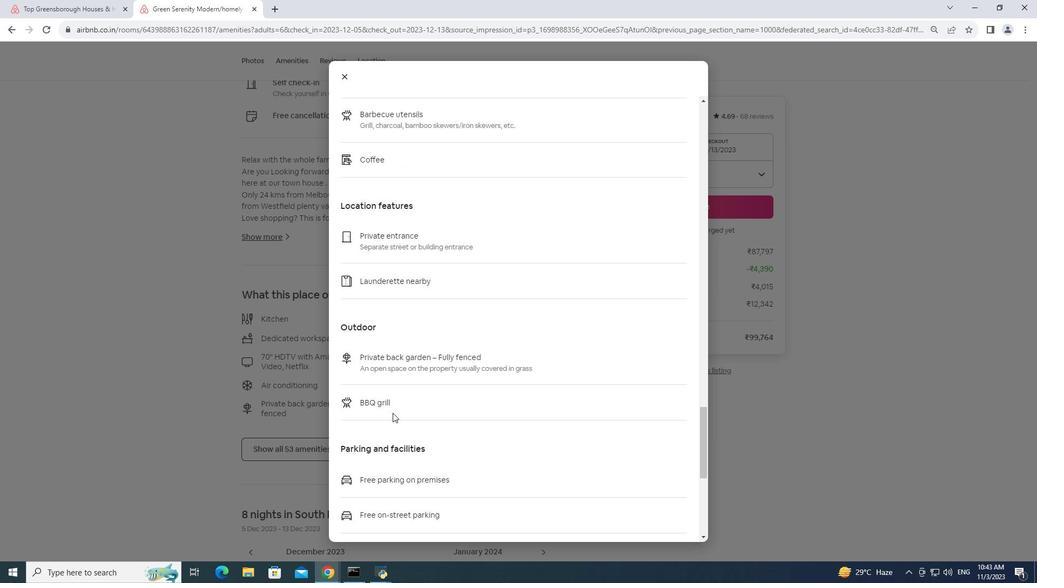 
Action: Mouse moved to (391, 417)
Screenshot: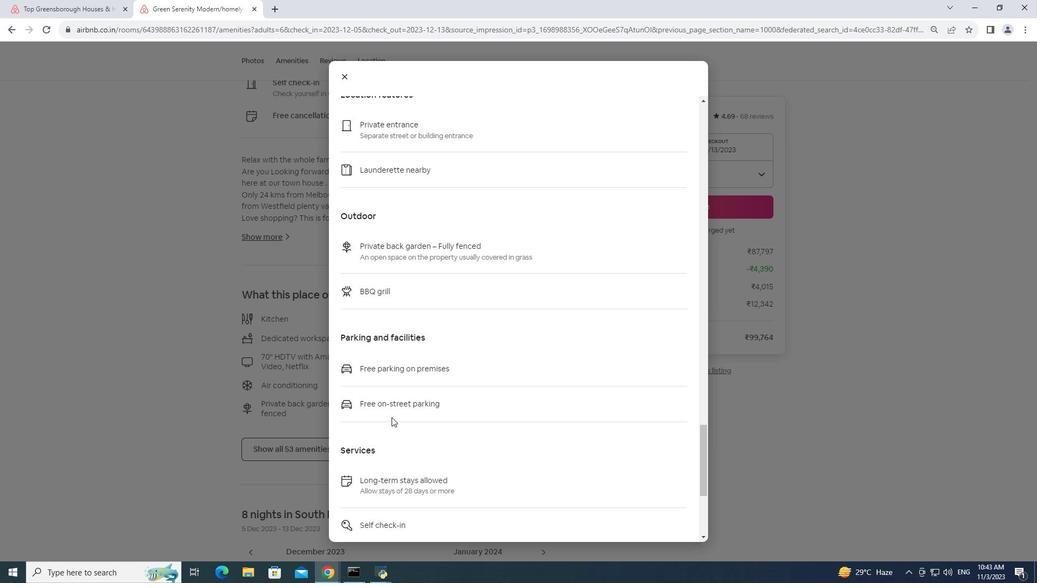 
Action: Mouse scrolled (391, 417) with delta (0, 0)
Screenshot: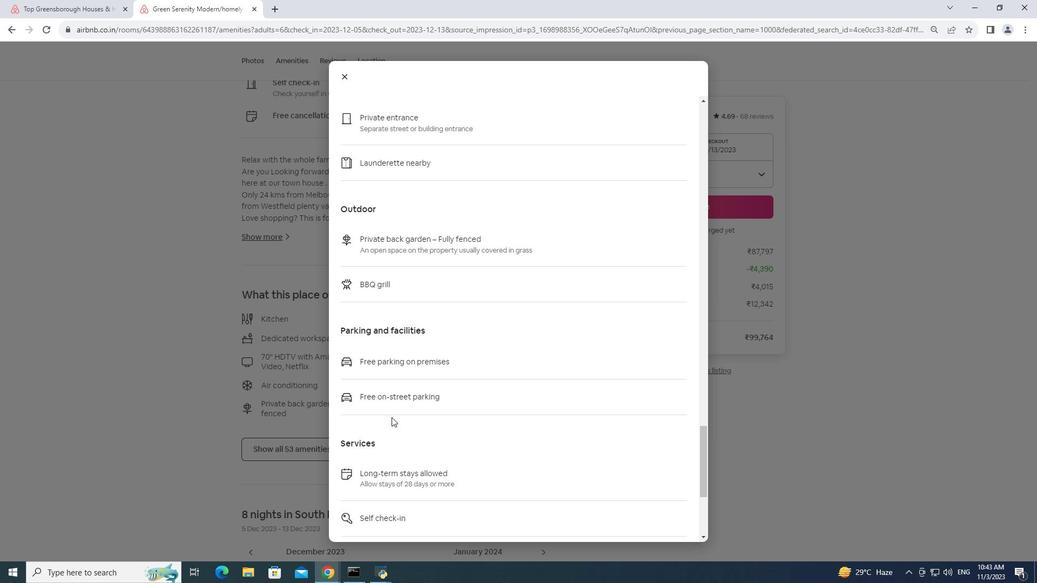 
Action: Mouse moved to (391, 417)
Screenshot: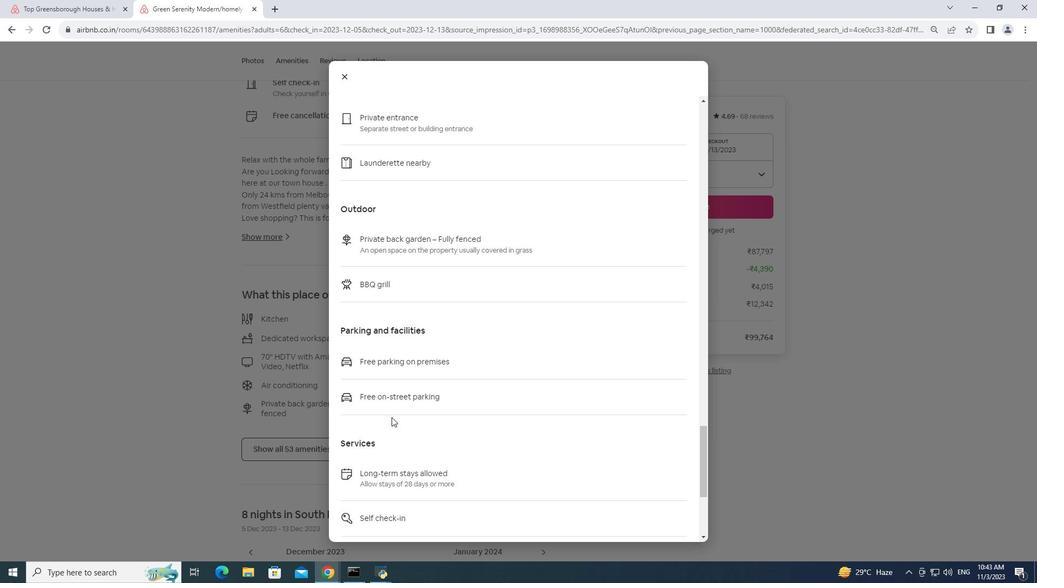 
Action: Mouse scrolled (391, 417) with delta (0, 0)
Screenshot: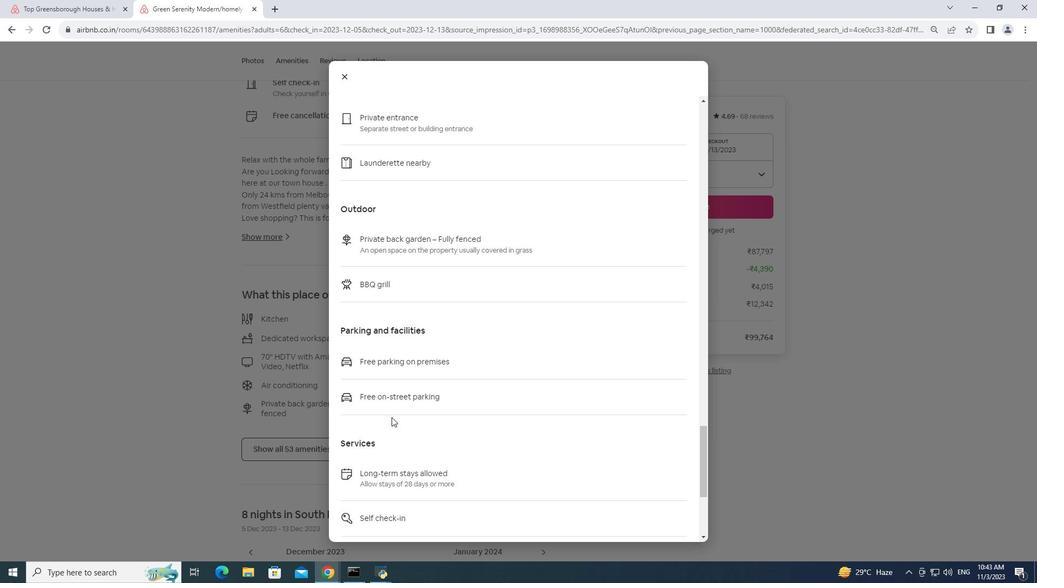
Action: Mouse moved to (391, 421)
Screenshot: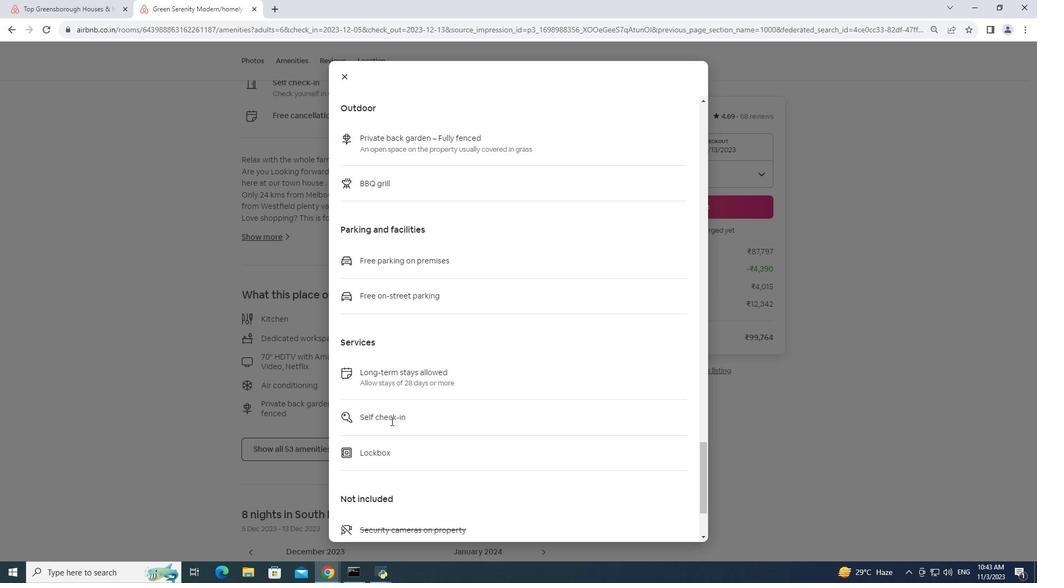 
Action: Mouse scrolled (391, 421) with delta (0, 0)
Screenshot: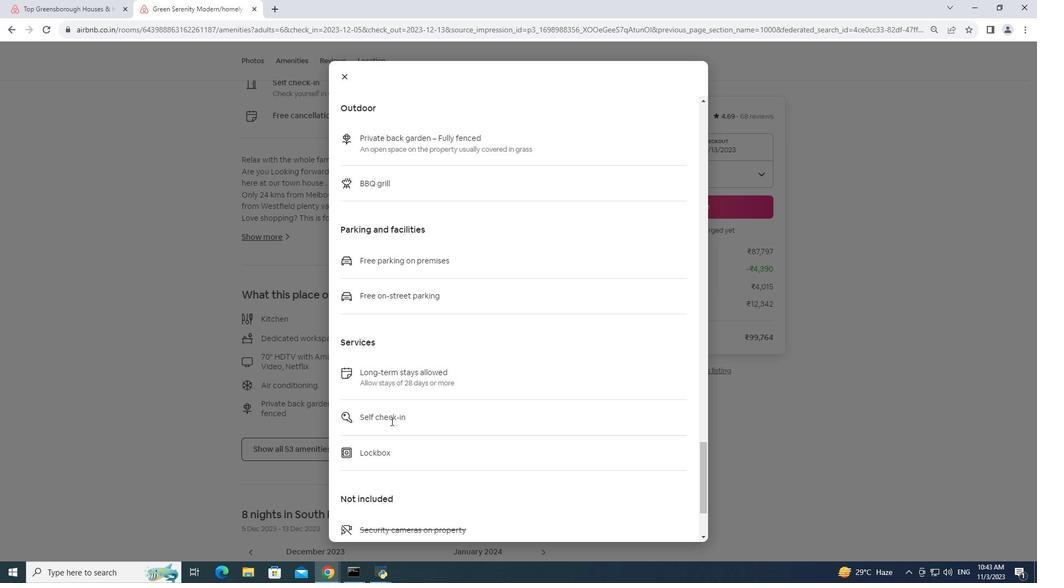 
Action: Mouse scrolled (391, 421) with delta (0, 0)
Screenshot: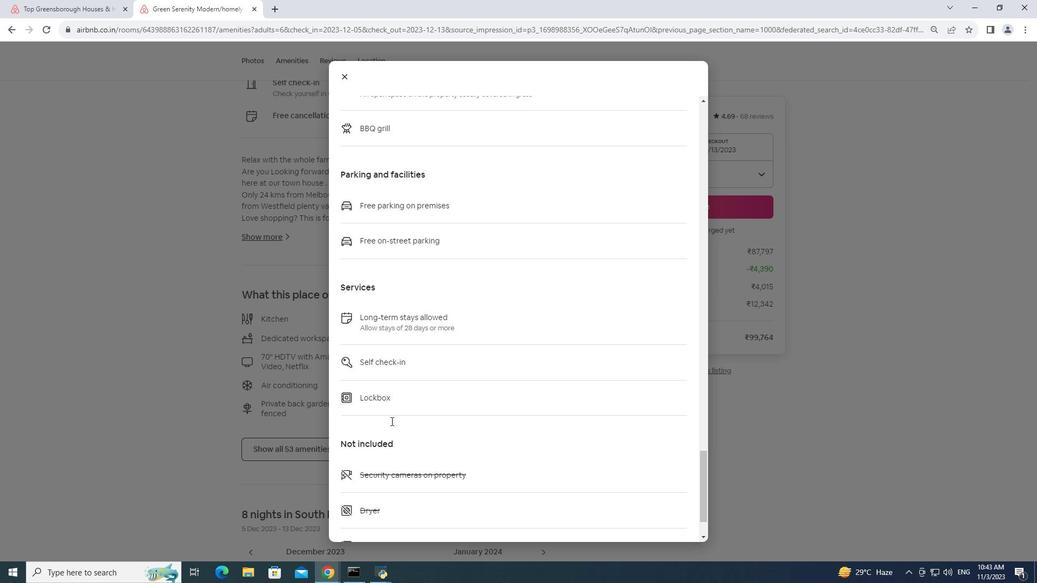 
Action: Mouse scrolled (391, 421) with delta (0, 0)
Screenshot: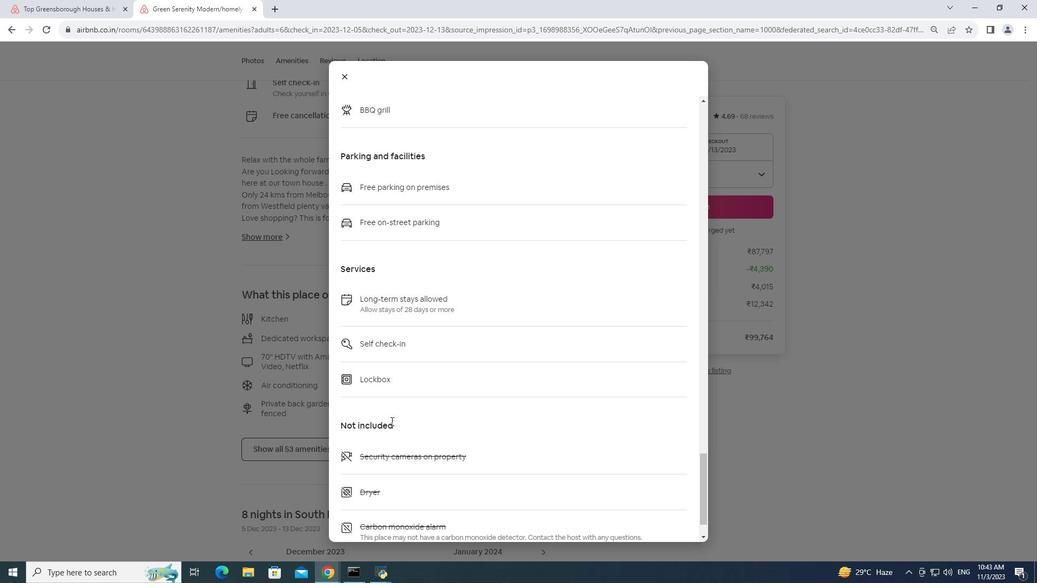 
Action: Mouse scrolled (391, 421) with delta (0, 0)
Screenshot: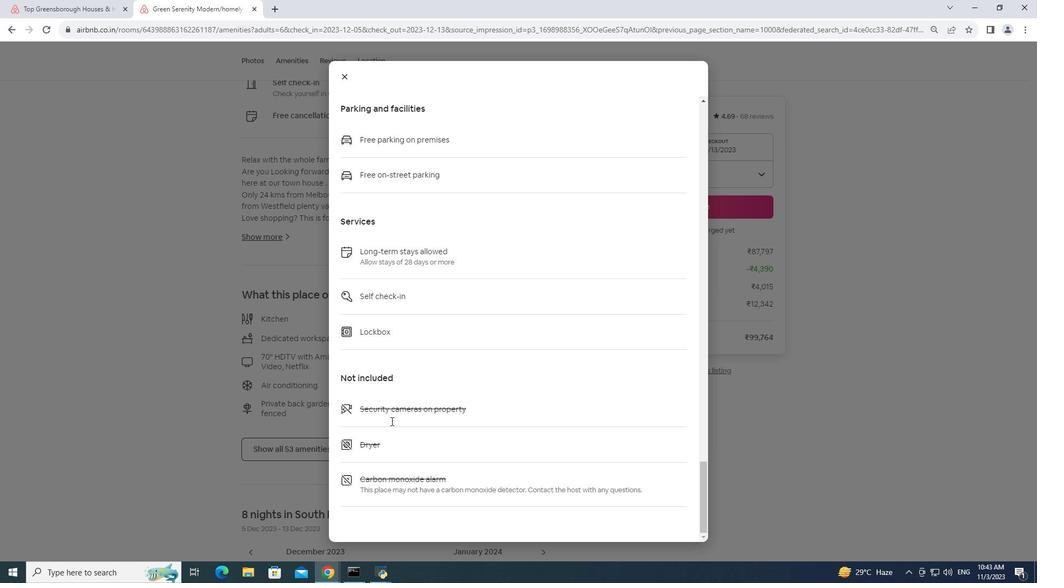 
Action: Mouse scrolled (391, 421) with delta (0, 0)
Screenshot: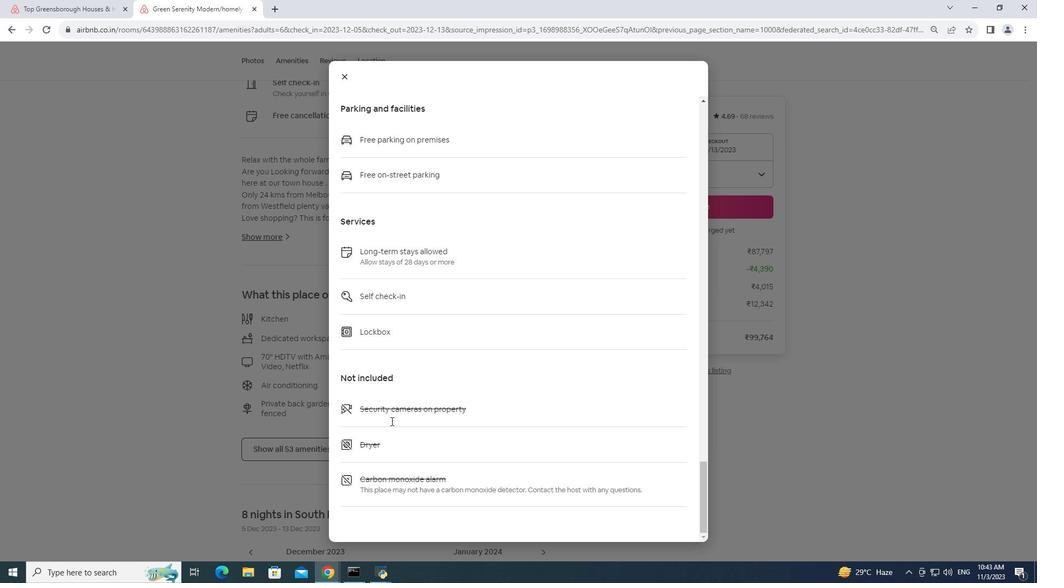 
Action: Mouse scrolled (391, 421) with delta (0, 0)
Screenshot: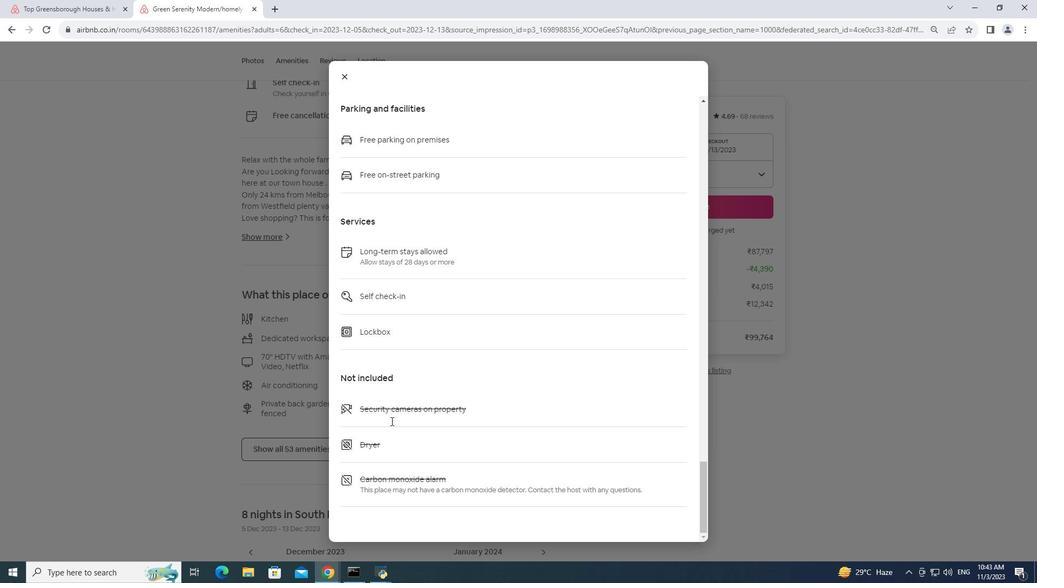 
Action: Mouse scrolled (391, 421) with delta (0, 0)
Screenshot: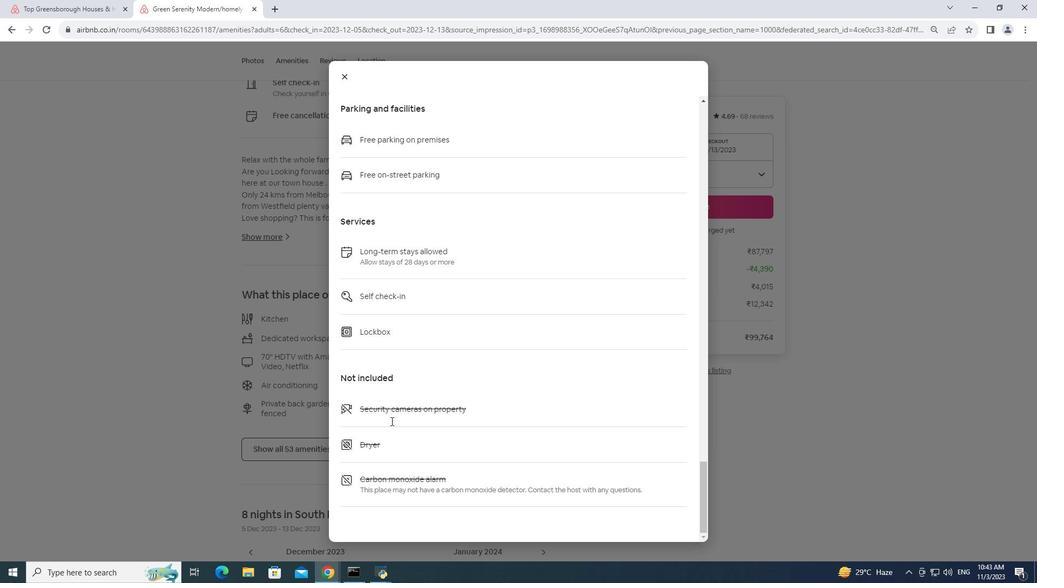 
Action: Mouse scrolled (391, 421) with delta (0, 0)
Screenshot: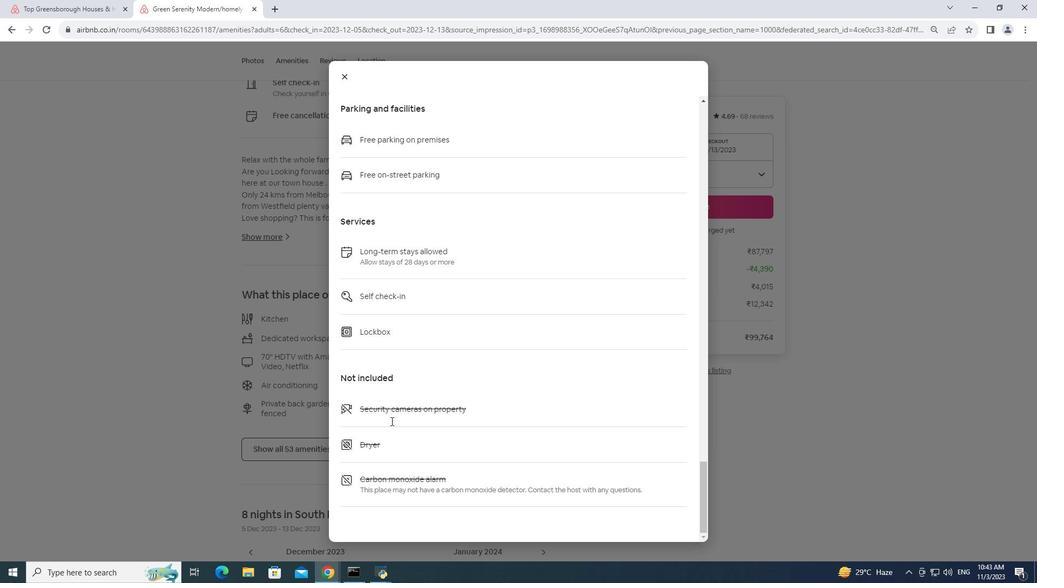 
Action: Mouse moved to (346, 76)
Screenshot: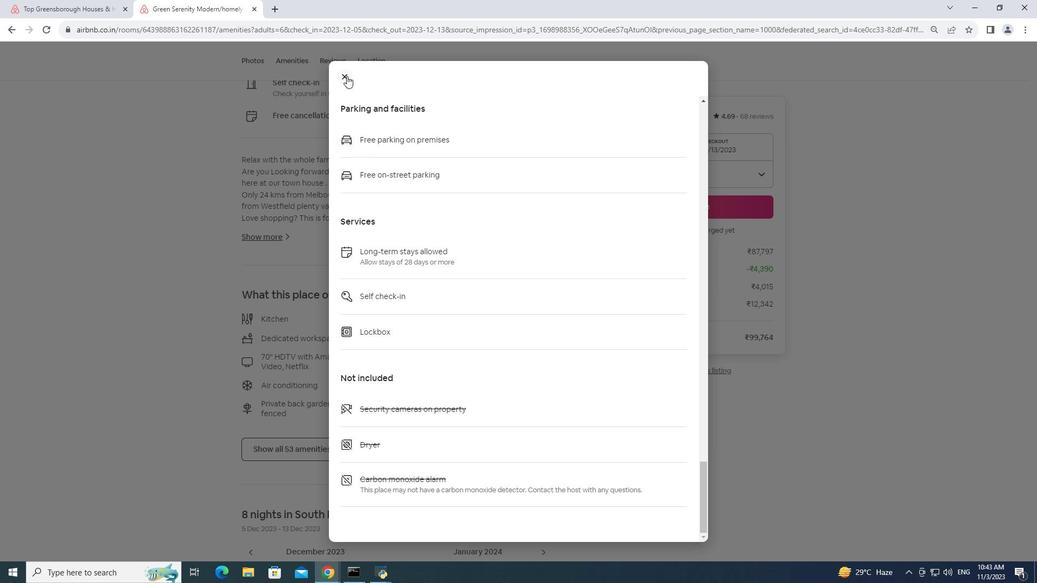 
Action: Mouse pressed left at (346, 76)
Screenshot: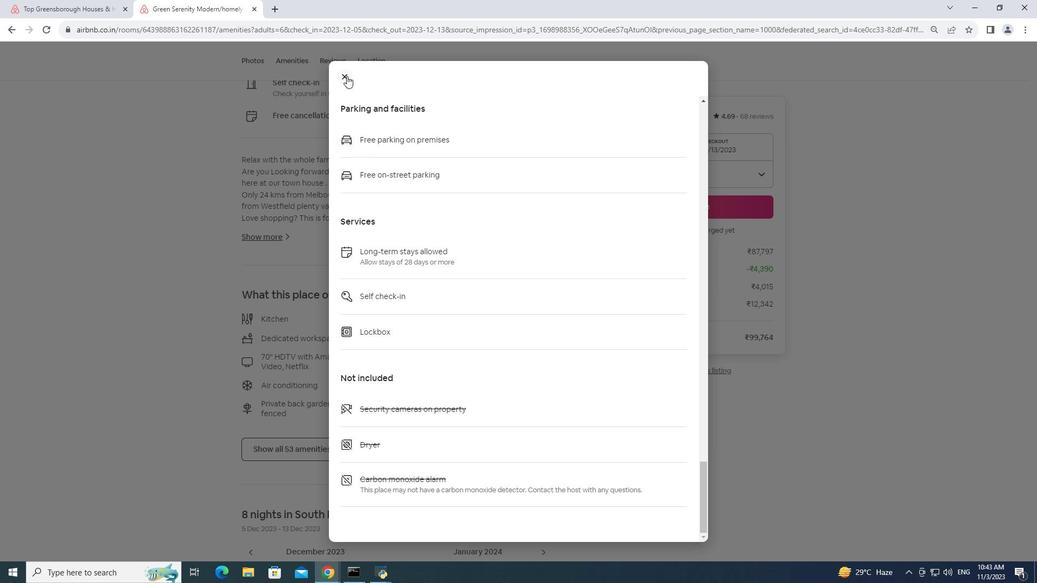 
Action: Mouse moved to (343, 292)
Screenshot: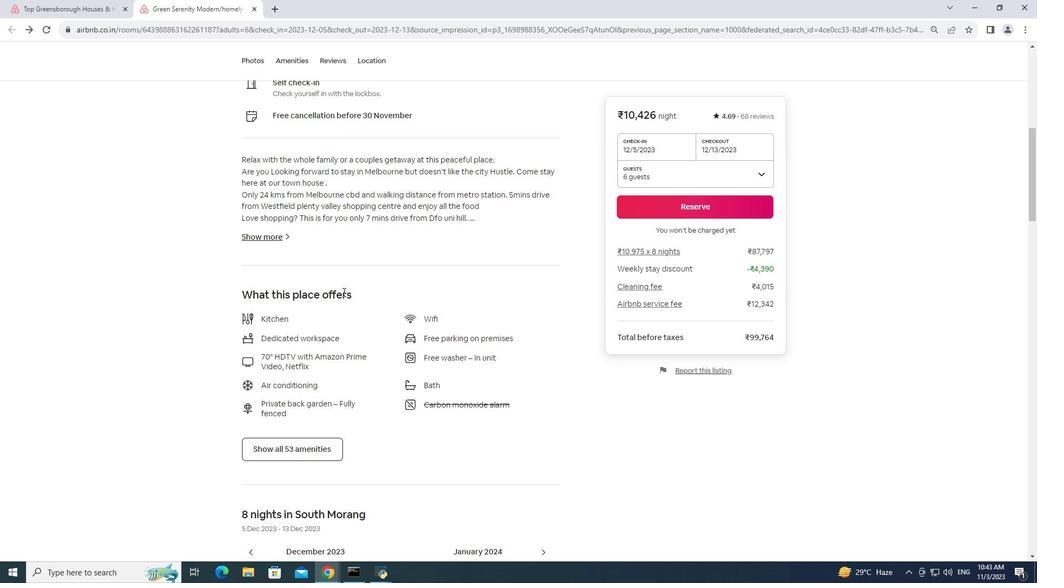
Action: Mouse scrolled (343, 291) with delta (0, 0)
Screenshot: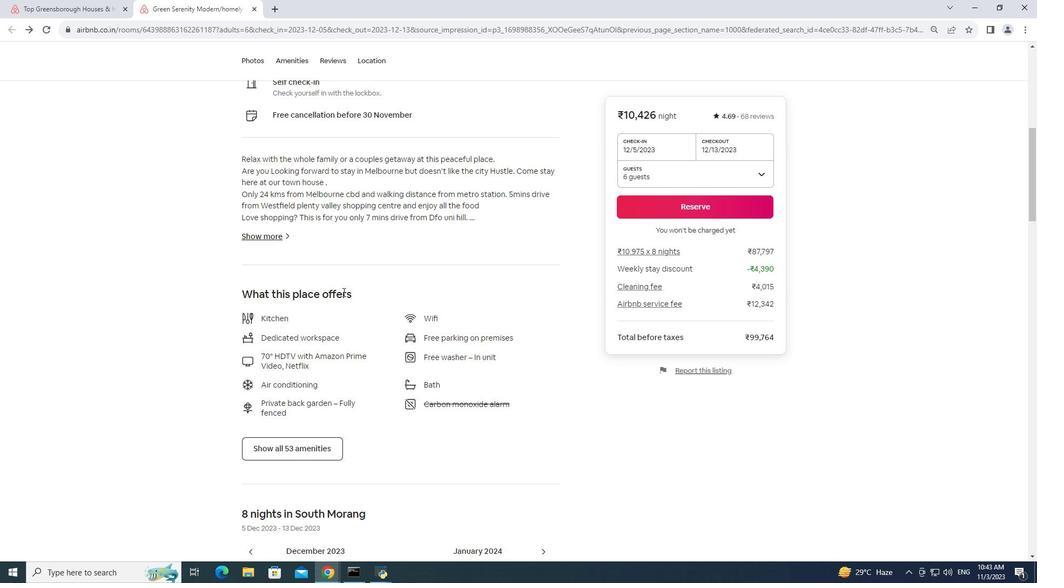 
Action: Mouse scrolled (343, 291) with delta (0, 0)
Screenshot: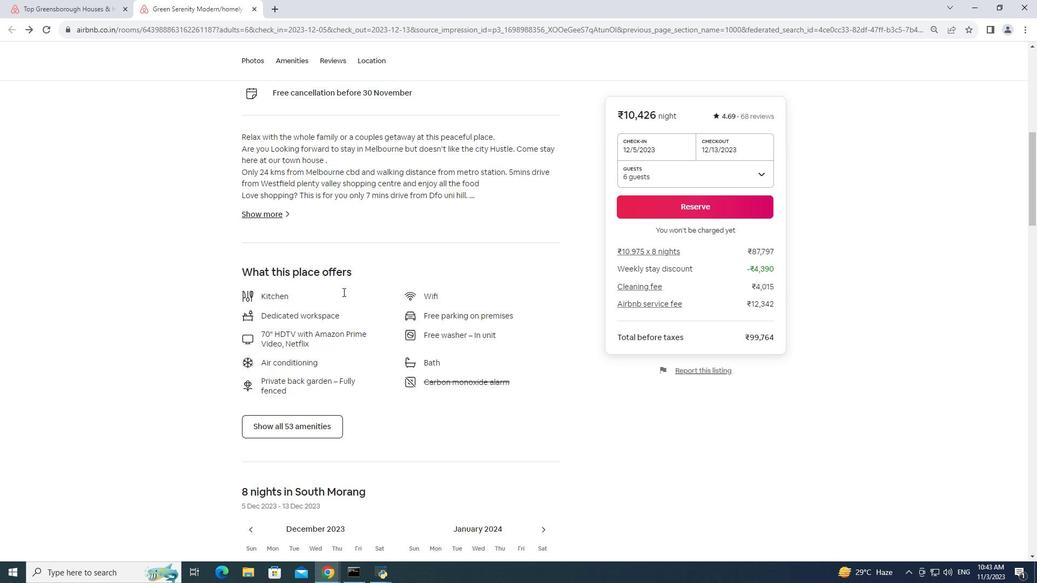 
Action: Mouse scrolled (343, 291) with delta (0, 0)
Screenshot: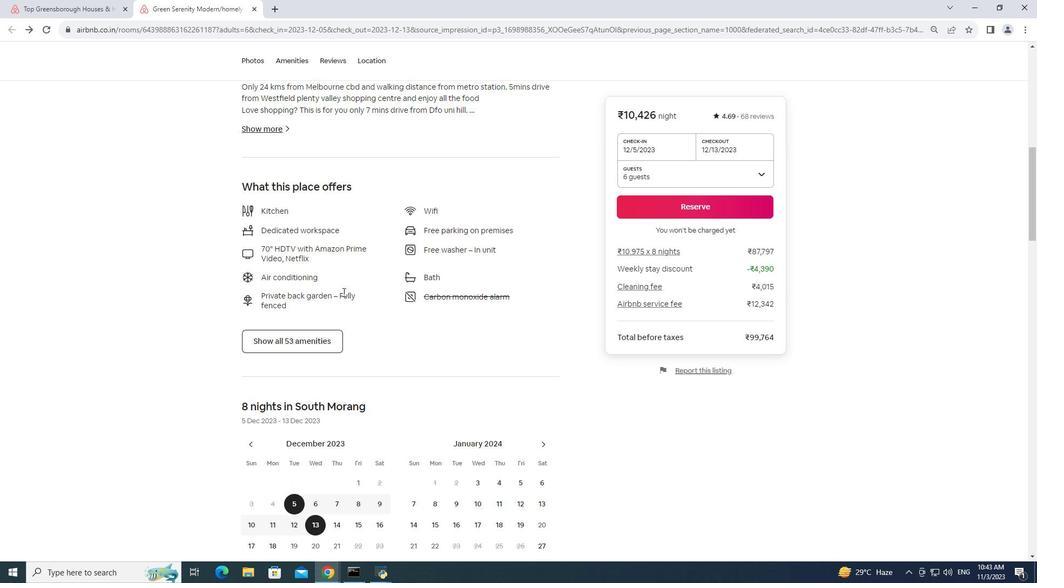 
Action: Mouse scrolled (343, 291) with delta (0, 0)
Screenshot: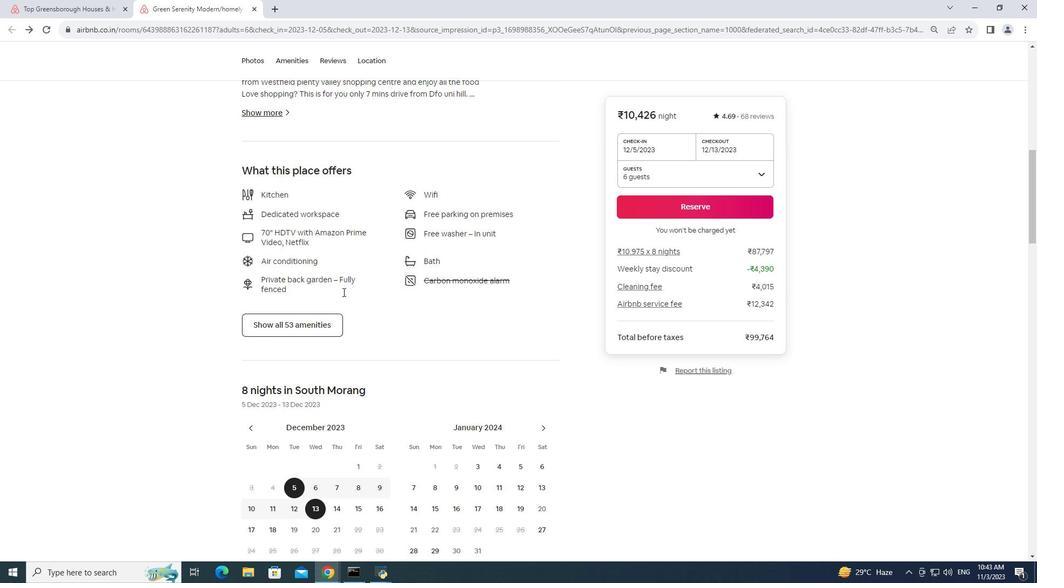 
Action: Mouse scrolled (343, 291) with delta (0, 0)
Screenshot: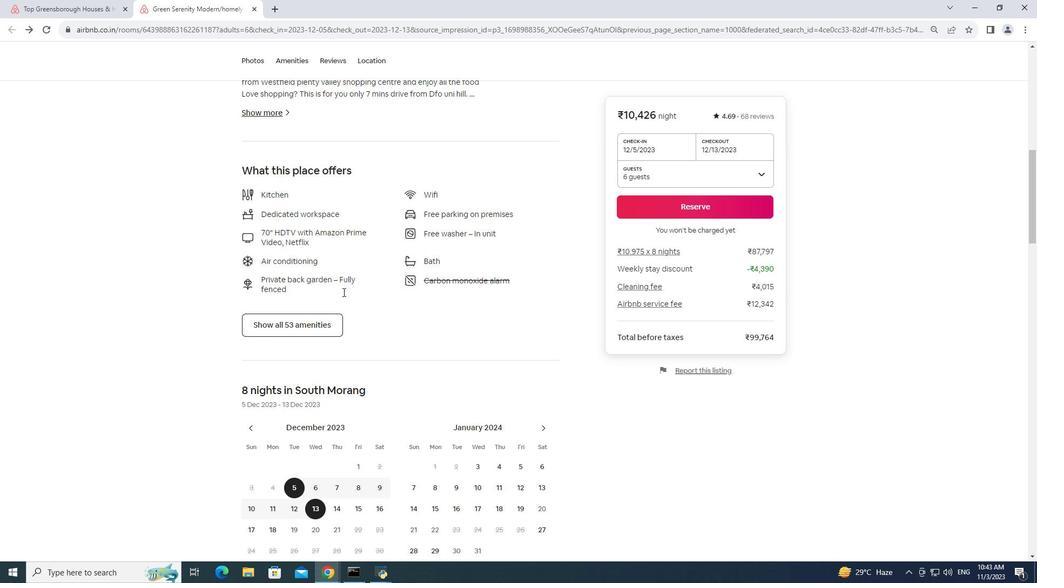 
Action: Mouse scrolled (343, 291) with delta (0, 0)
Screenshot: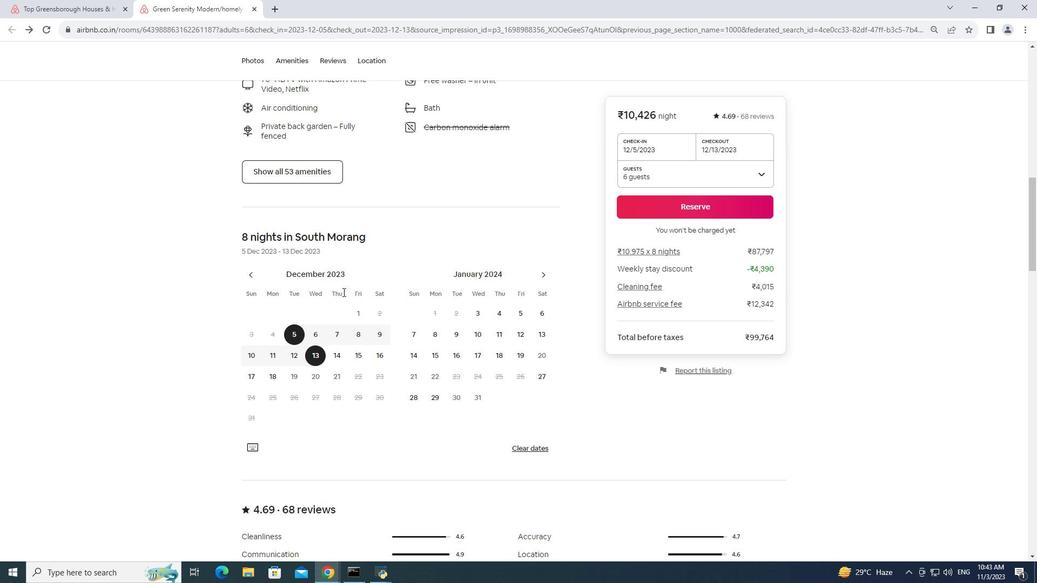 
Action: Mouse scrolled (343, 291) with delta (0, 0)
Screenshot: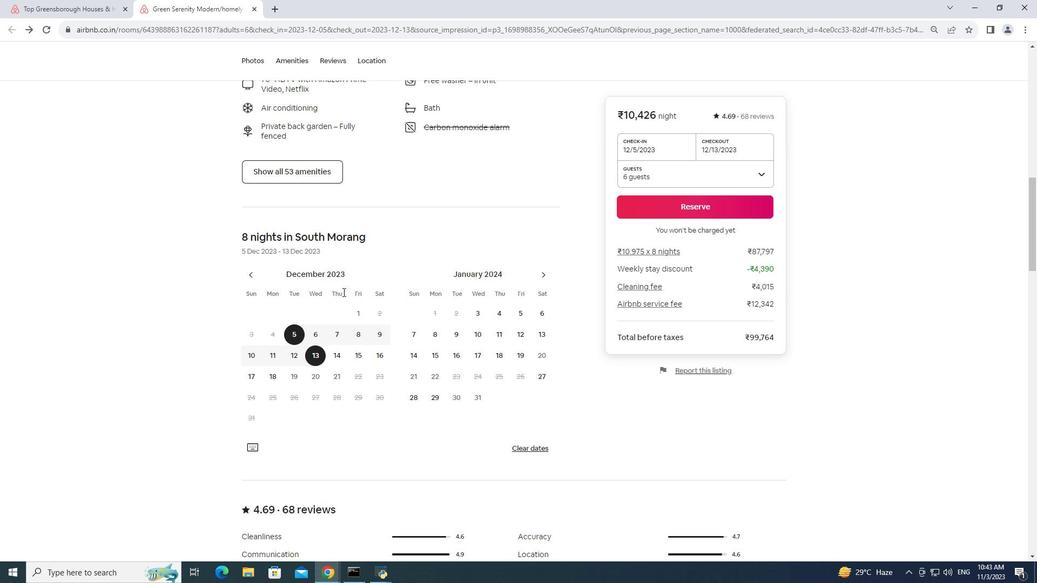 
Action: Mouse scrolled (343, 291) with delta (0, 0)
Screenshot: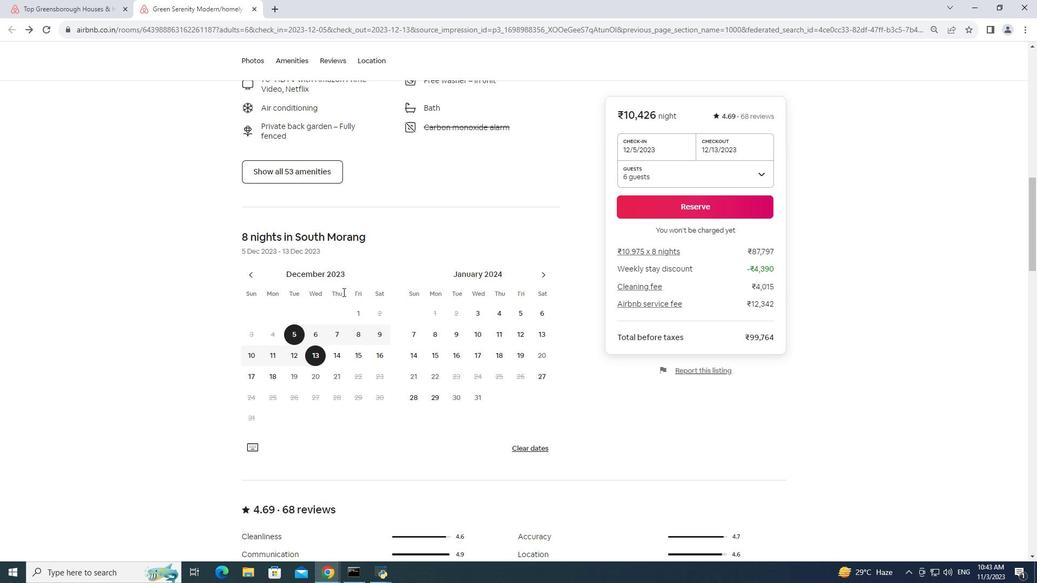 
Action: Mouse scrolled (343, 291) with delta (0, 0)
Screenshot: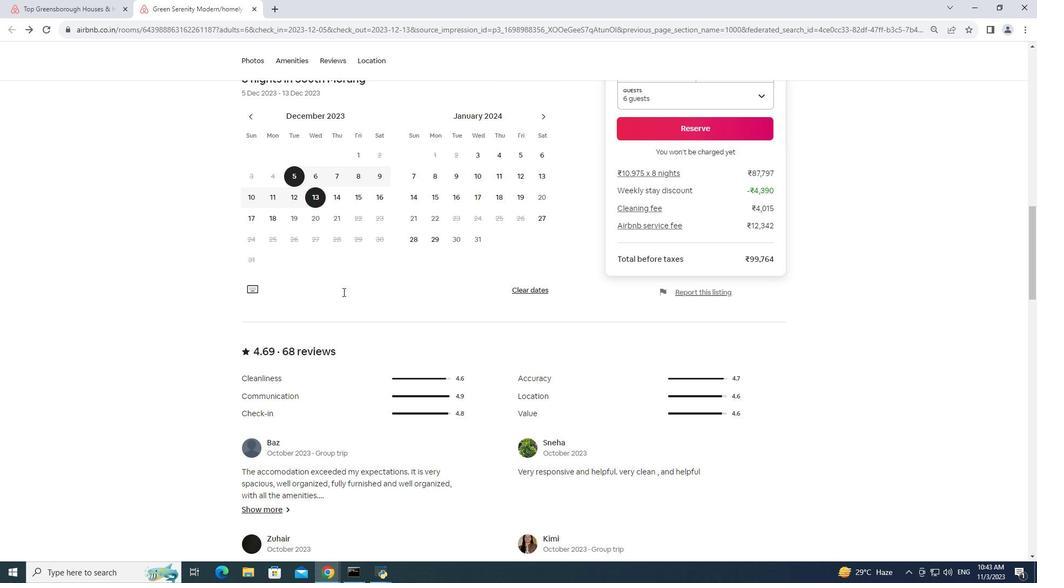 
Action: Mouse scrolled (343, 291) with delta (0, 0)
Screenshot: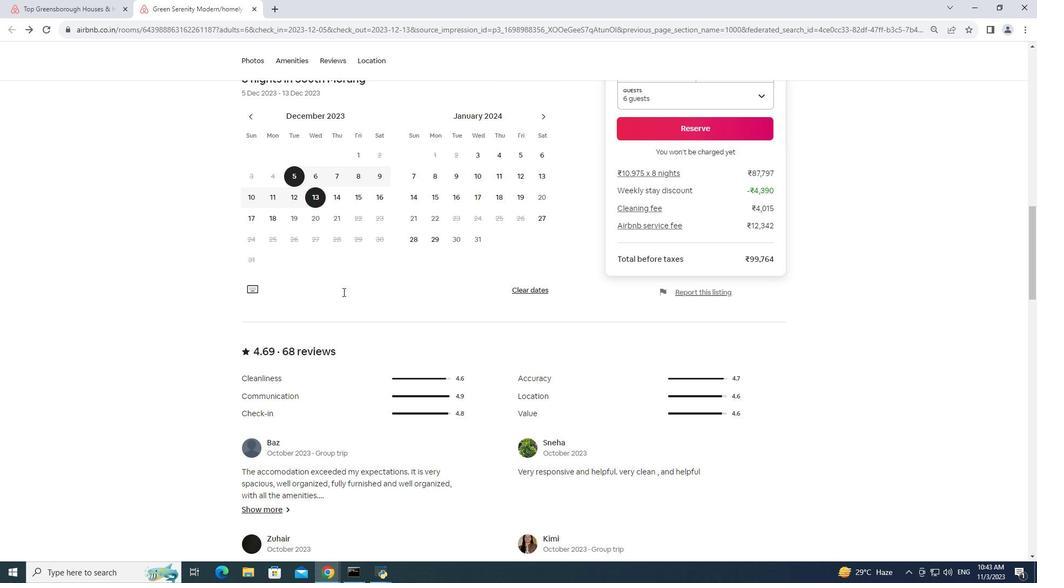 
Action: Mouse scrolled (343, 291) with delta (0, 0)
Screenshot: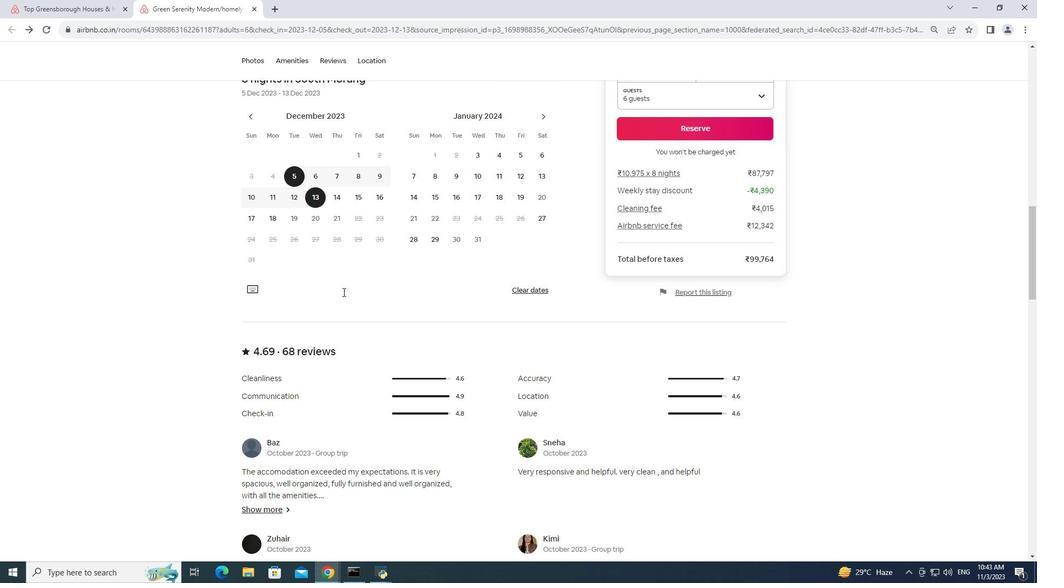 
Action: Mouse scrolled (343, 291) with delta (0, 0)
Screenshot: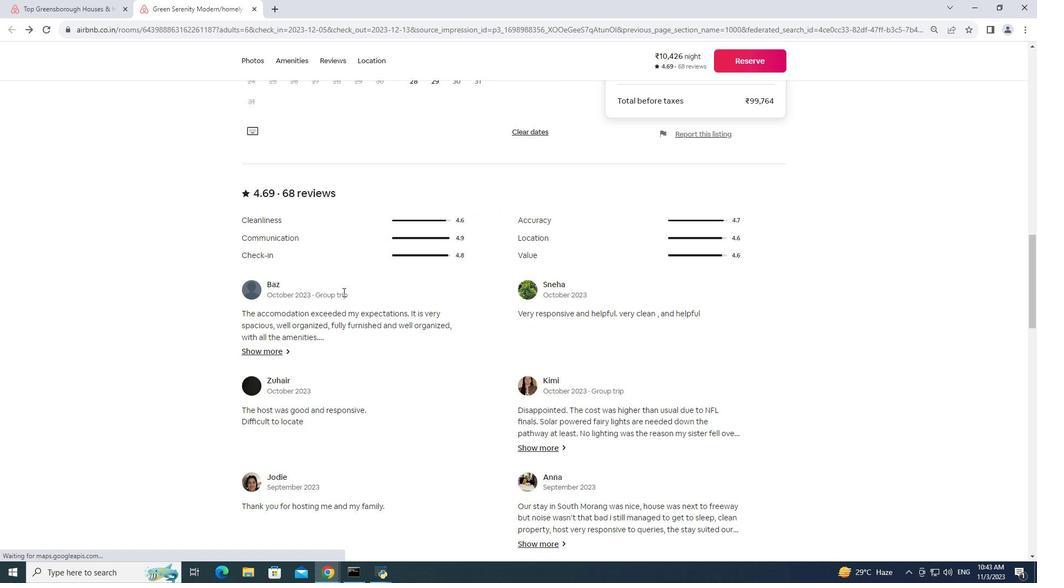 
Action: Mouse scrolled (343, 291) with delta (0, 0)
Screenshot: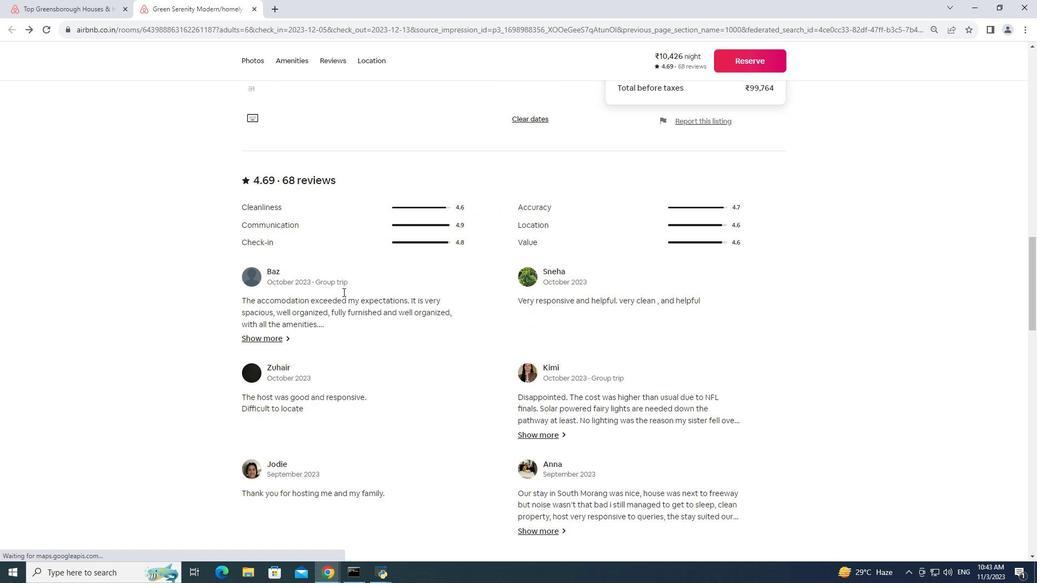
Action: Mouse scrolled (343, 291) with delta (0, 0)
Screenshot: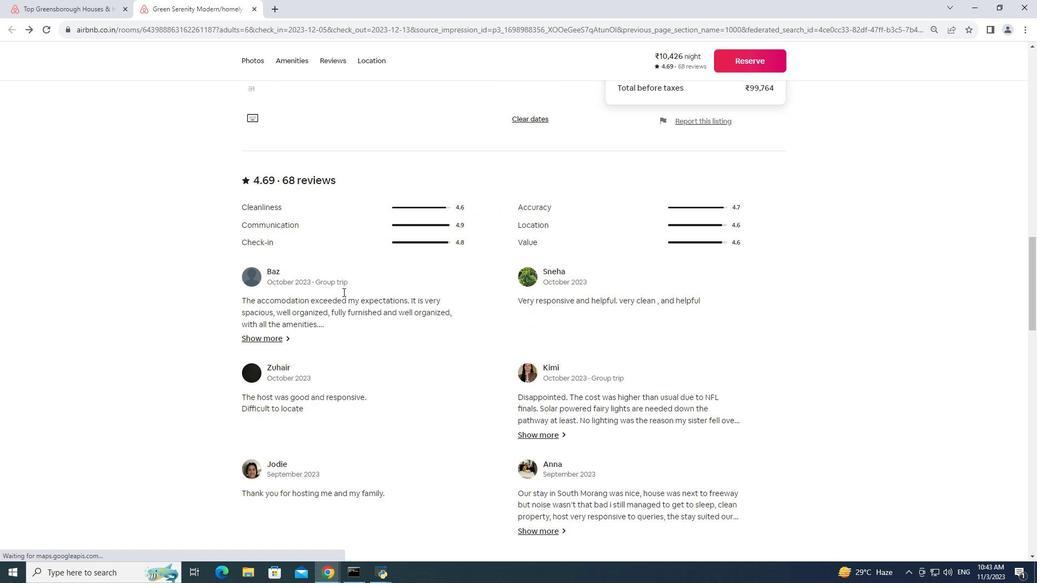 
Action: Mouse scrolled (343, 291) with delta (0, 0)
Screenshot: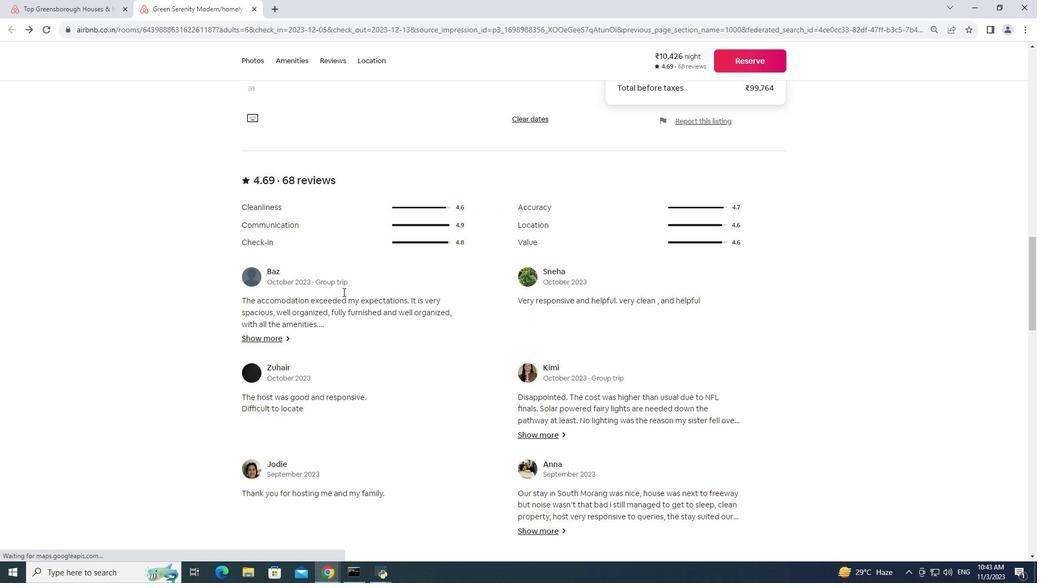 
Action: Mouse moved to (336, 303)
Screenshot: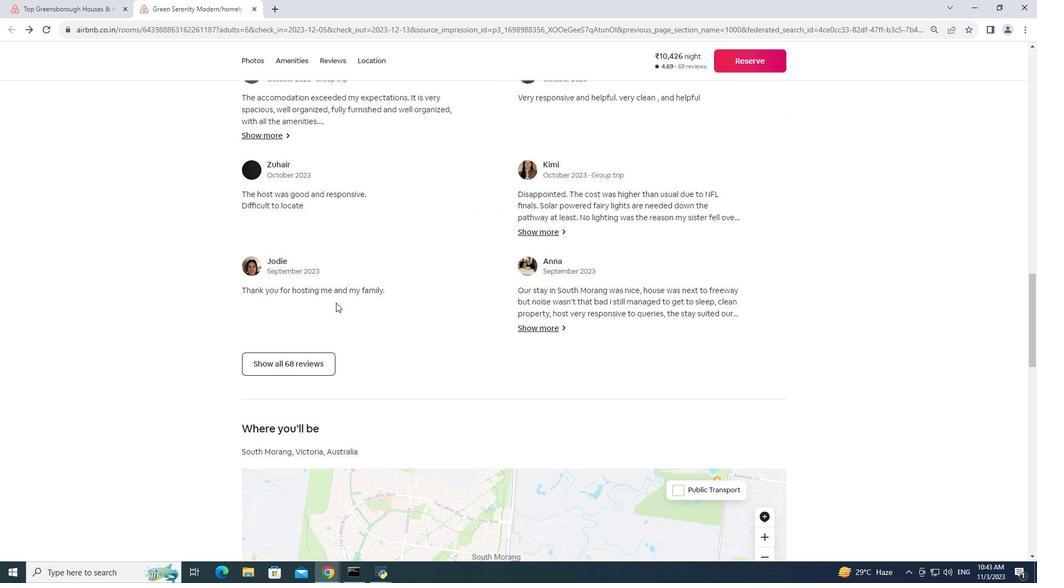 
Action: Mouse scrolled (336, 302) with delta (0, 0)
Screenshot: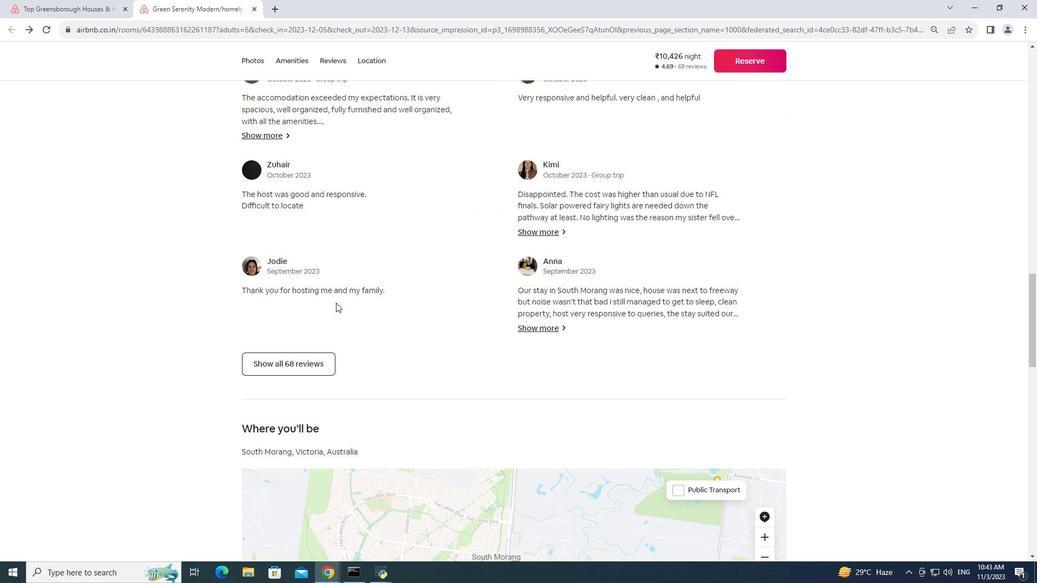
Action: Mouse scrolled (336, 302) with delta (0, 0)
Screenshot: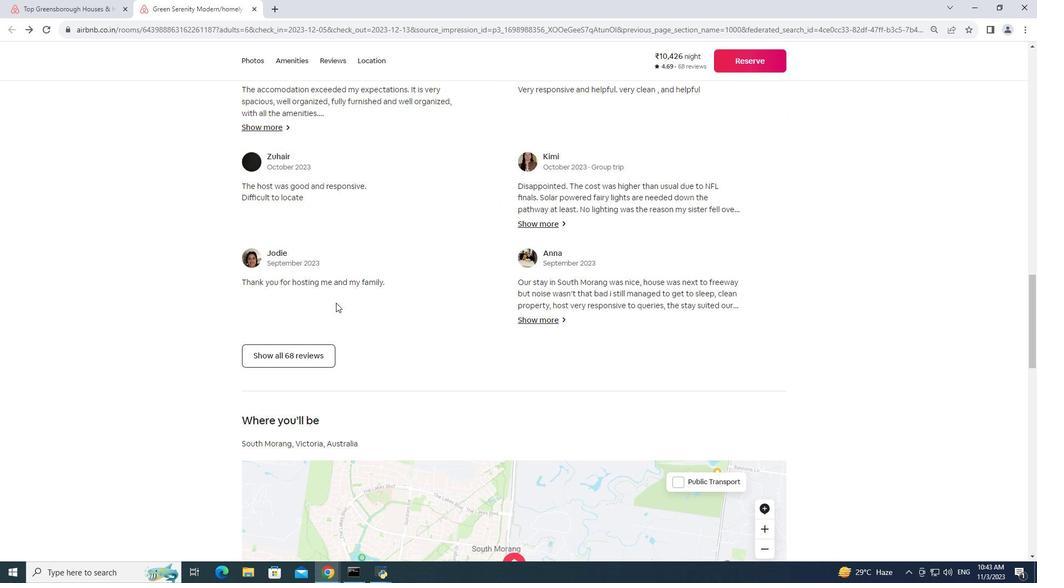 
Action: Mouse moved to (320, 267)
Screenshot: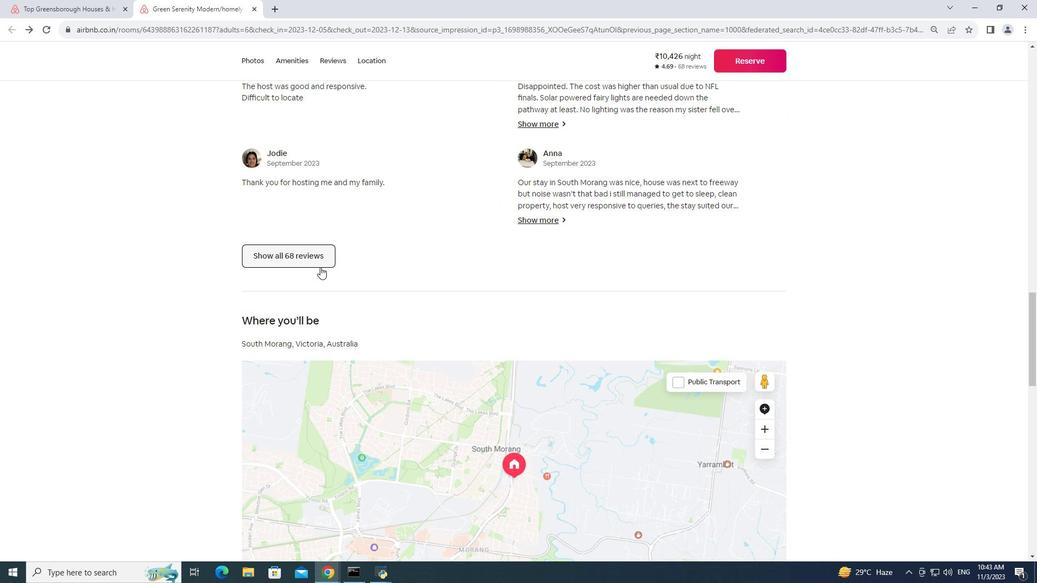 
Action: Mouse scrolled (320, 266) with delta (0, 0)
Screenshot: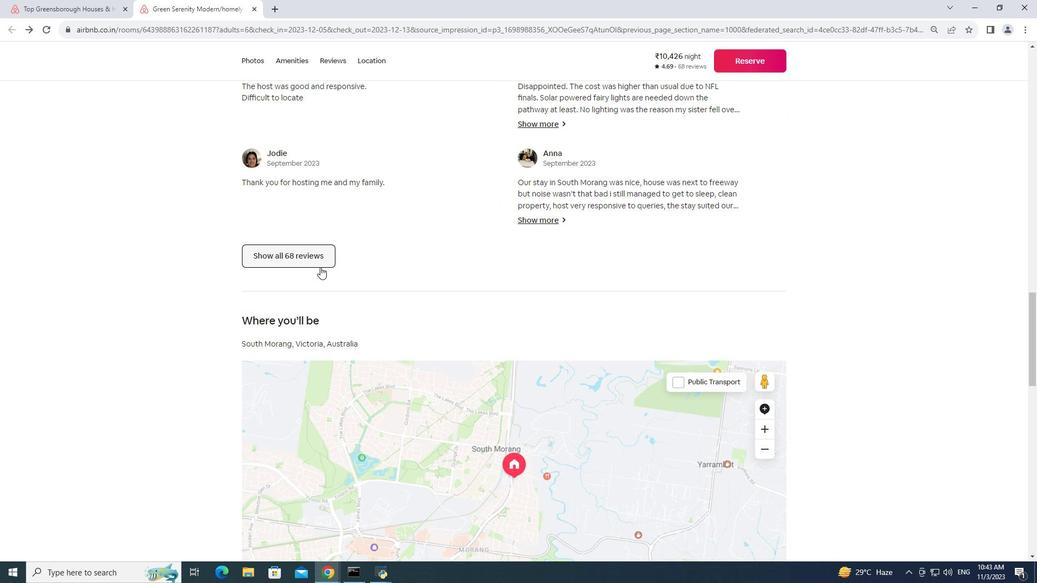 
Action: Mouse scrolled (320, 266) with delta (0, 0)
Screenshot: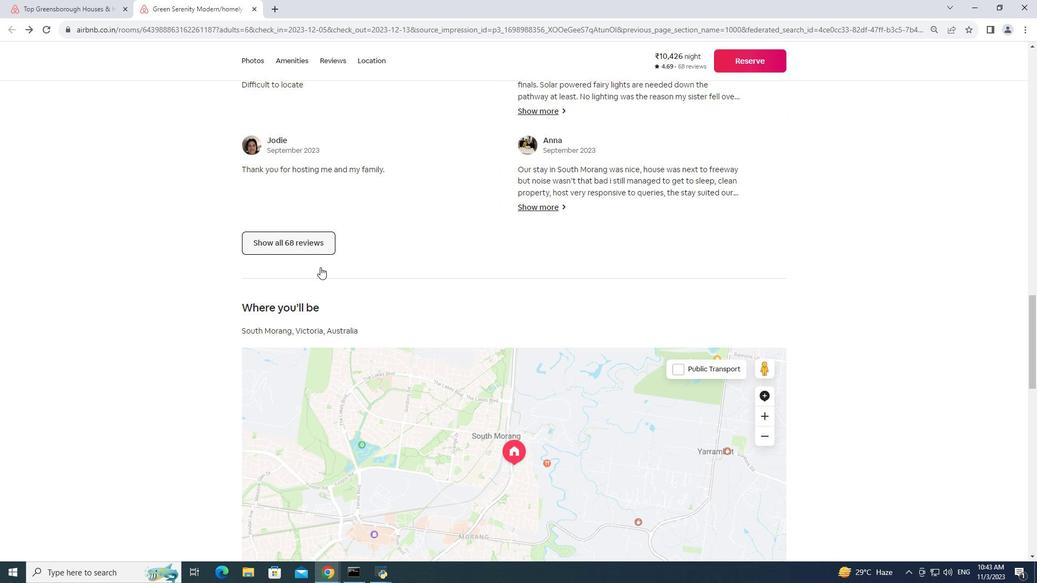 
Action: Mouse scrolled (320, 266) with delta (0, 0)
Screenshot: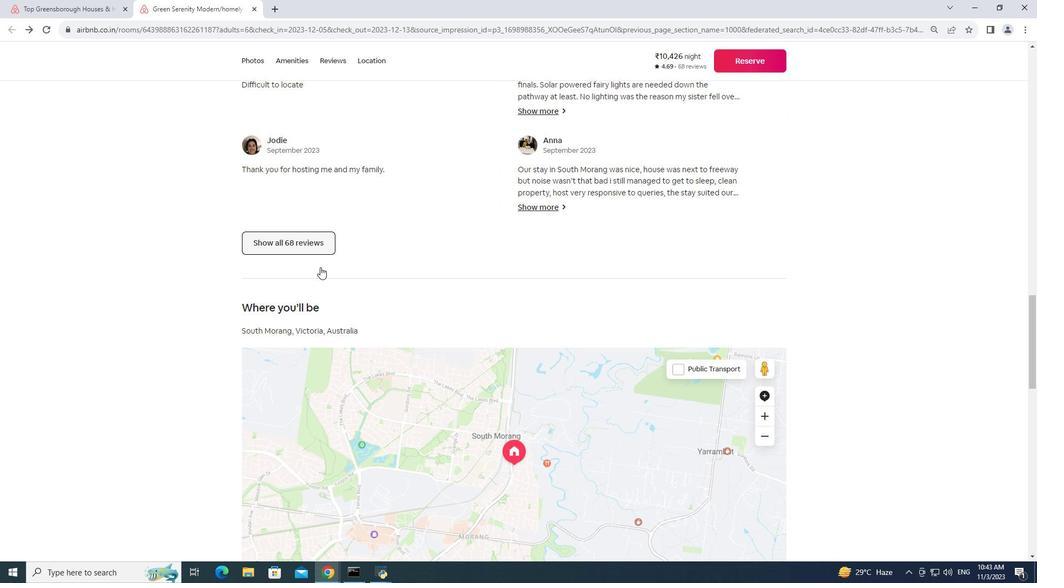 
Action: Mouse scrolled (320, 266) with delta (0, 0)
Screenshot: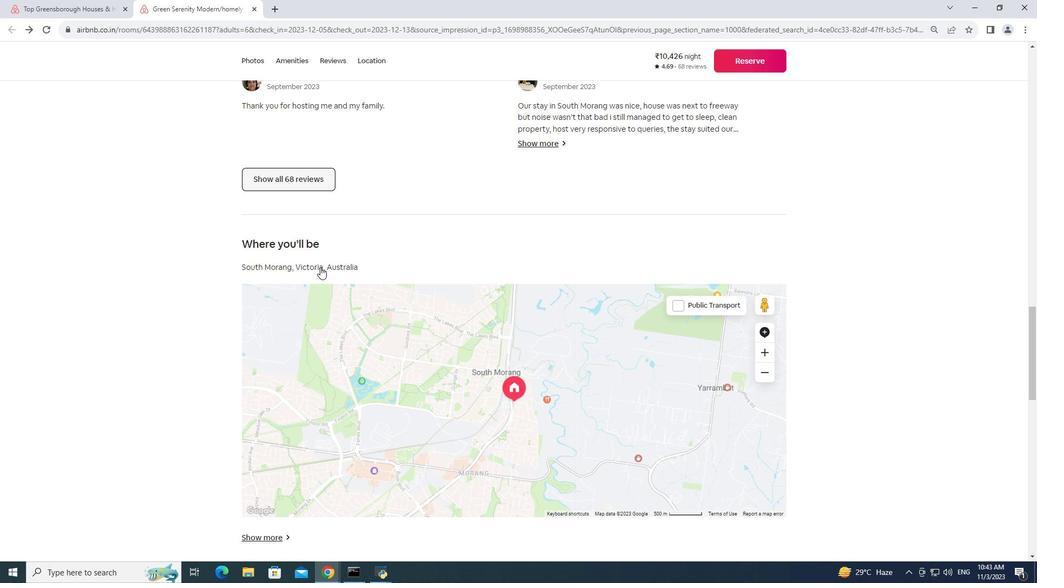
Action: Mouse scrolled (320, 266) with delta (0, 0)
Screenshot: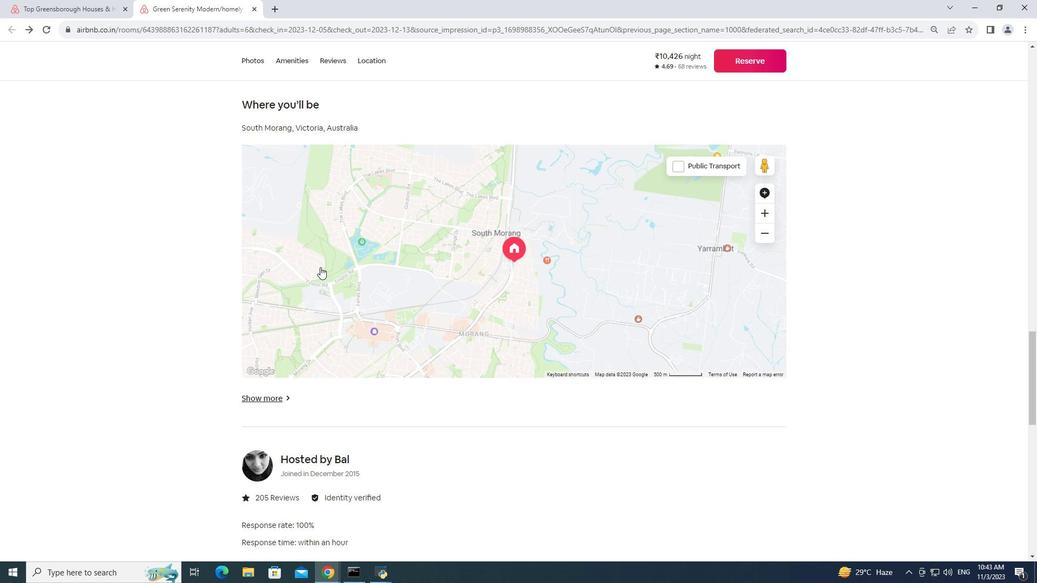 
Action: Mouse scrolled (320, 266) with delta (0, 0)
Screenshot: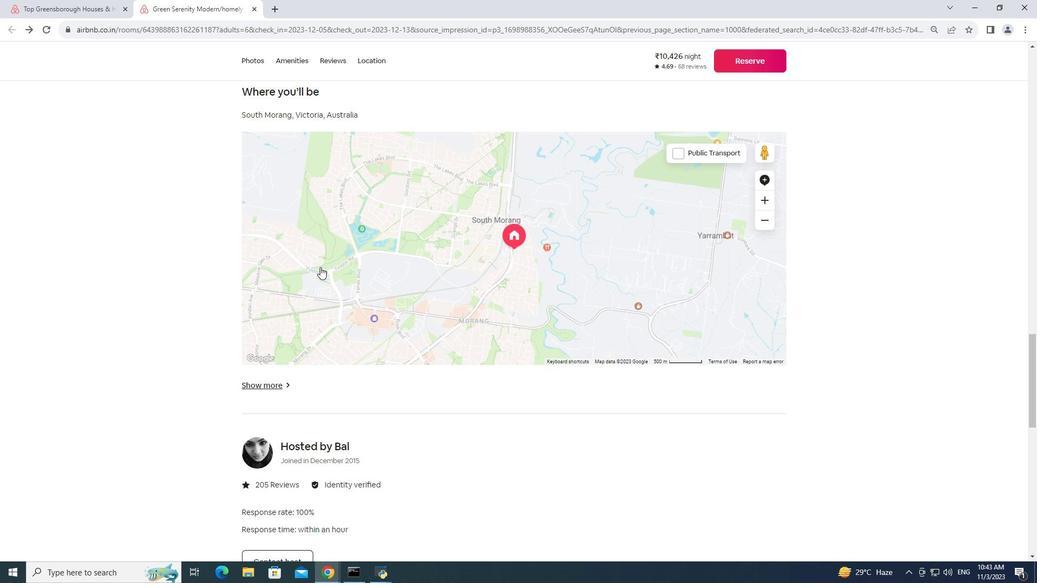 
Action: Mouse moved to (341, 269)
Screenshot: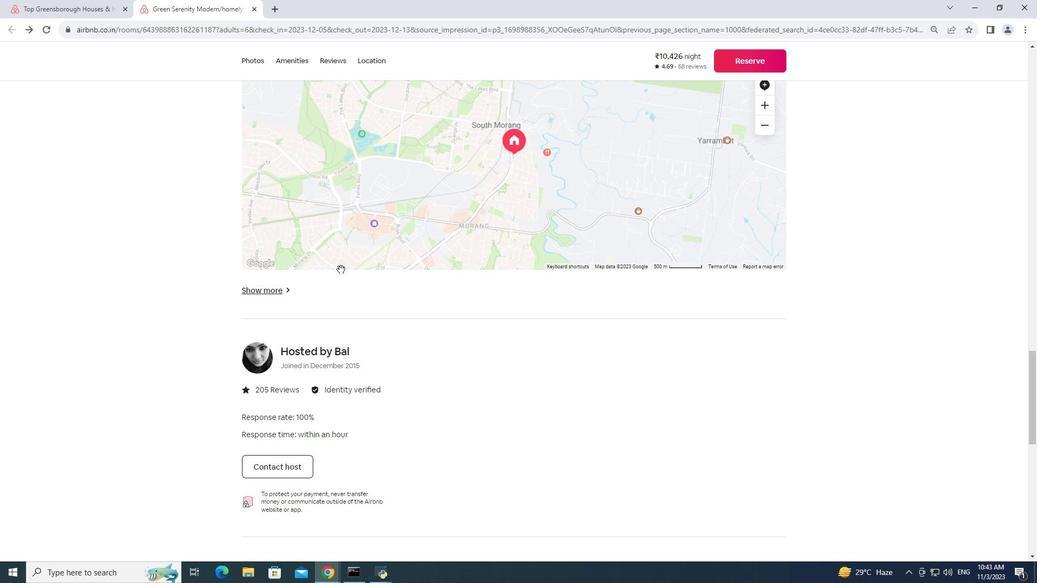 
Action: Mouse scrolled (341, 269) with delta (0, 0)
Screenshot: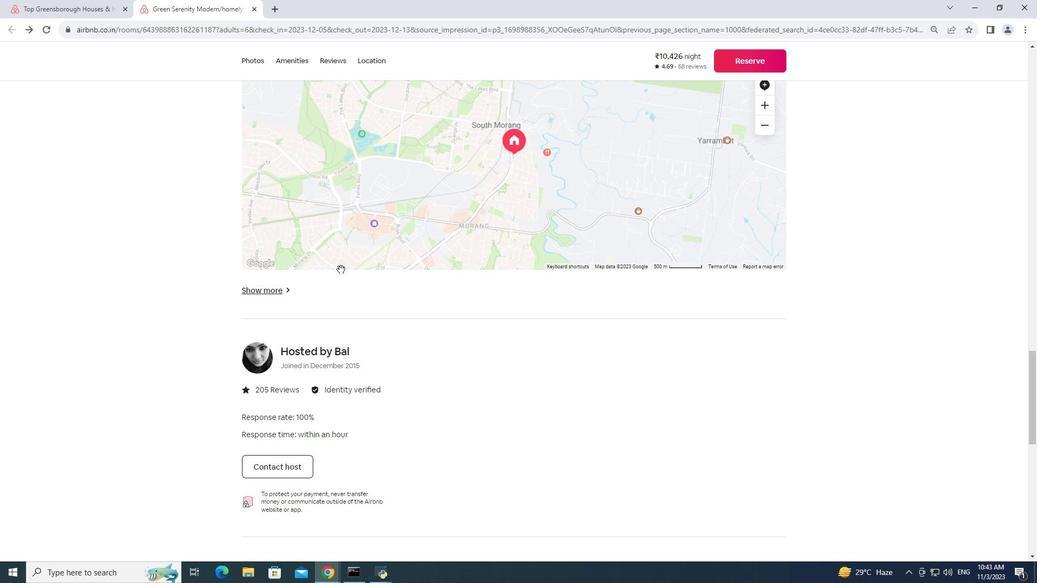 
Action: Mouse moved to (342, 269)
Screenshot: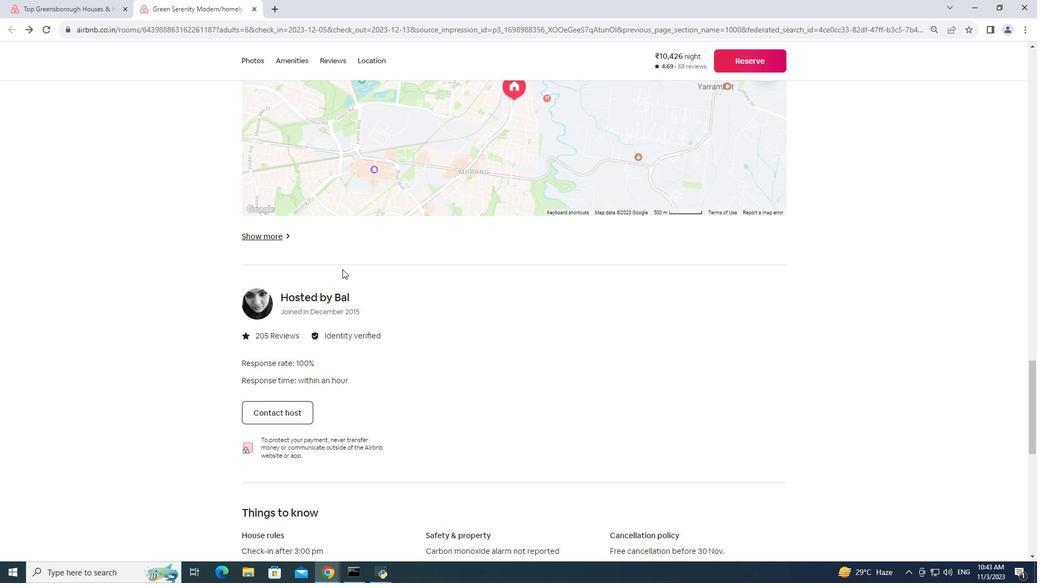 
Action: Mouse scrolled (342, 269) with delta (0, 0)
Screenshot: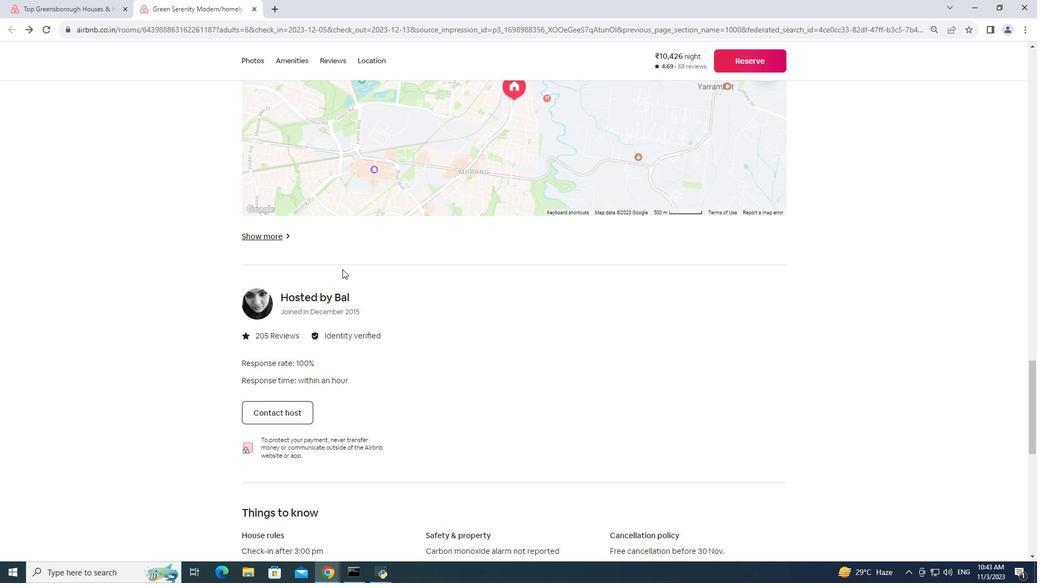
Action: Mouse scrolled (342, 269) with delta (0, 0)
Screenshot: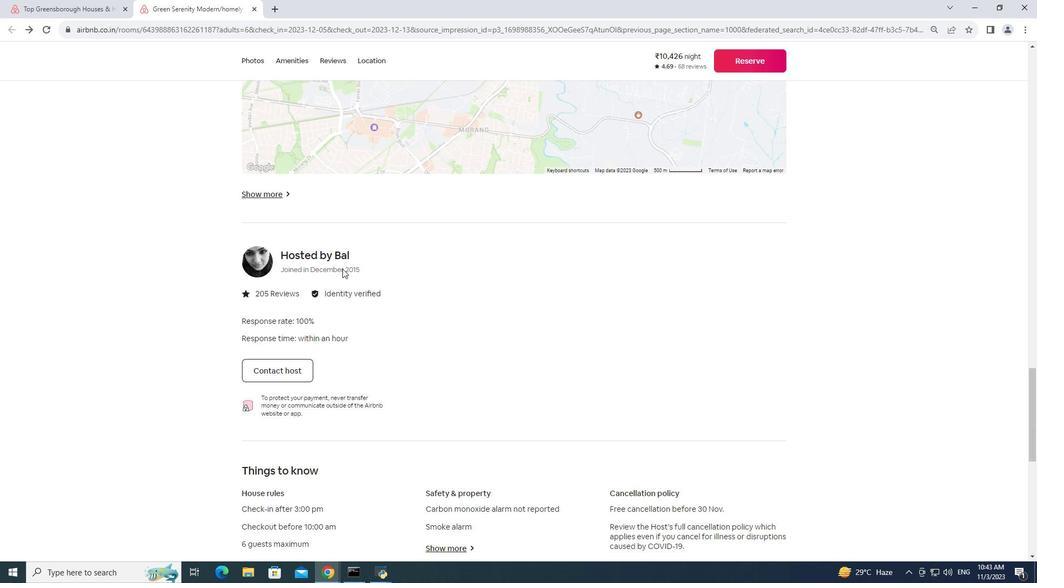 
Action: Mouse moved to (342, 268)
Screenshot: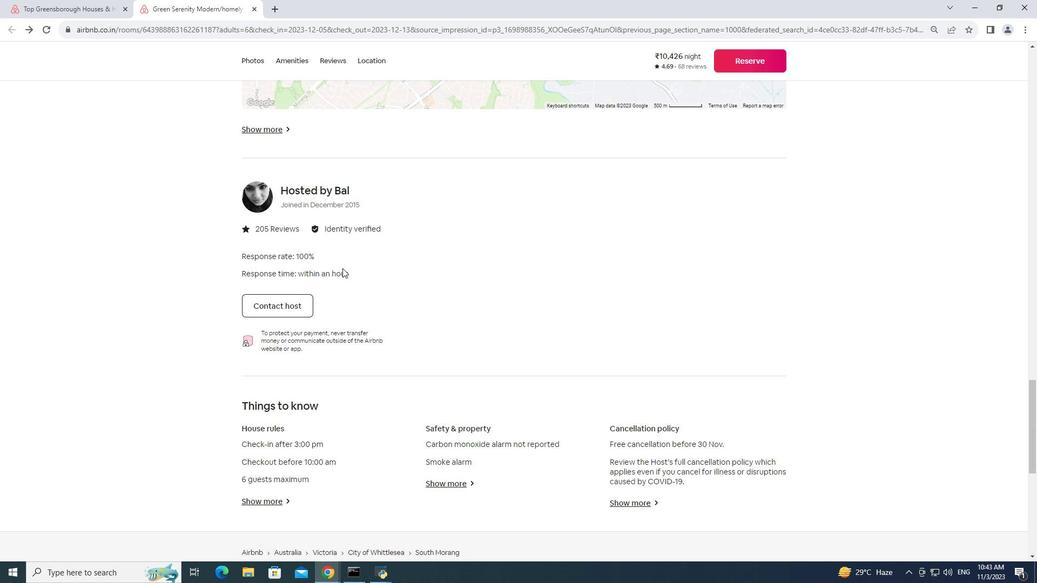
Action: Mouse scrolled (342, 268) with delta (0, 0)
Screenshot: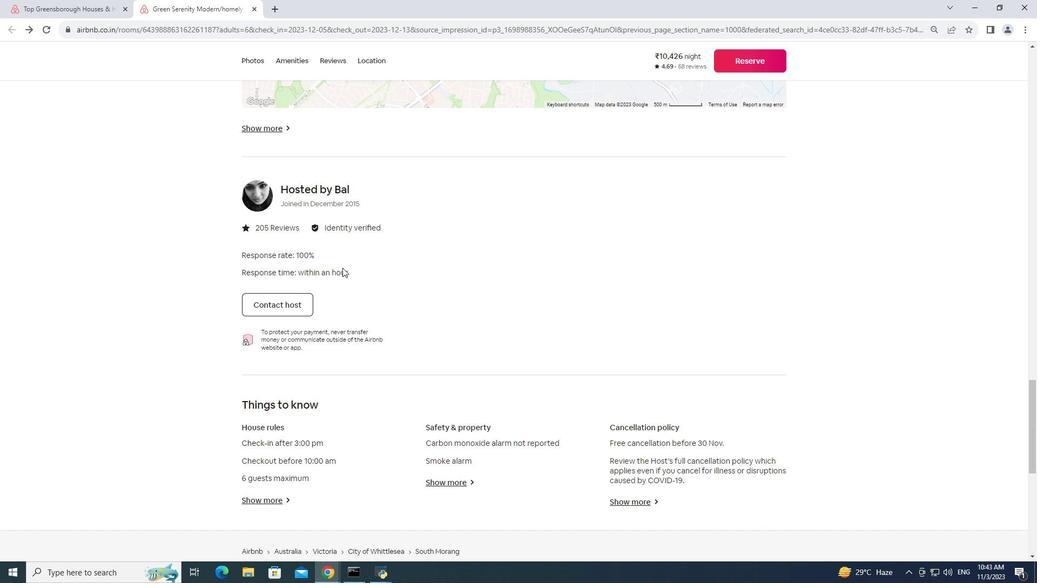 
Action: Mouse moved to (341, 266)
Screenshot: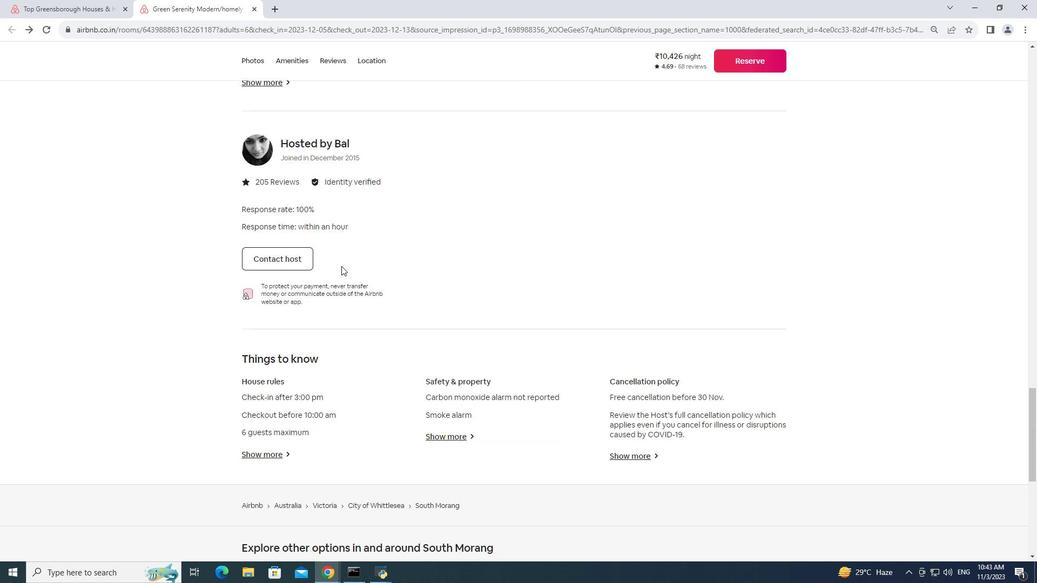 
Action: Mouse scrolled (341, 265) with delta (0, 0)
Screenshot: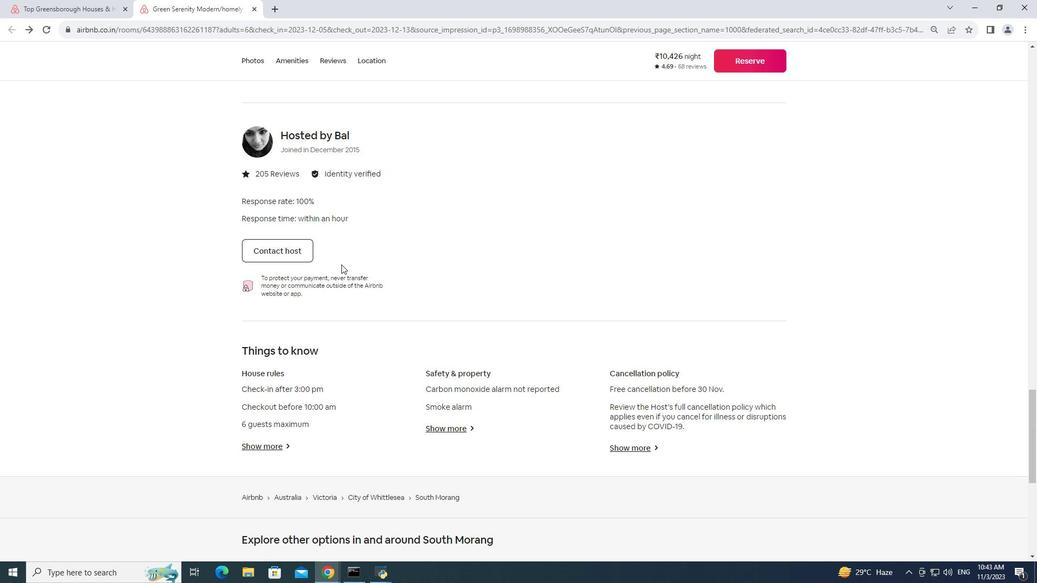
Action: Mouse moved to (336, 258)
Screenshot: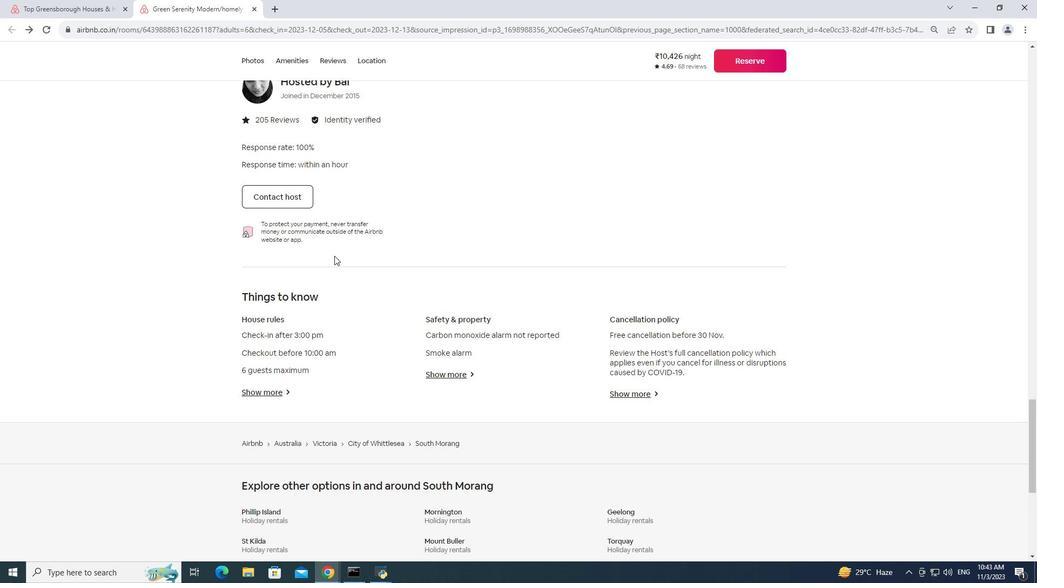 
Action: Mouse scrolled (336, 258) with delta (0, 0)
Screenshot: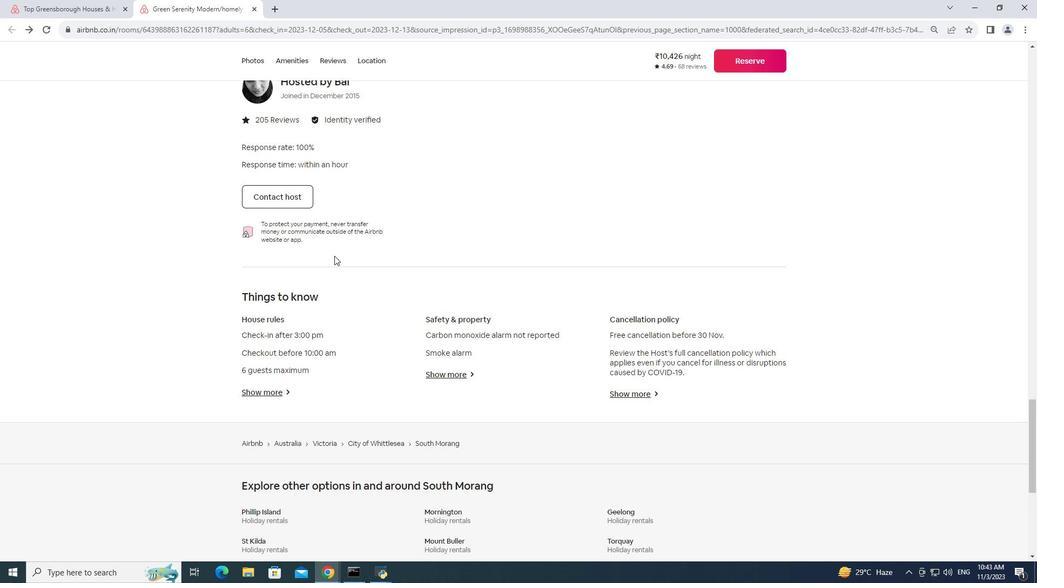 
Action: Mouse moved to (323, 234)
Screenshot: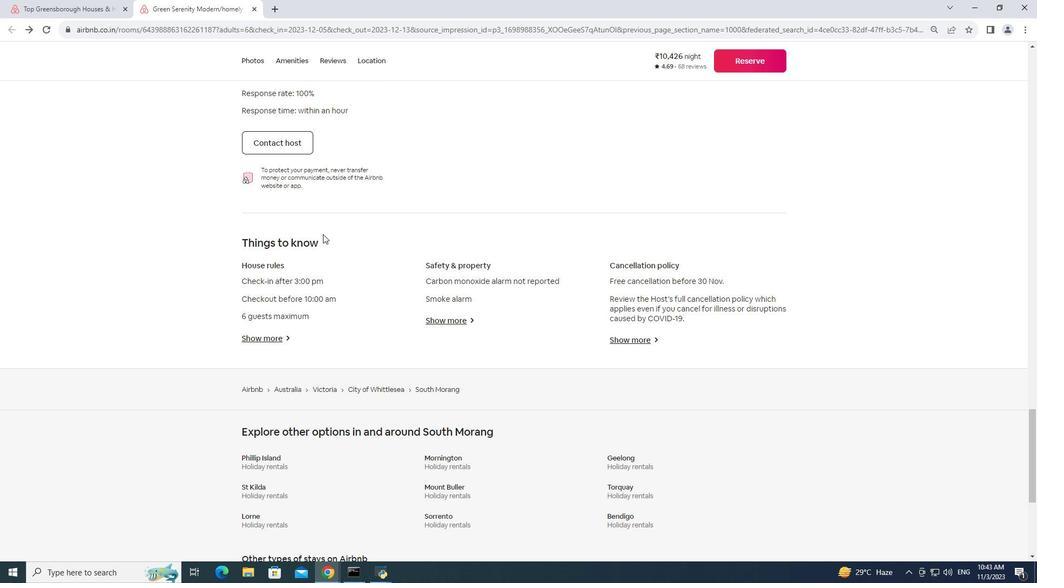 
Action: Mouse scrolled (323, 234) with delta (0, 0)
Screenshot: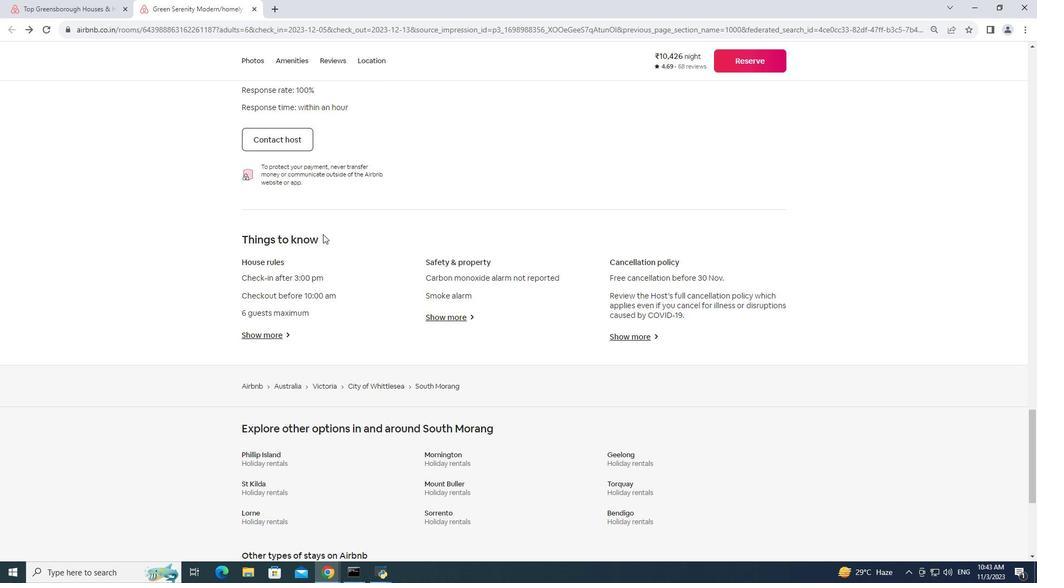 
Action: Mouse moved to (271, 286)
Screenshot: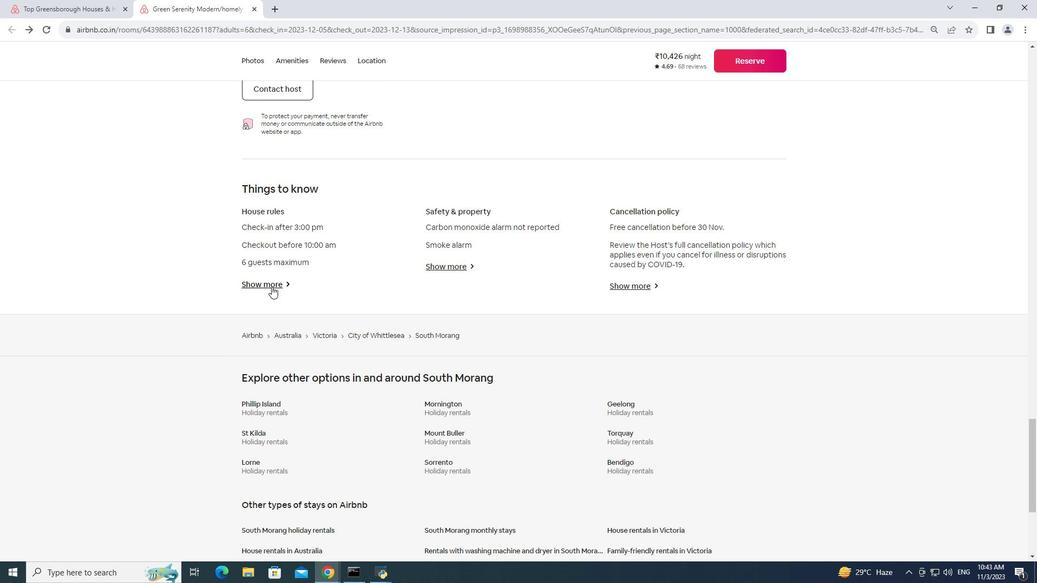 
Action: Mouse pressed left at (271, 286)
Screenshot: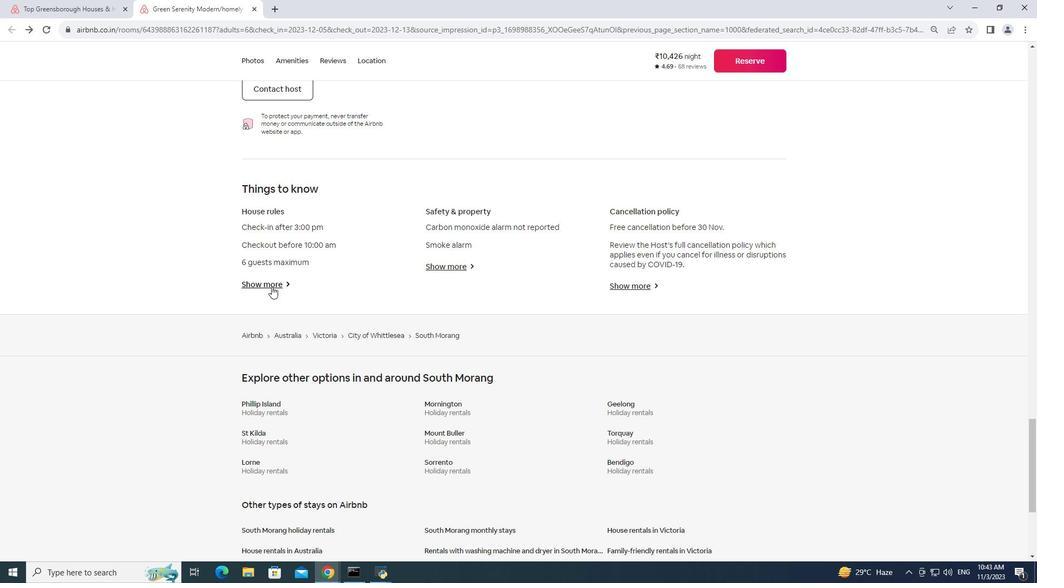 
Action: Mouse moved to (434, 261)
Screenshot: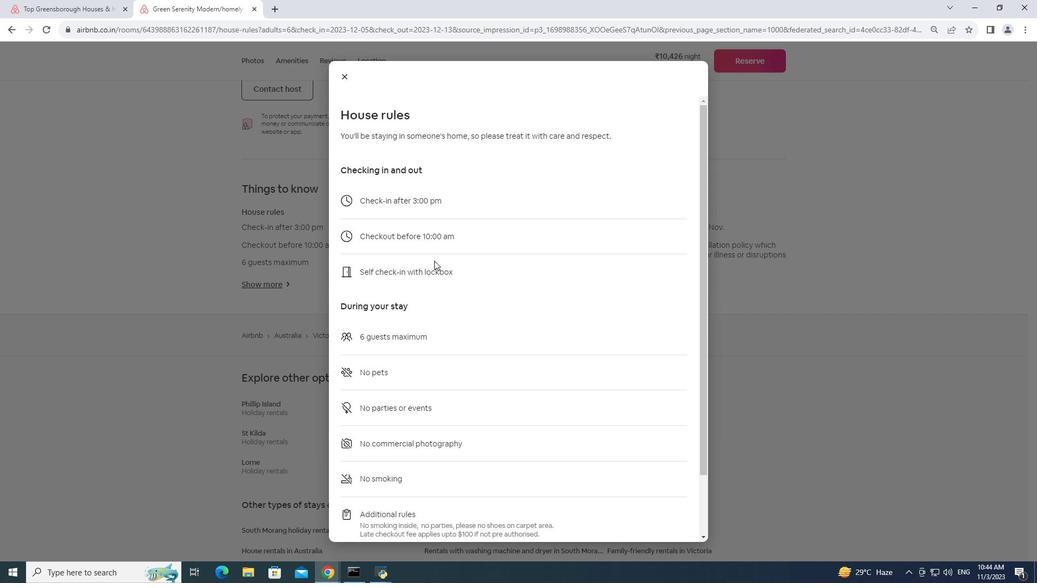 
Action: Mouse scrolled (434, 260) with delta (0, 0)
Screenshot: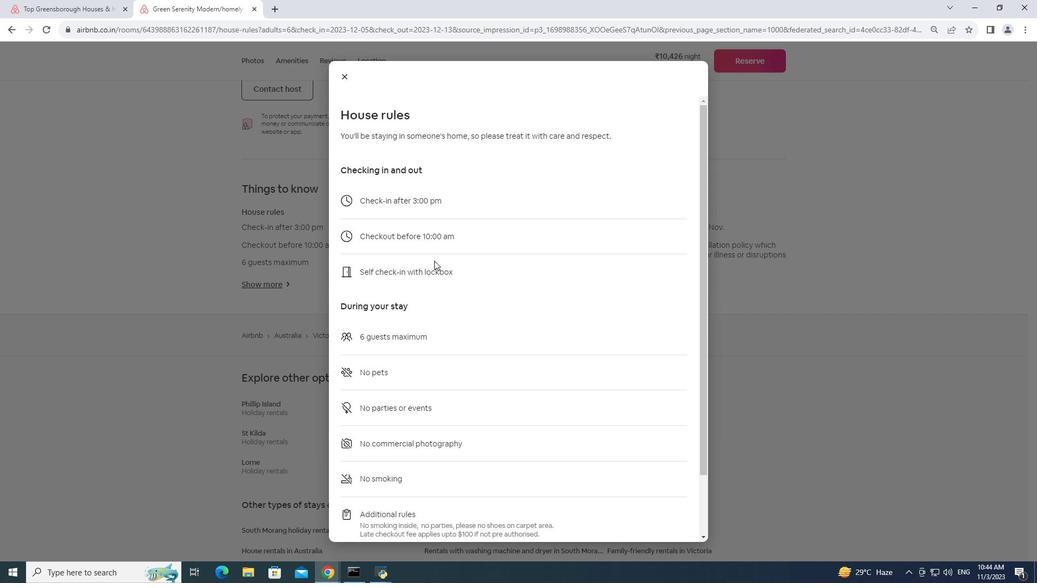 
Action: Mouse scrolled (434, 260) with delta (0, 0)
Screenshot: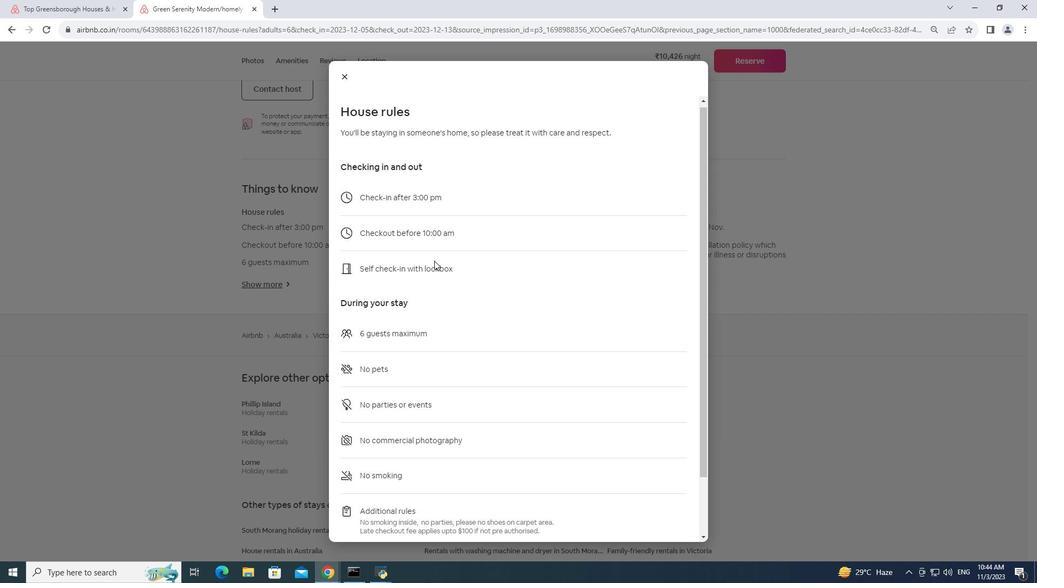 
Action: Mouse scrolled (434, 260) with delta (0, 0)
Screenshot: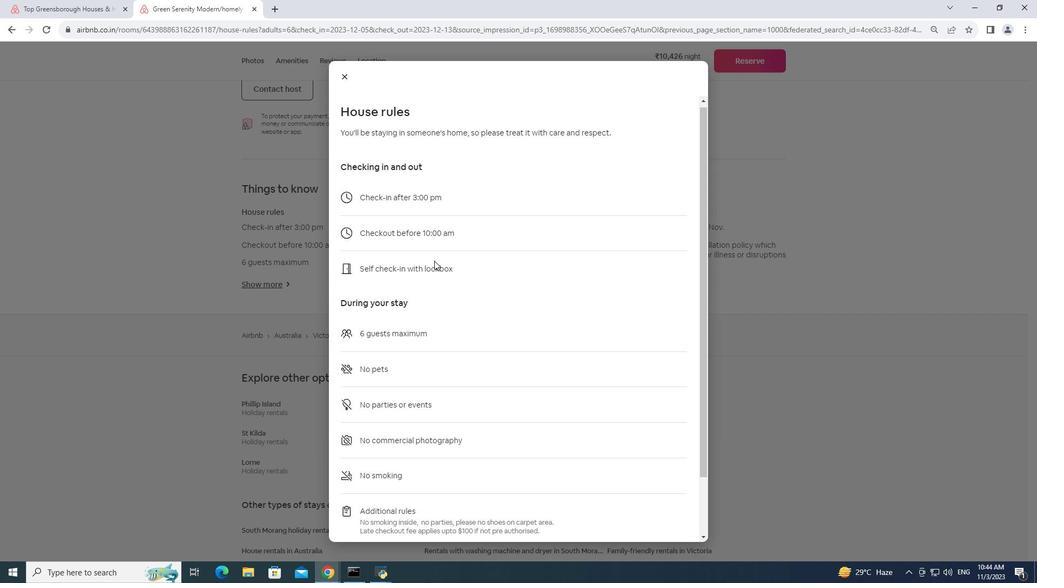
Action: Mouse scrolled (434, 260) with delta (0, 0)
Screenshot: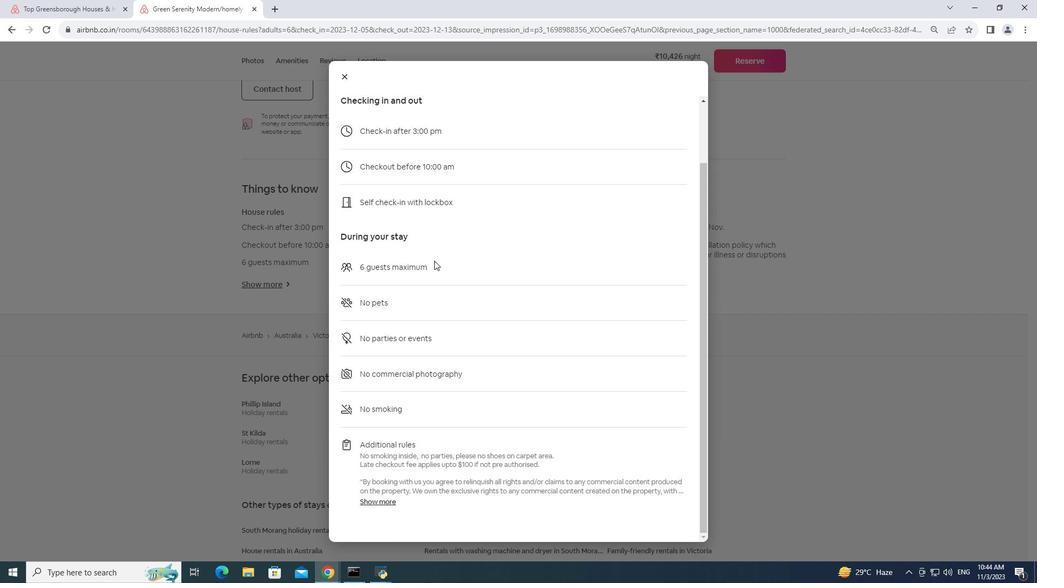 
Action: Mouse scrolled (434, 260) with delta (0, 0)
Screenshot: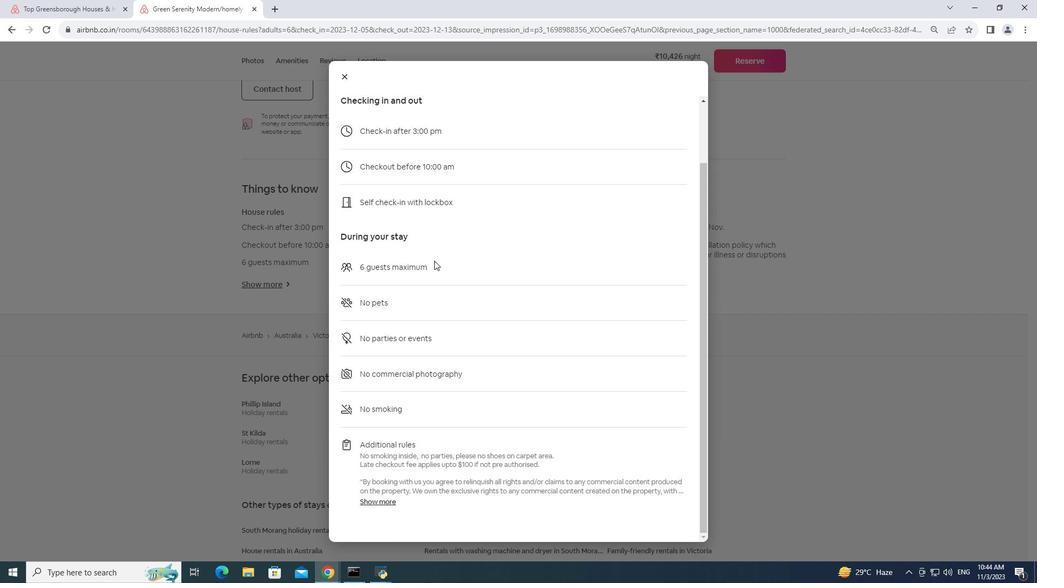 
Action: Mouse scrolled (434, 260) with delta (0, 0)
Screenshot: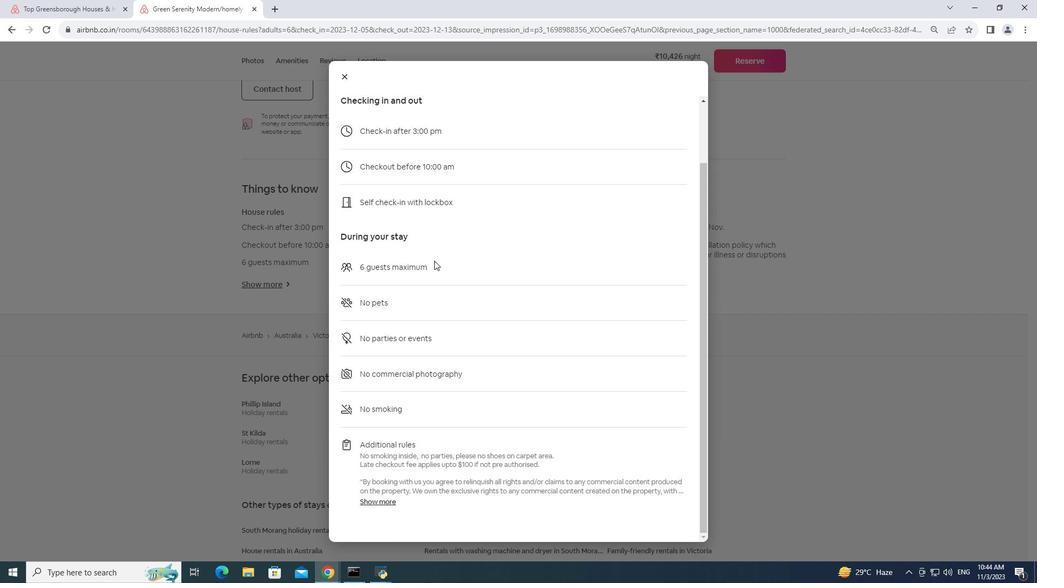 
Action: Mouse moved to (343, 81)
Screenshot: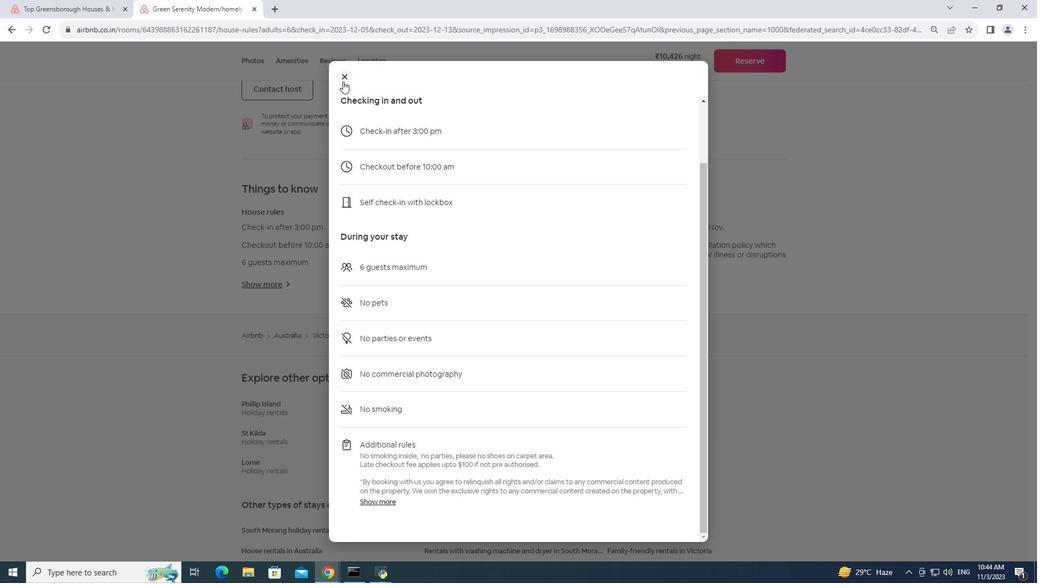 
Action: Mouse pressed left at (343, 81)
Screenshot: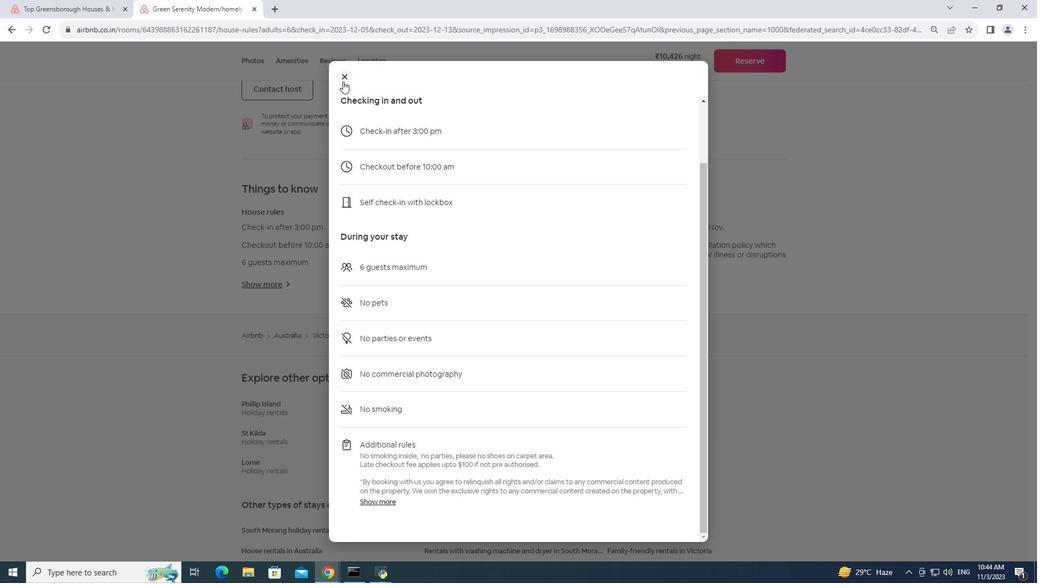 
Action: Mouse moved to (459, 262)
Screenshot: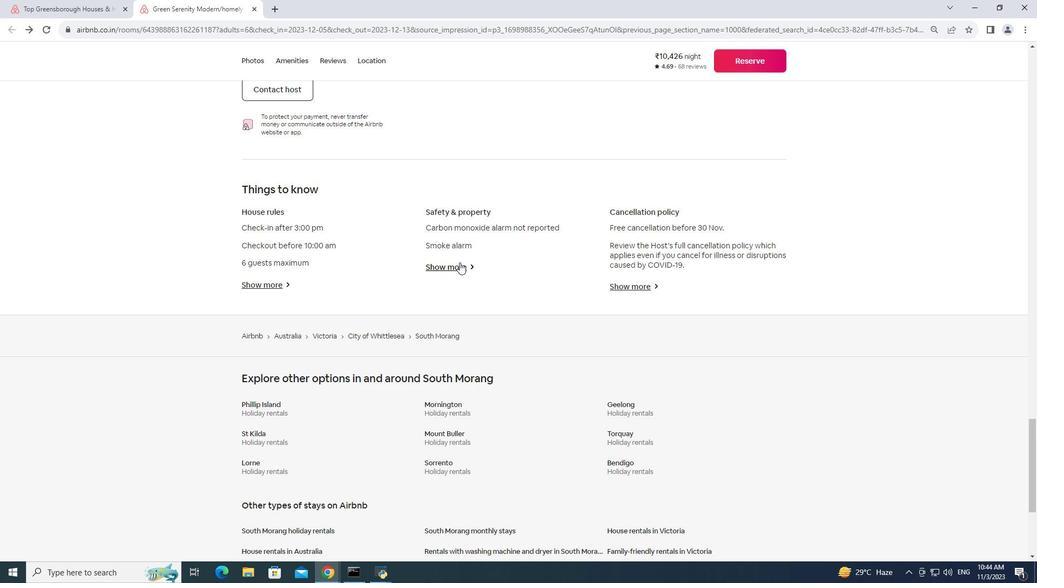 
Action: Mouse pressed left at (459, 262)
Screenshot: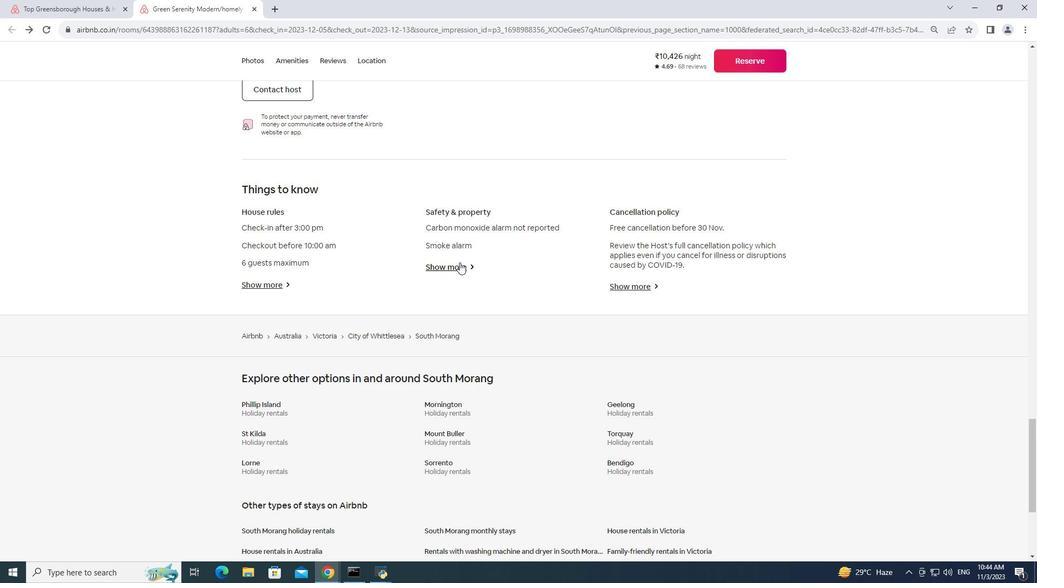 
Action: Mouse moved to (454, 261)
Screenshot: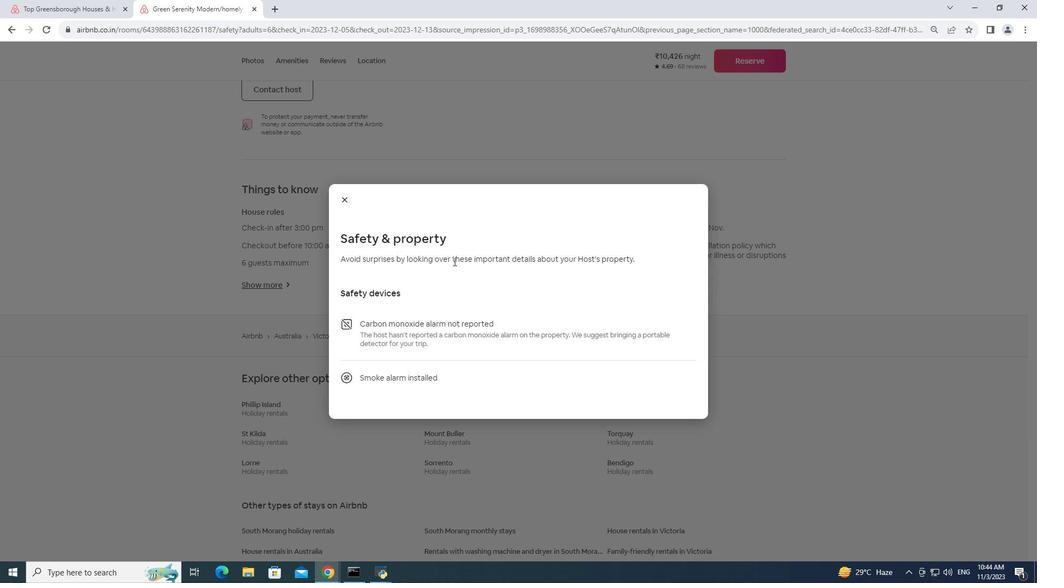 
Action: Mouse scrolled (454, 261) with delta (0, 0)
Screenshot: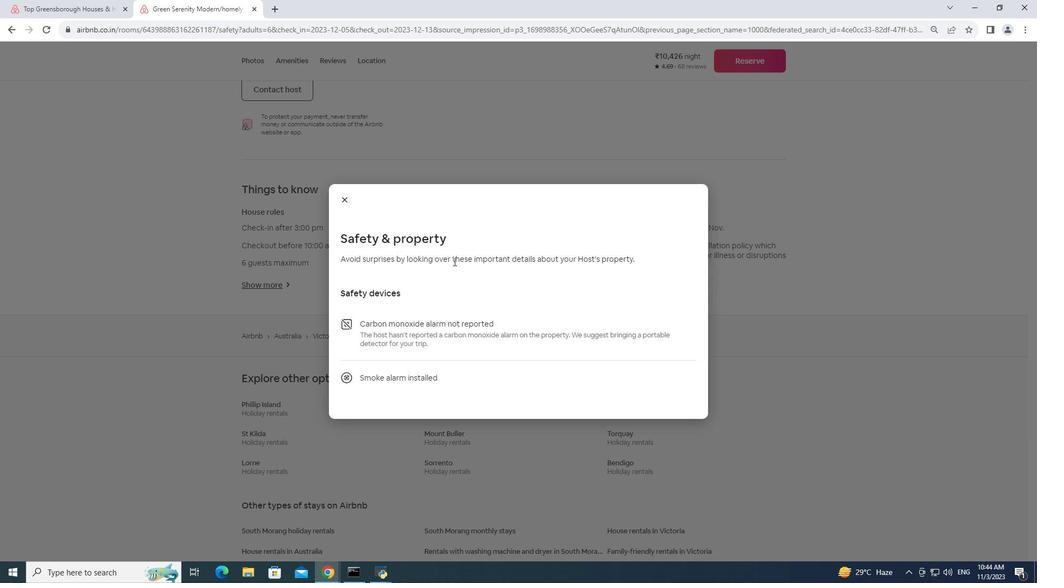 
Action: Mouse scrolled (454, 261) with delta (0, 0)
Screenshot: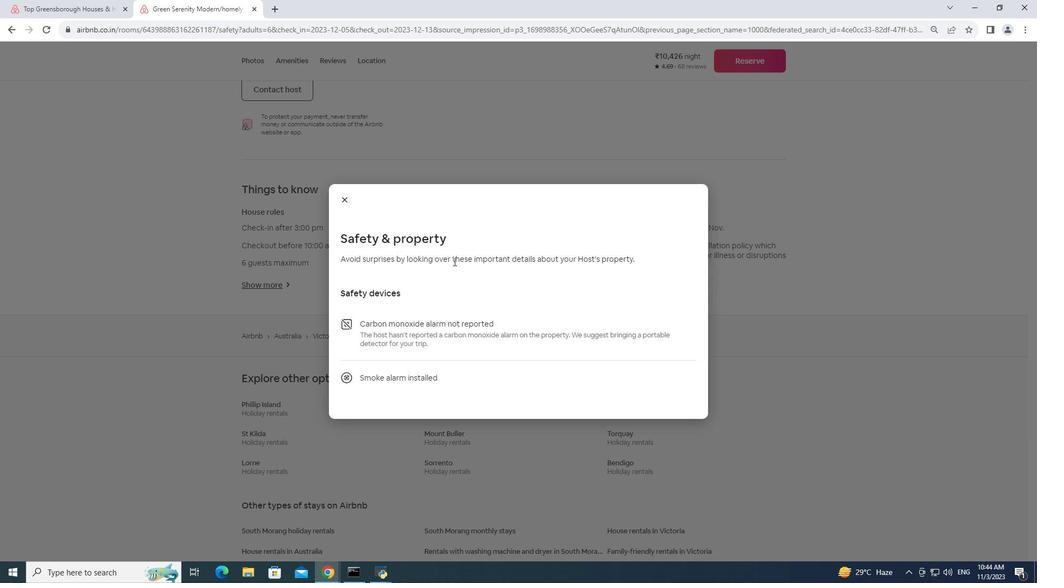 
Action: Mouse scrolled (454, 261) with delta (0, 0)
Screenshot: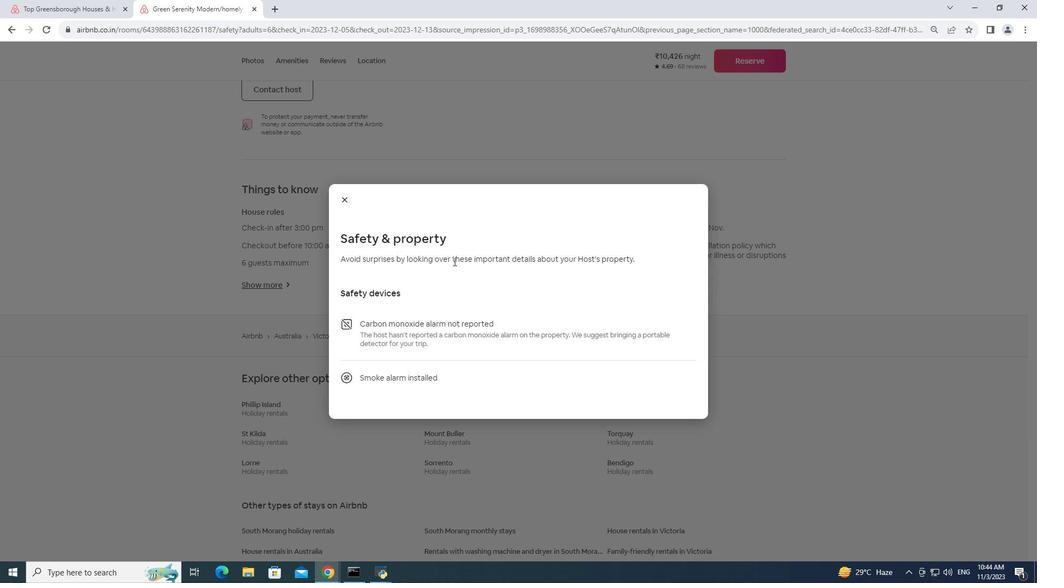 
Action: Mouse moved to (341, 203)
Screenshot: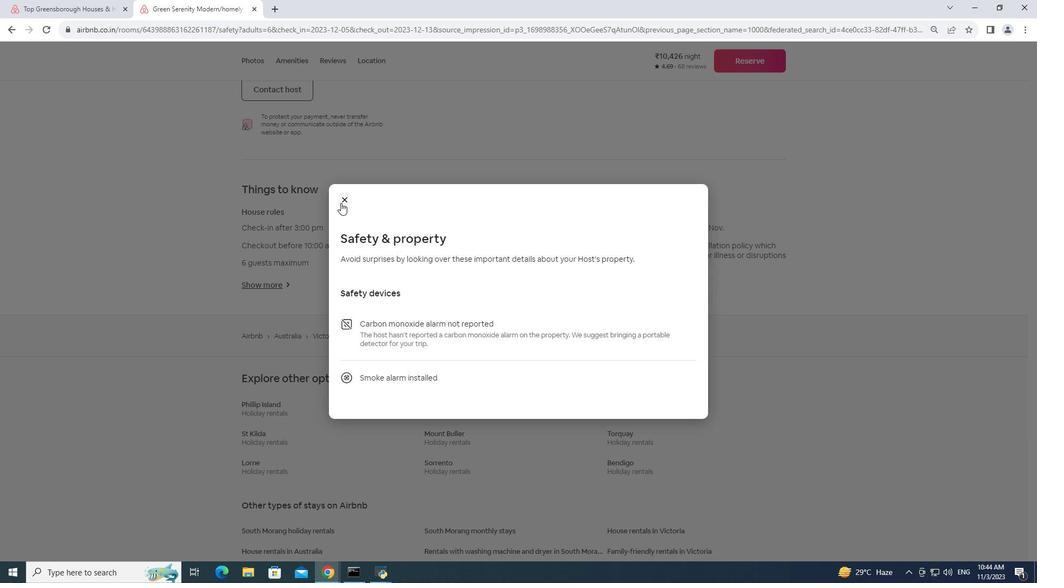 
Action: Mouse pressed left at (341, 203)
Screenshot: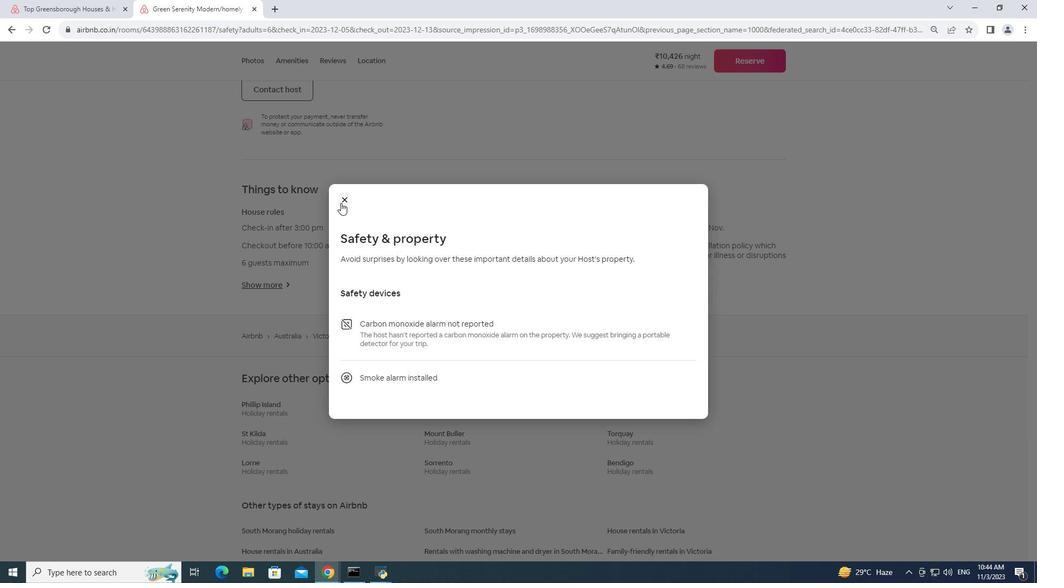 
Action: Mouse moved to (639, 288)
Screenshot: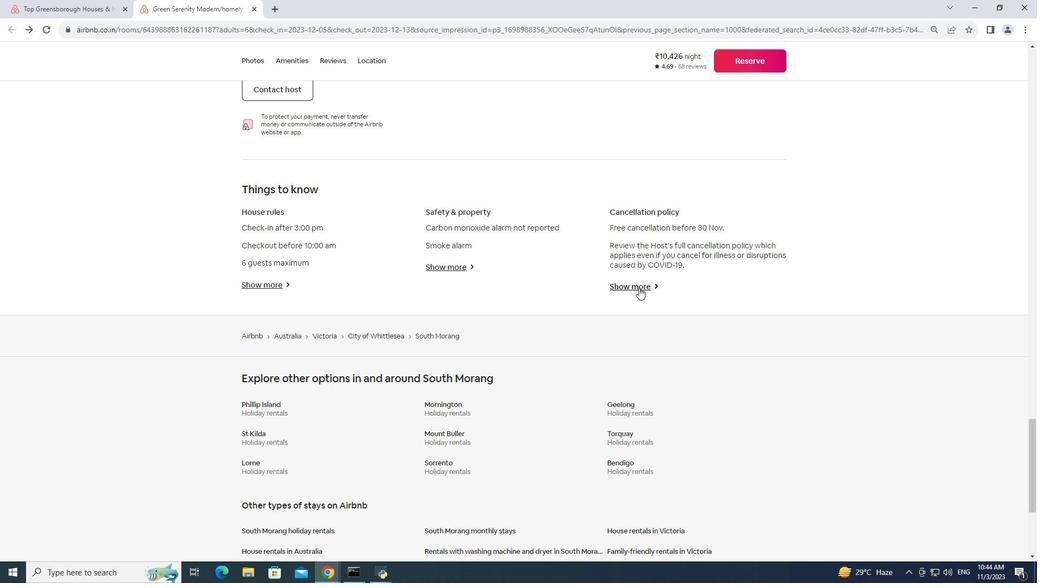 
Action: Mouse pressed left at (639, 288)
Screenshot: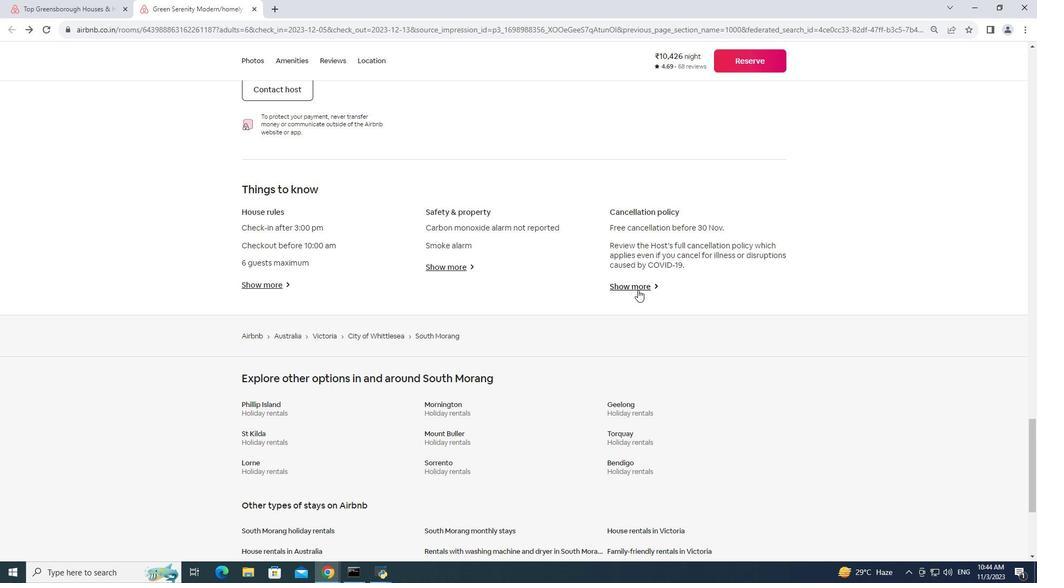
Action: Mouse moved to (631, 284)
Screenshot: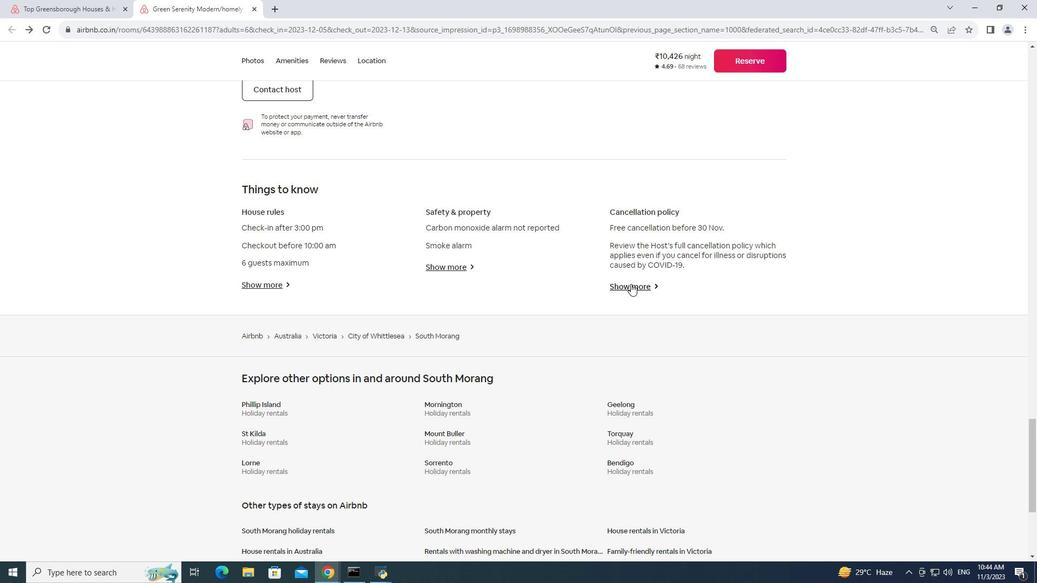
Action: Mouse pressed left at (631, 284)
Screenshot: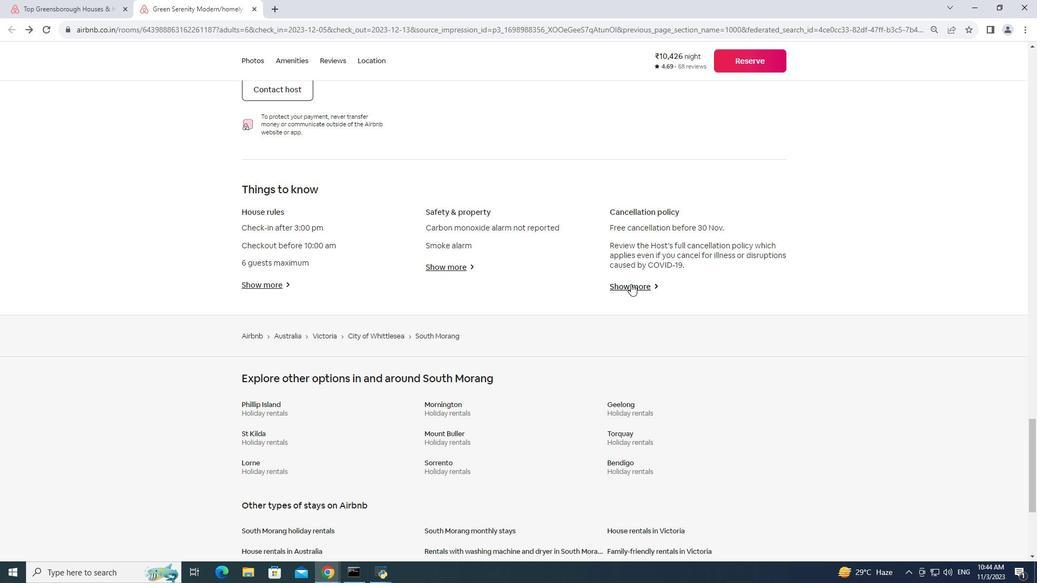 
Action: Mouse moved to (461, 286)
Screenshot: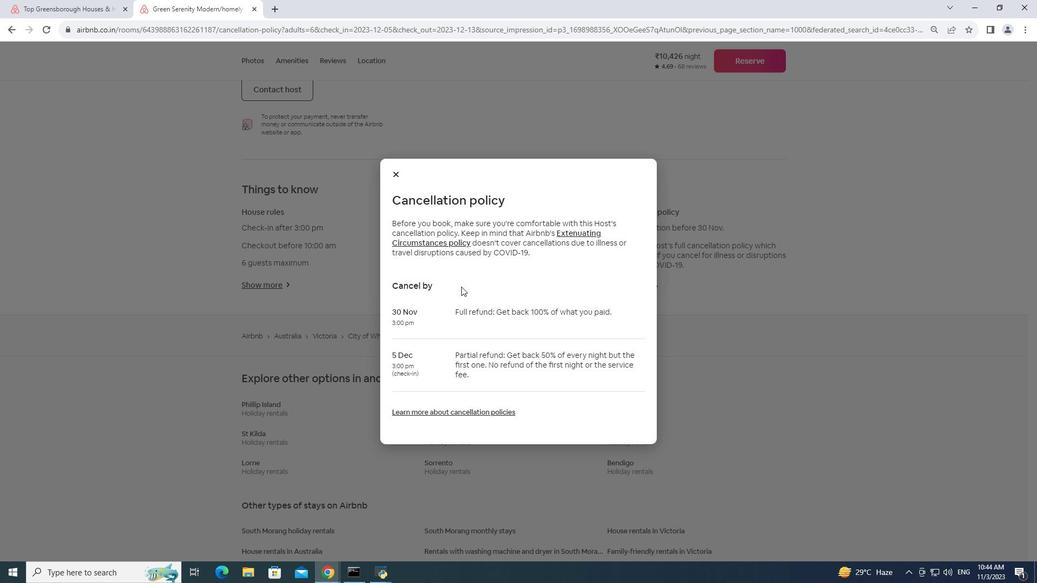 
Action: Mouse scrolled (461, 286) with delta (0, 0)
Screenshot: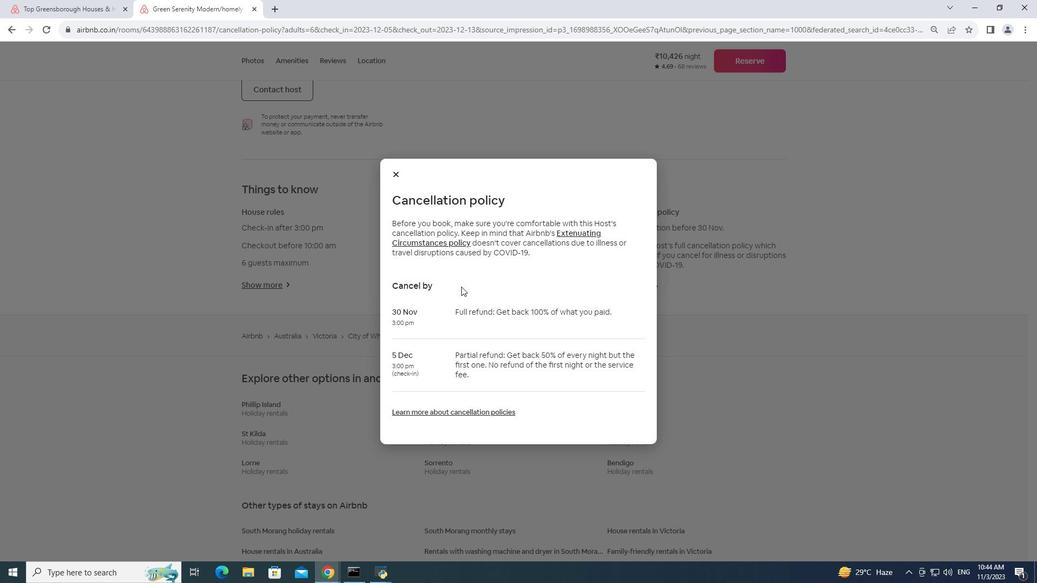 
Action: Mouse scrolled (461, 286) with delta (0, 0)
Screenshot: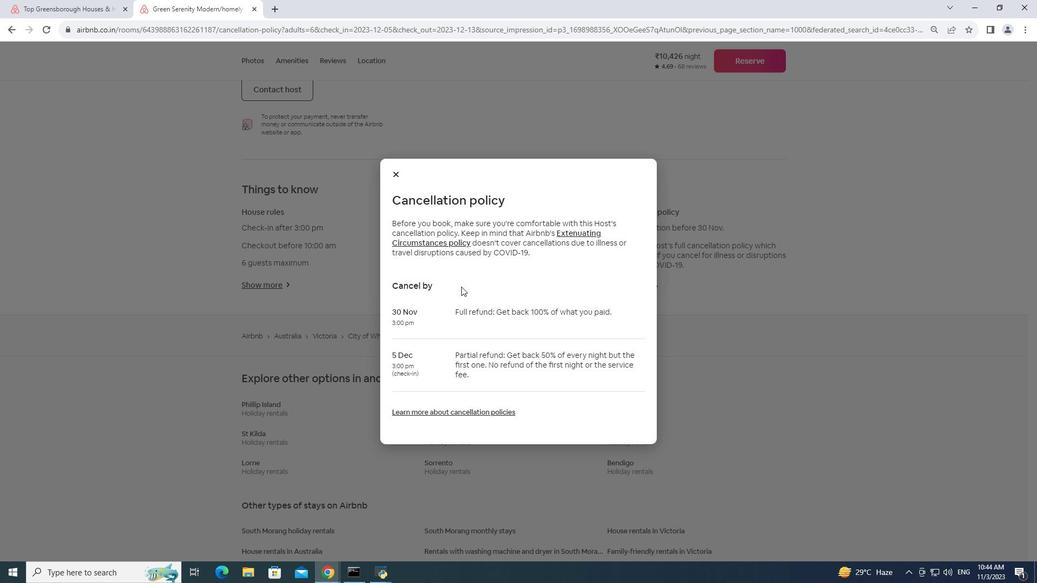 
Action: Mouse scrolled (461, 286) with delta (0, 0)
Screenshot: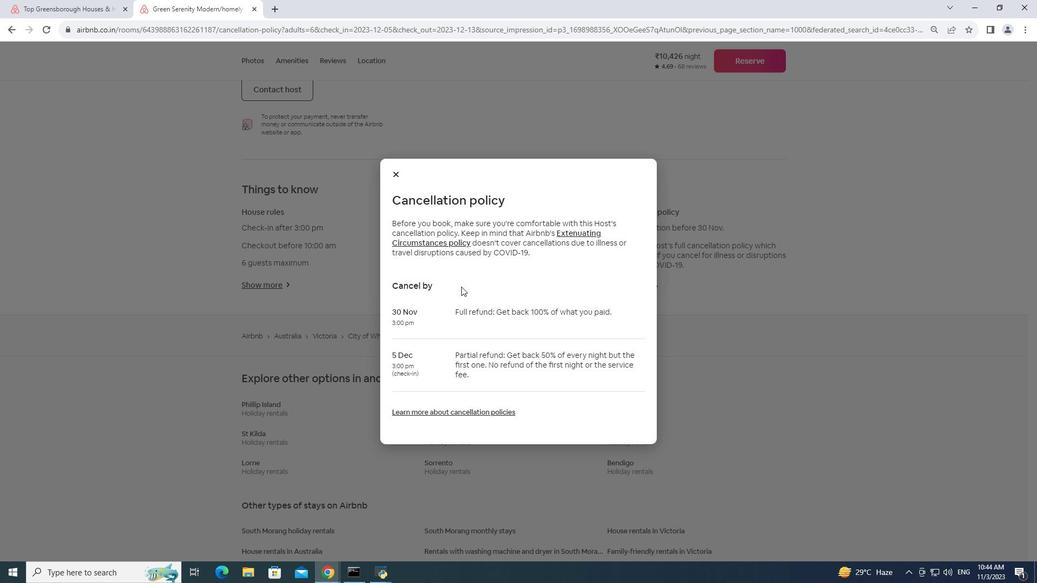 
Action: Mouse moved to (394, 172)
Screenshot: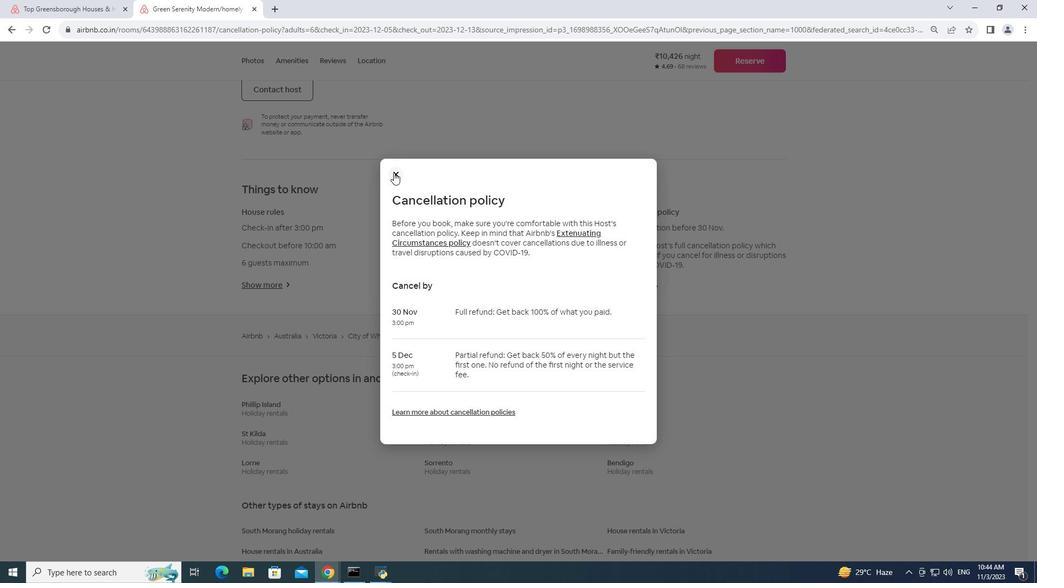 
Action: Mouse pressed left at (394, 172)
Screenshot: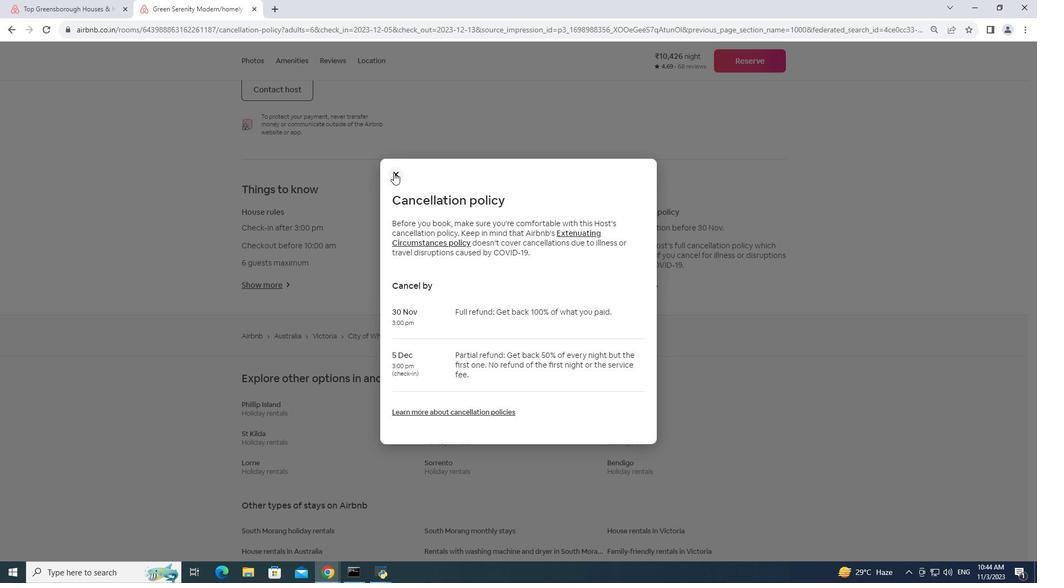 
Action: Mouse moved to (730, 61)
Screenshot: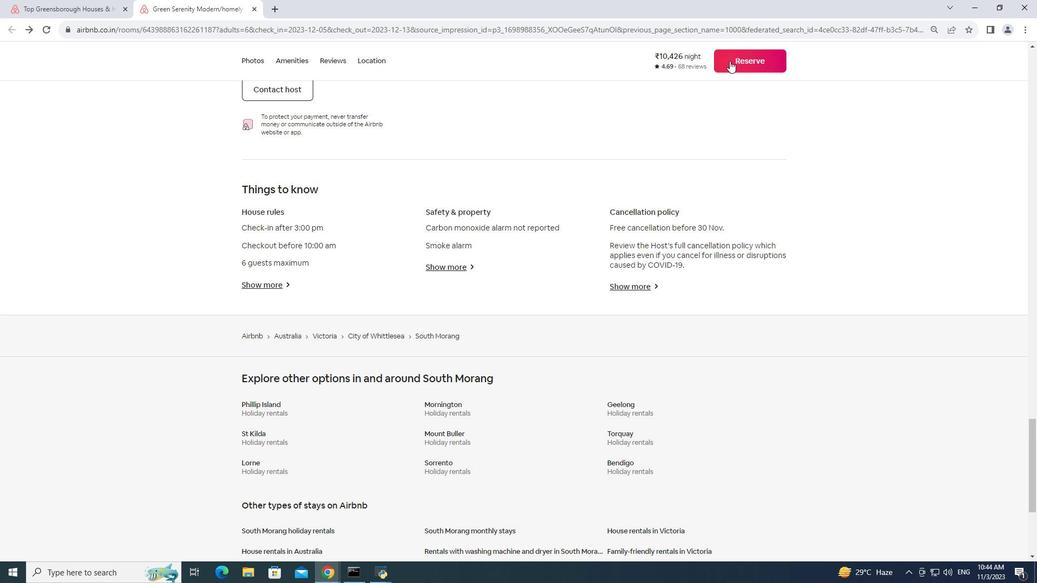 
Action: Mouse pressed left at (730, 61)
Screenshot: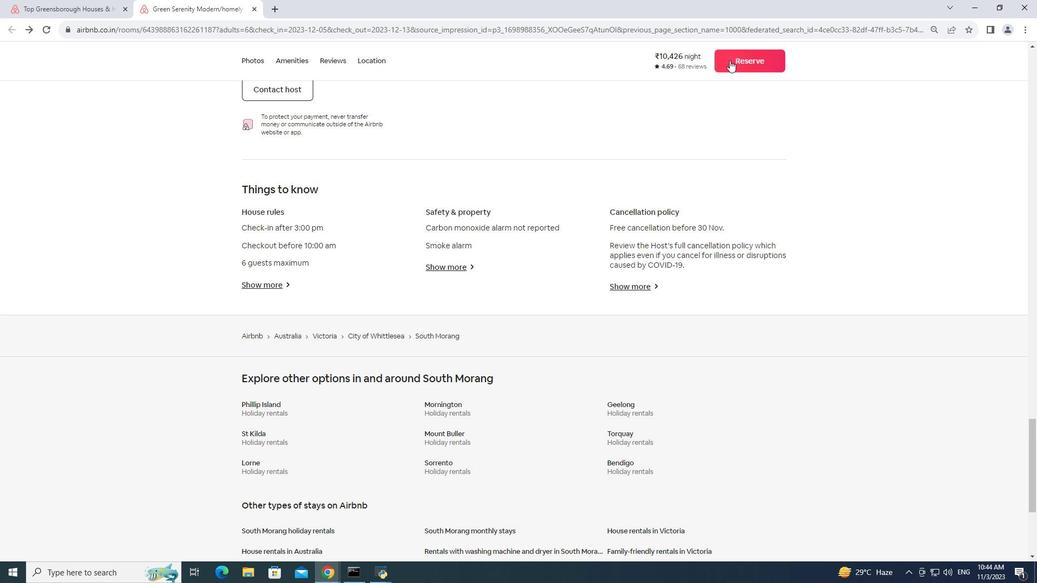 
Action: Mouse moved to (111, 10)
Screenshot: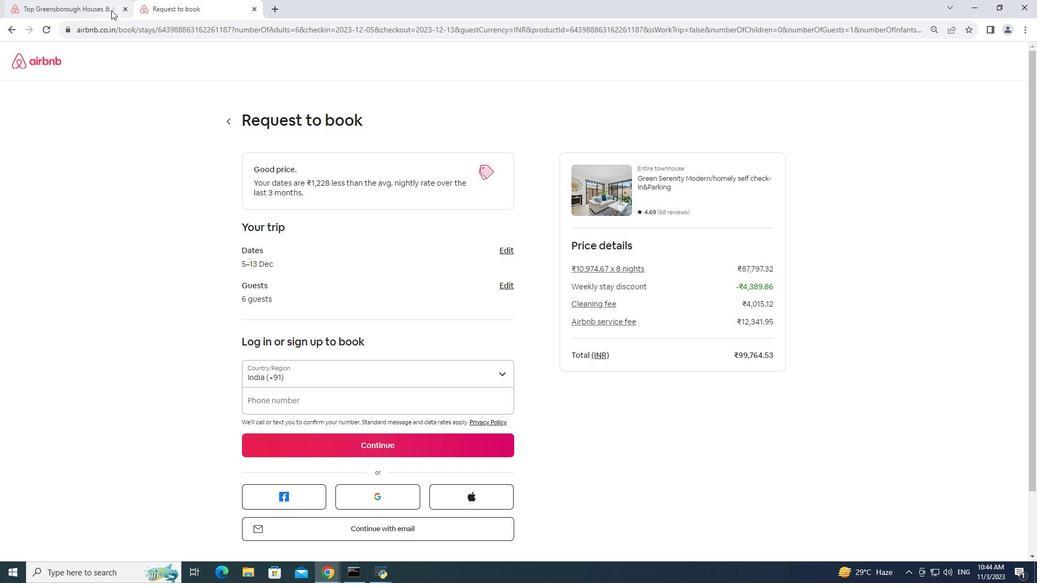 
Action: Mouse pressed left at (111, 10)
Screenshot: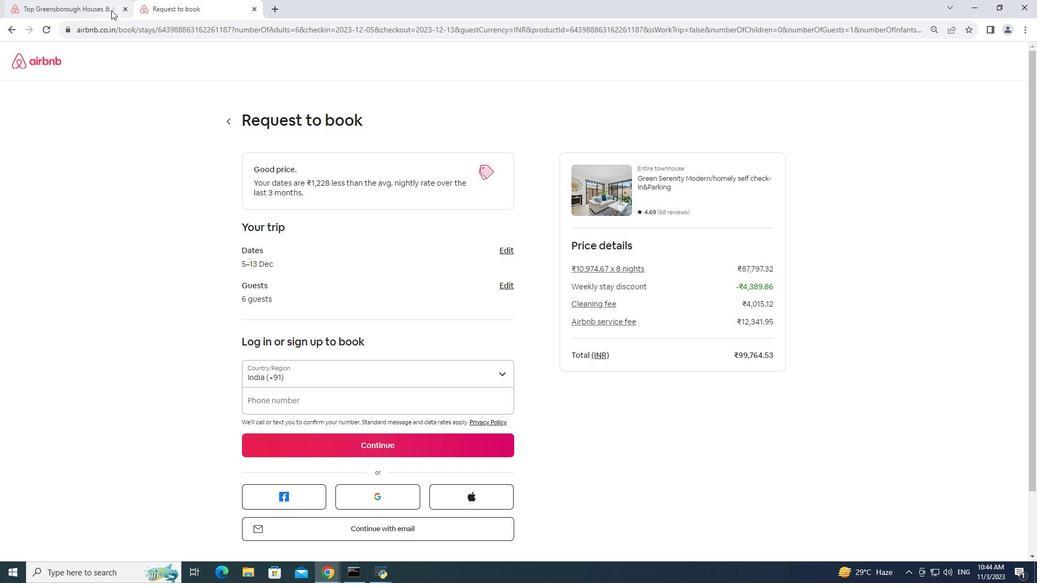 
